 Task: Explore famous landmarks using Google Maps and Street View.
Action: Mouse moved to (226, 80)
Screenshot: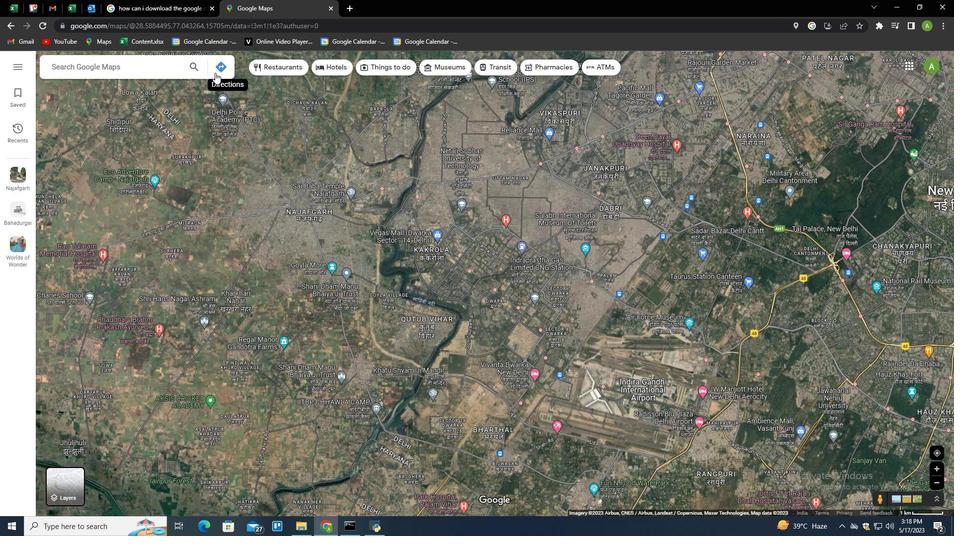 
Action: Mouse pressed left at (226, 80)
Screenshot: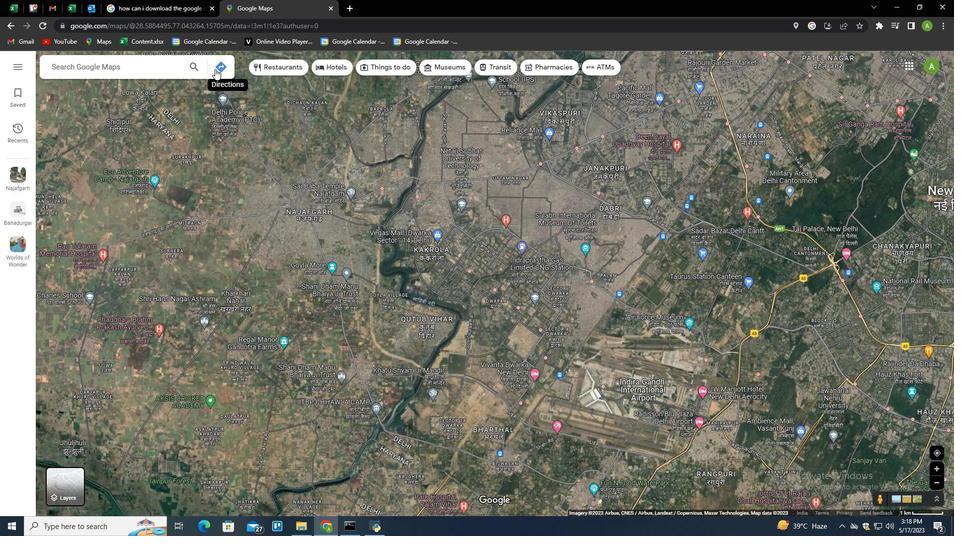 
Action: Mouse moved to (189, 105)
Screenshot: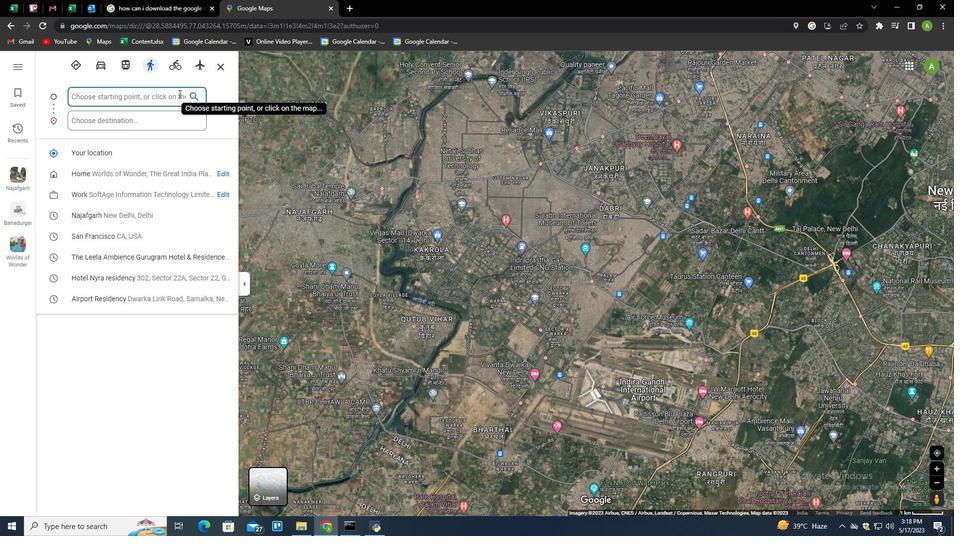 
Action: Mouse pressed left at (189, 105)
Screenshot: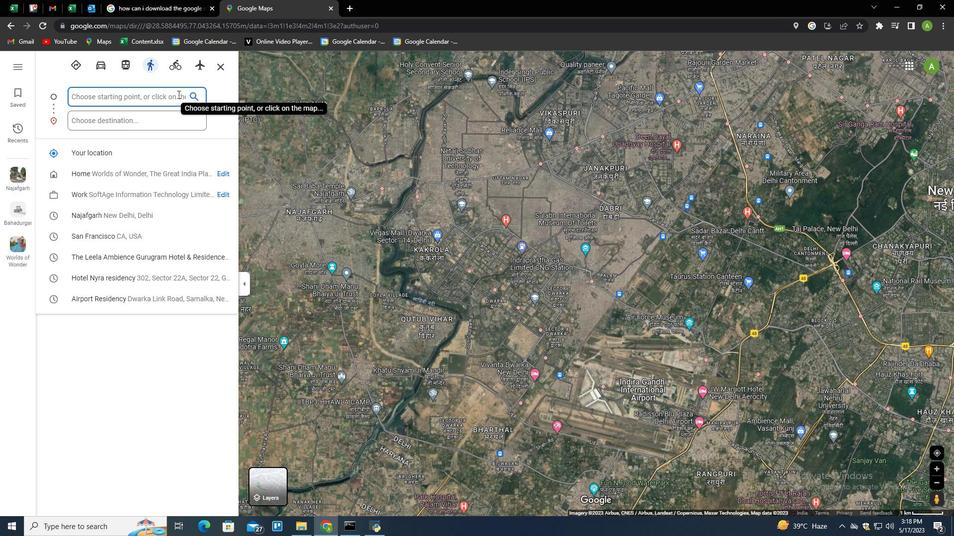 
Action: Mouse moved to (111, 160)
Screenshot: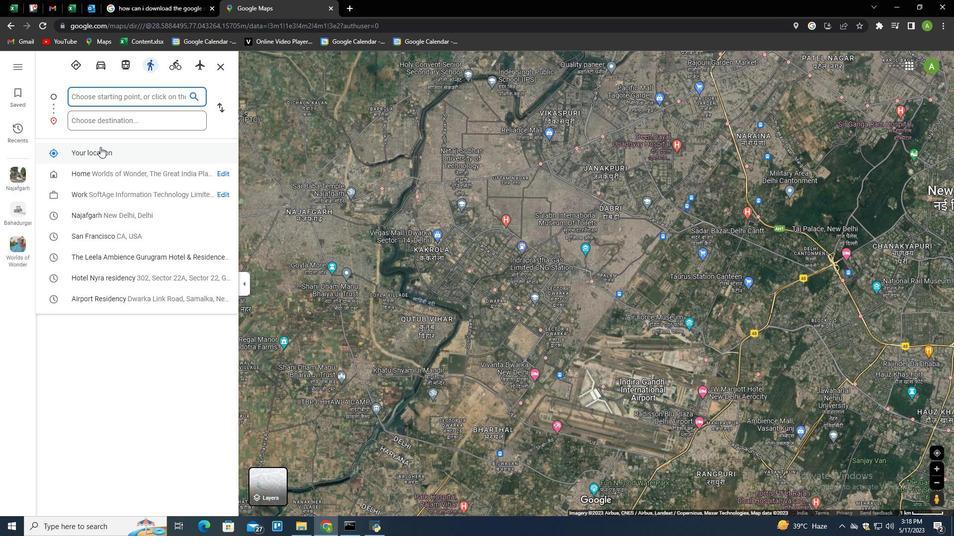 
Action: Mouse pressed left at (111, 160)
Screenshot: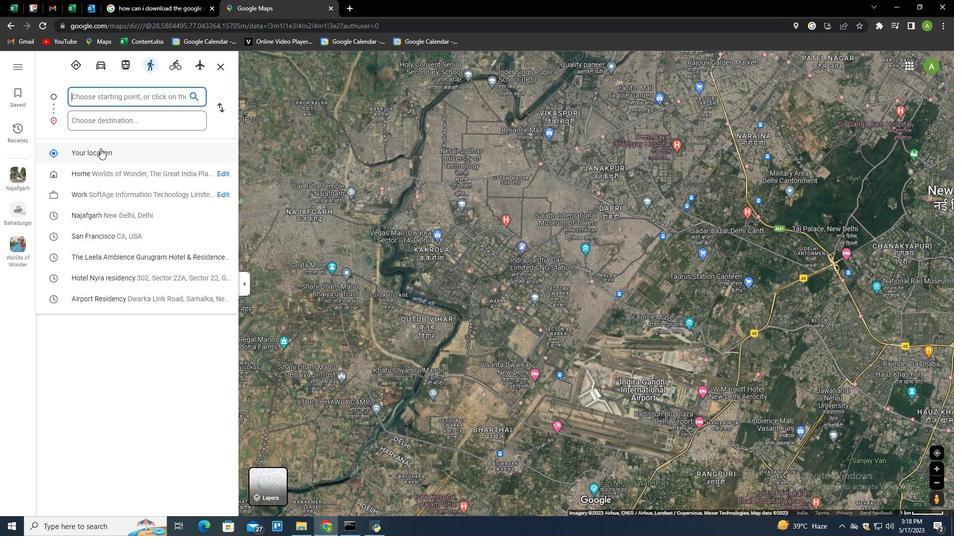 
Action: Mouse moved to (120, 132)
Screenshot: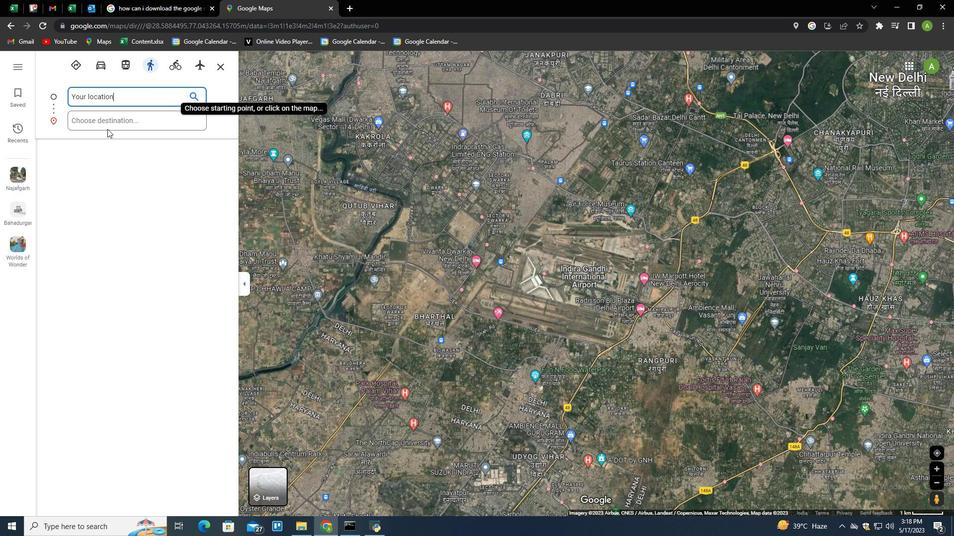 
Action: Mouse pressed left at (120, 132)
Screenshot: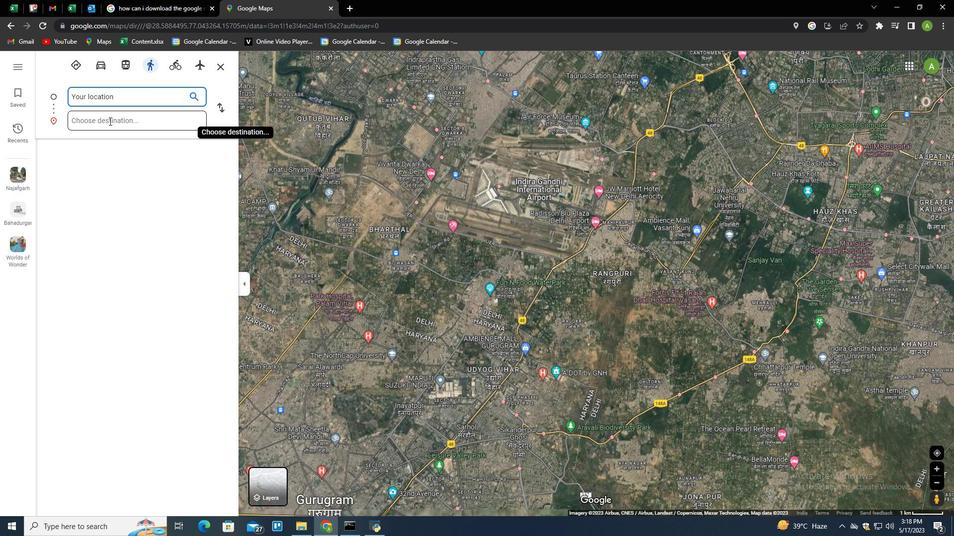 
Action: Key pressed dubai
Screenshot: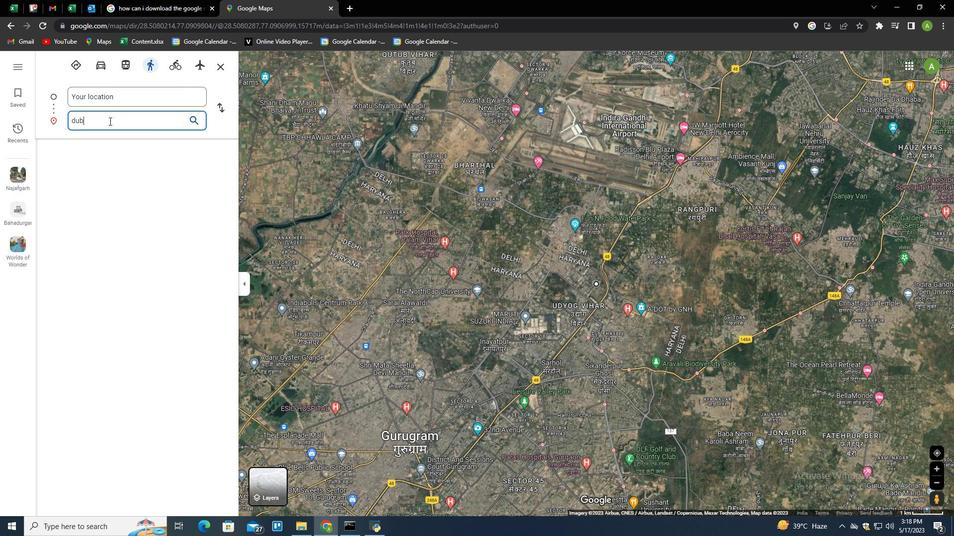
Action: Mouse moved to (131, 161)
Screenshot: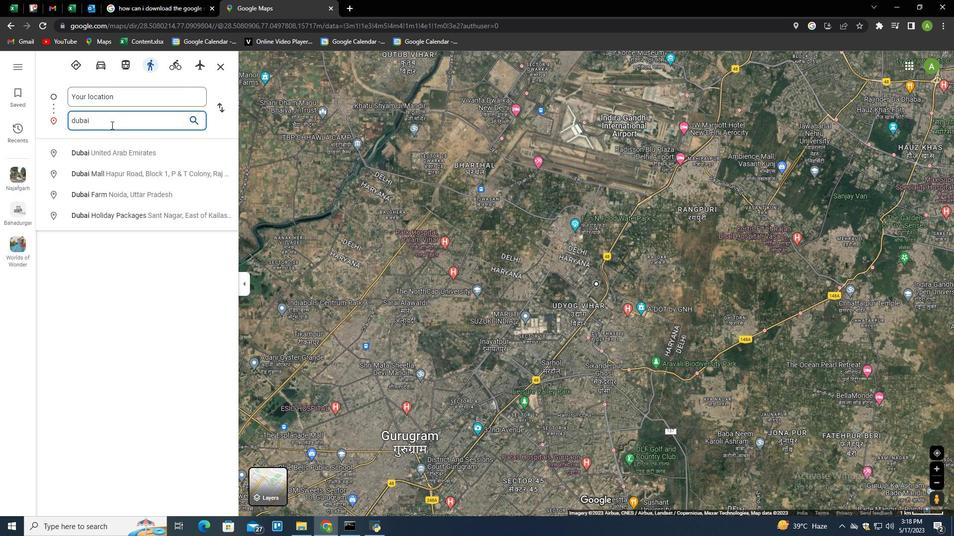 
Action: Mouse pressed left at (131, 161)
Screenshot: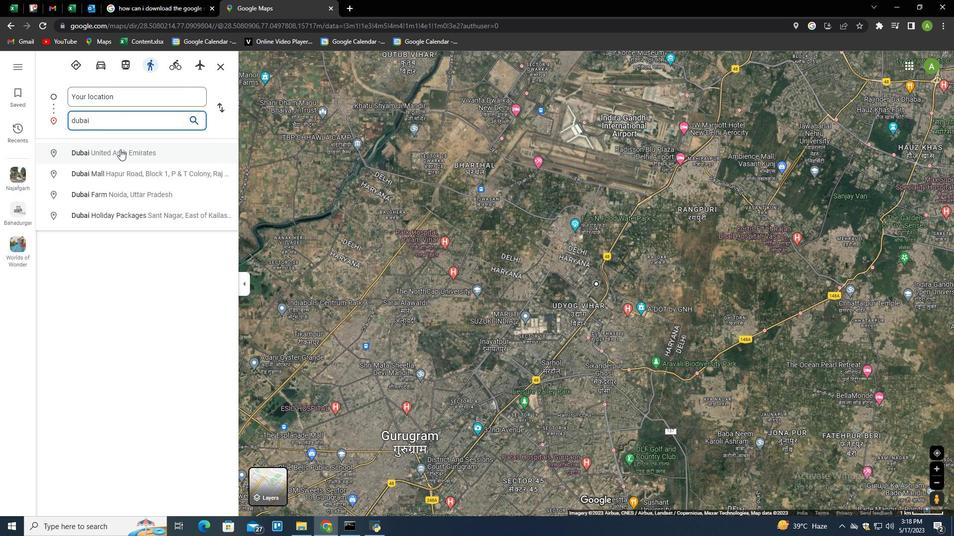 
Action: Mouse moved to (359, 323)
Screenshot: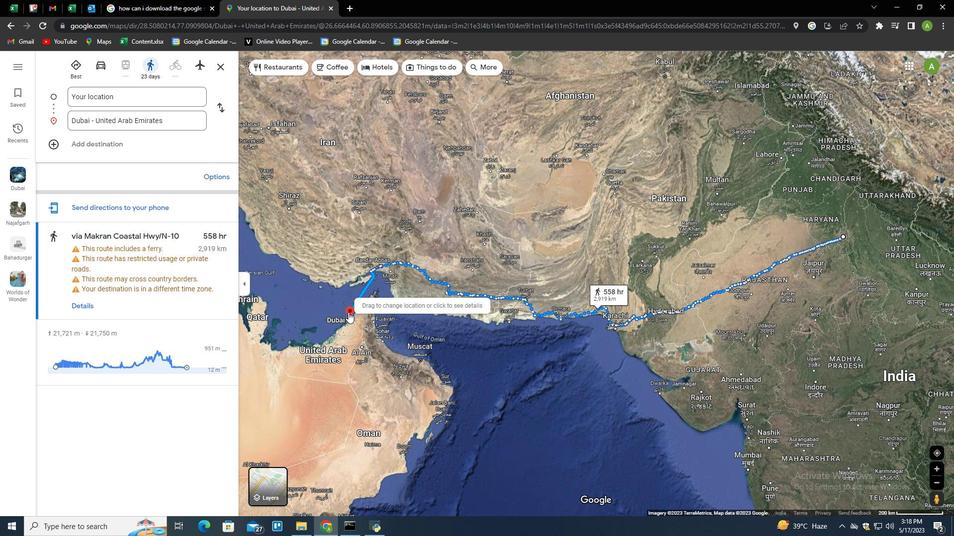
Action: Mouse pressed left at (359, 323)
Screenshot: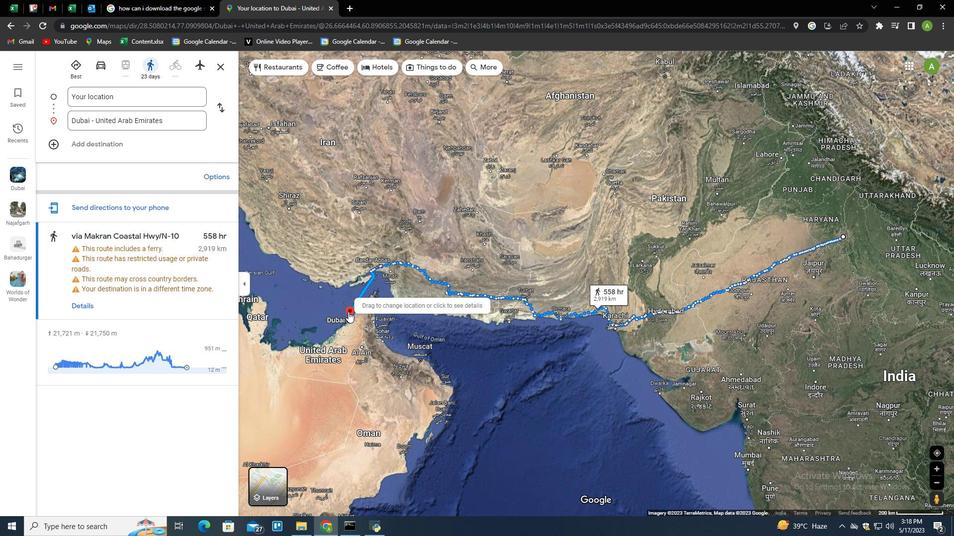 
Action: Mouse moved to (361, 331)
Screenshot: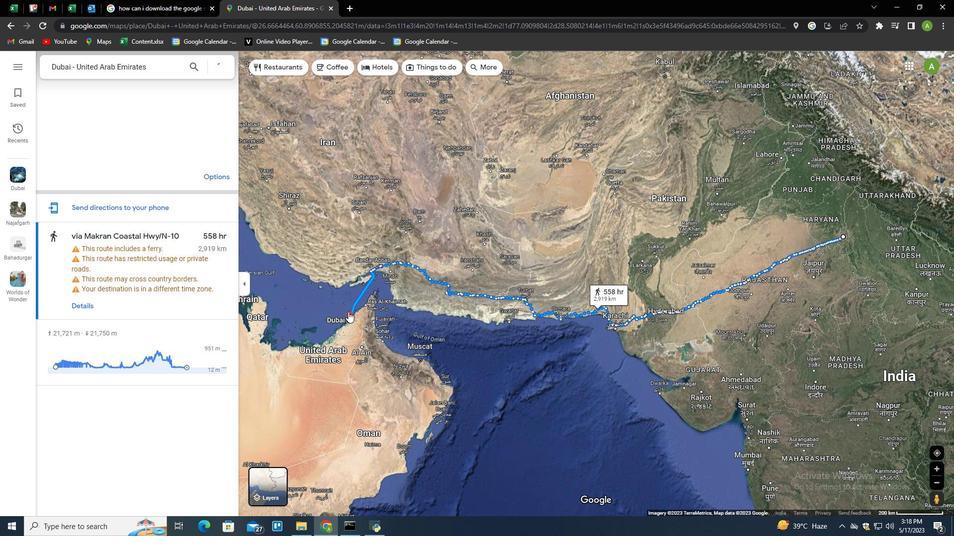 
Action: Mouse pressed left at (361, 331)
Screenshot: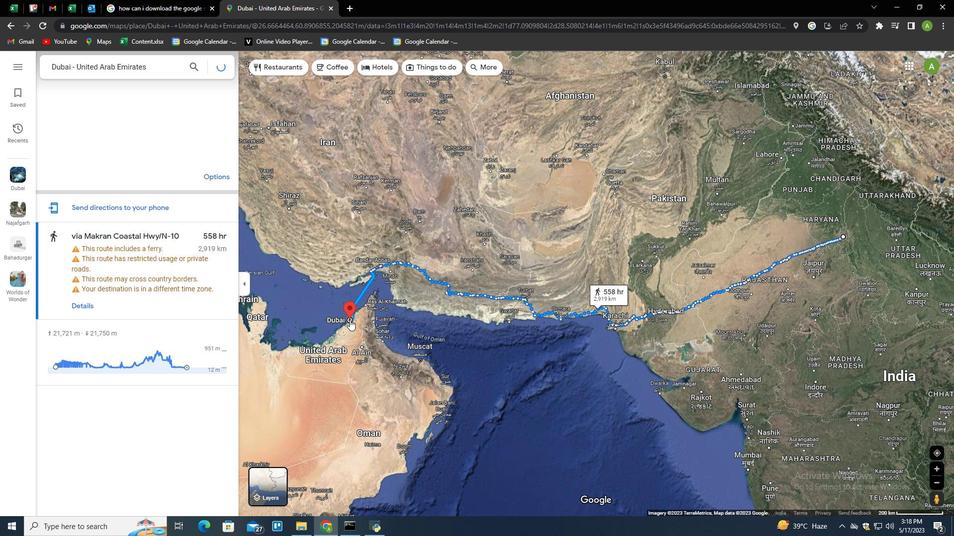 
Action: Mouse moved to (950, 479)
Screenshot: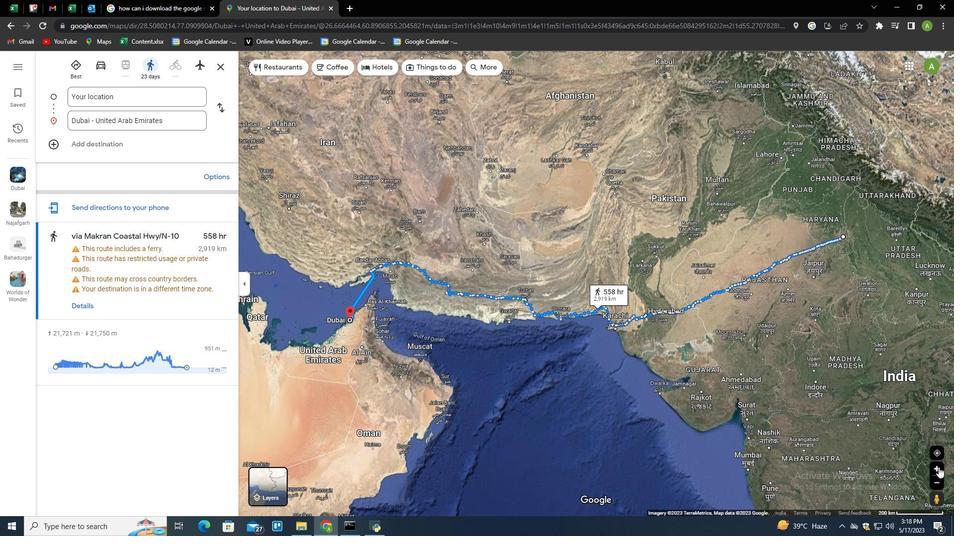 
Action: Mouse pressed left at (950, 479)
Screenshot: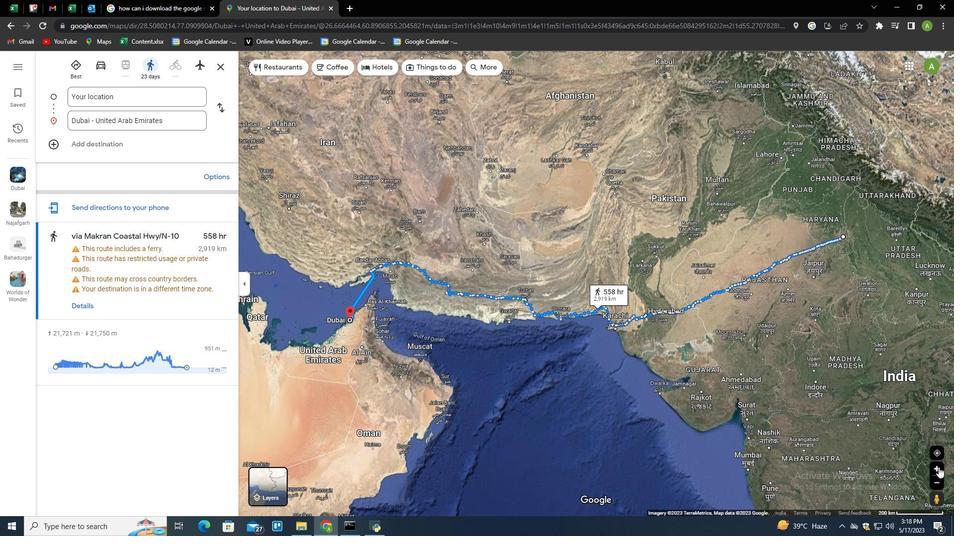 
Action: Mouse moved to (396, 417)
Screenshot: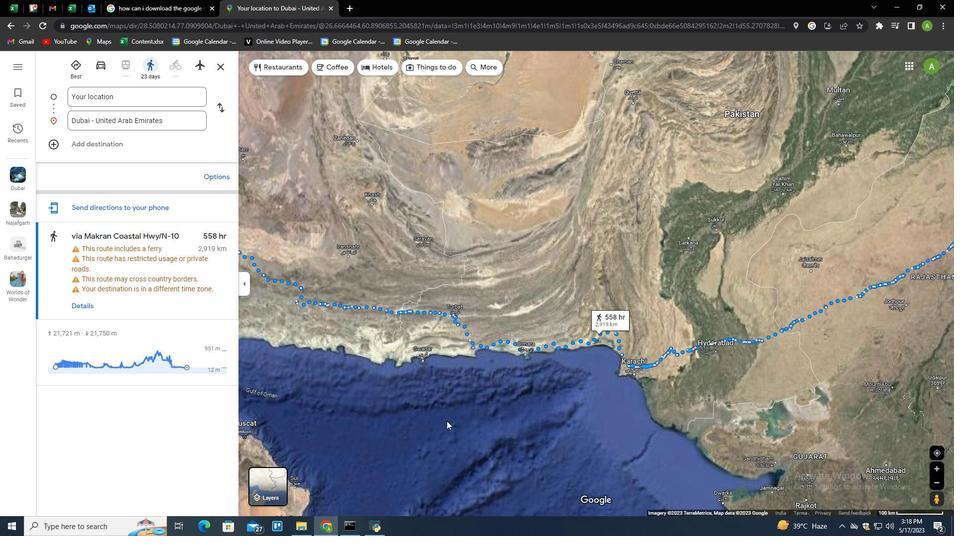 
Action: Mouse pressed left at (396, 417)
Screenshot: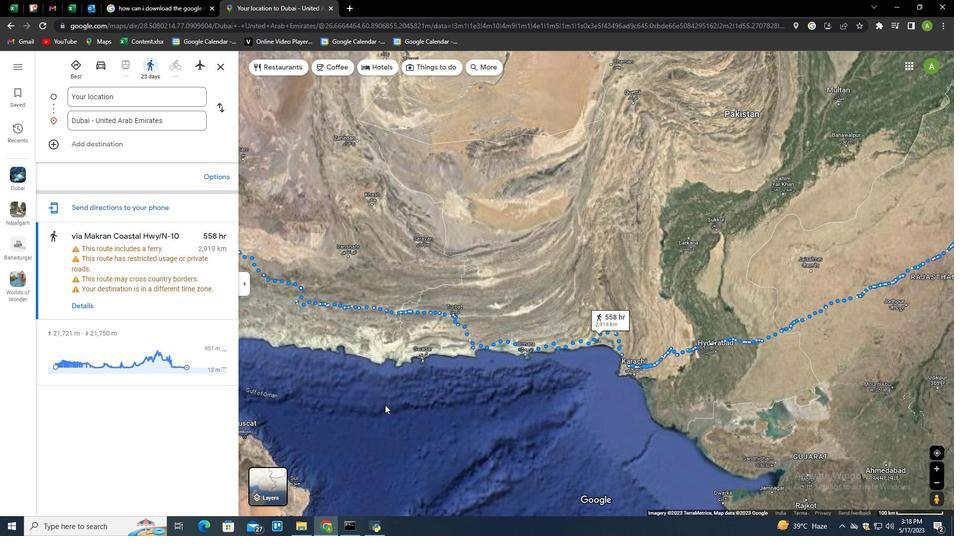 
Action: Mouse moved to (943, 483)
Screenshot: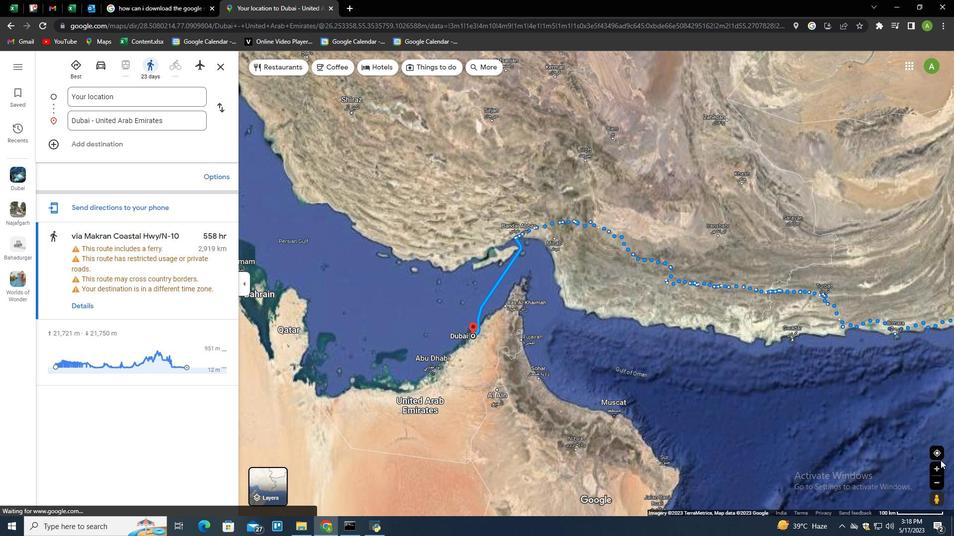 
Action: Mouse pressed left at (943, 483)
Screenshot: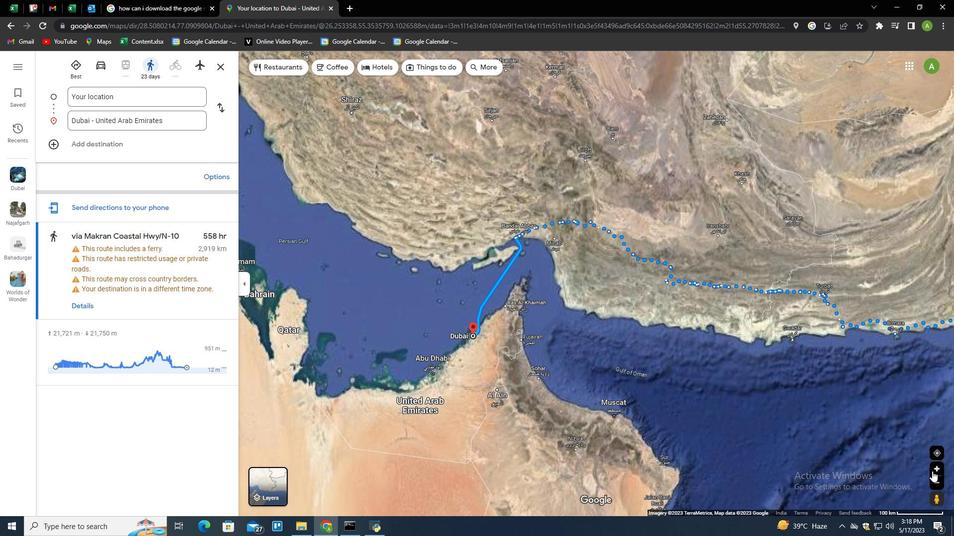 
Action: Mouse moved to (430, 446)
Screenshot: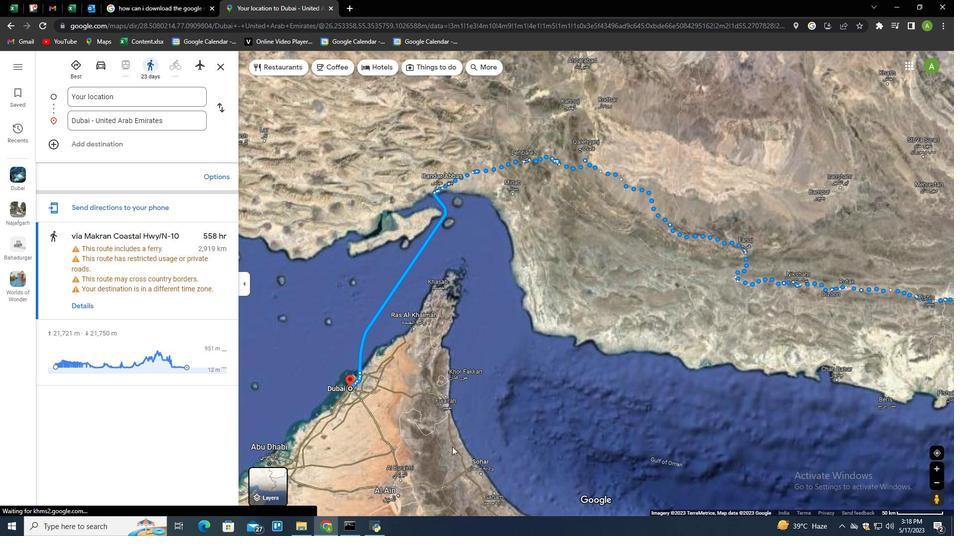 
Action: Mouse pressed left at (430, 446)
Screenshot: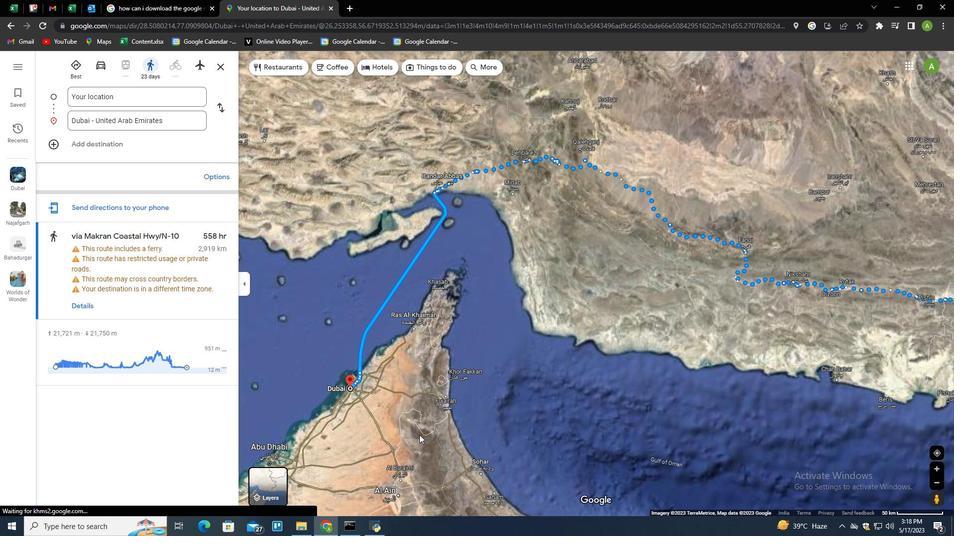 
Action: Mouse moved to (951, 478)
Screenshot: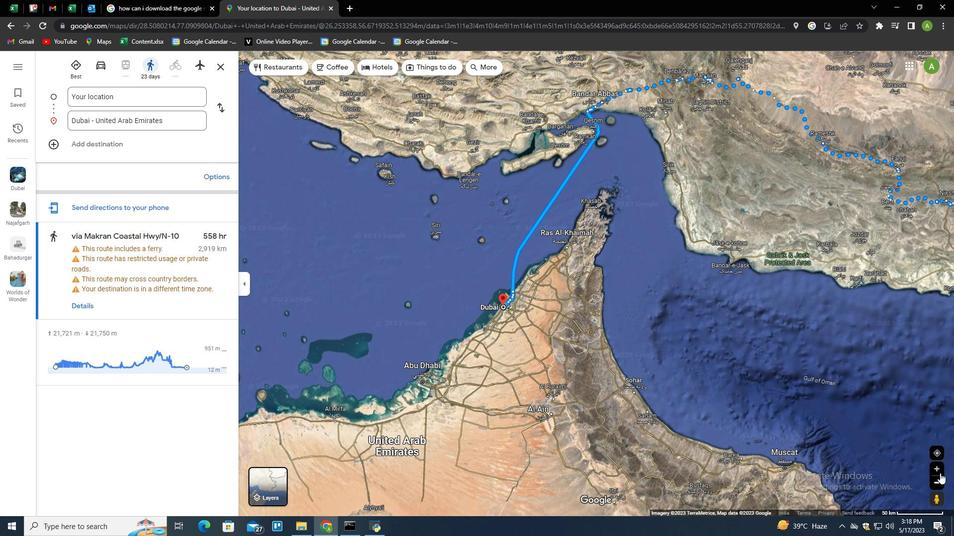 
Action: Mouse pressed left at (951, 478)
Screenshot: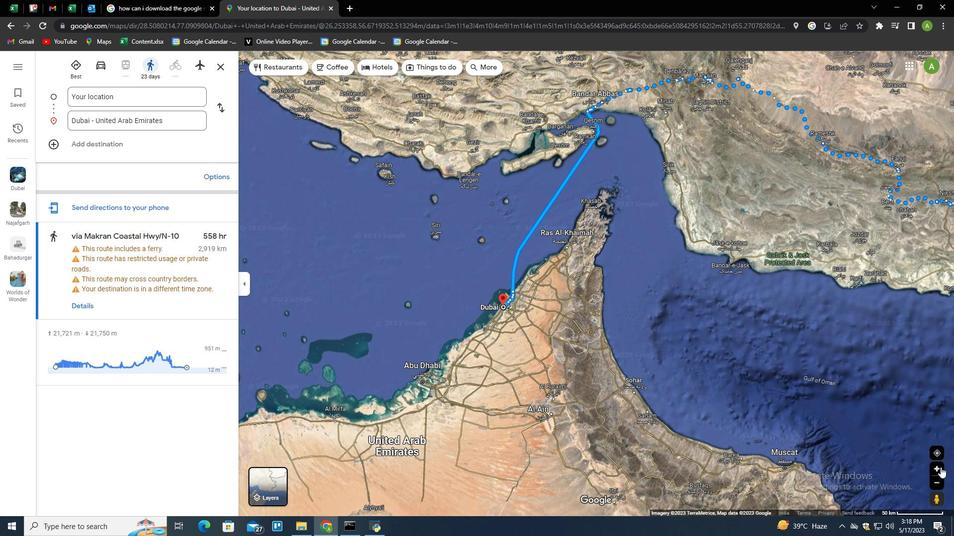 
Action: Mouse pressed left at (951, 478)
Screenshot: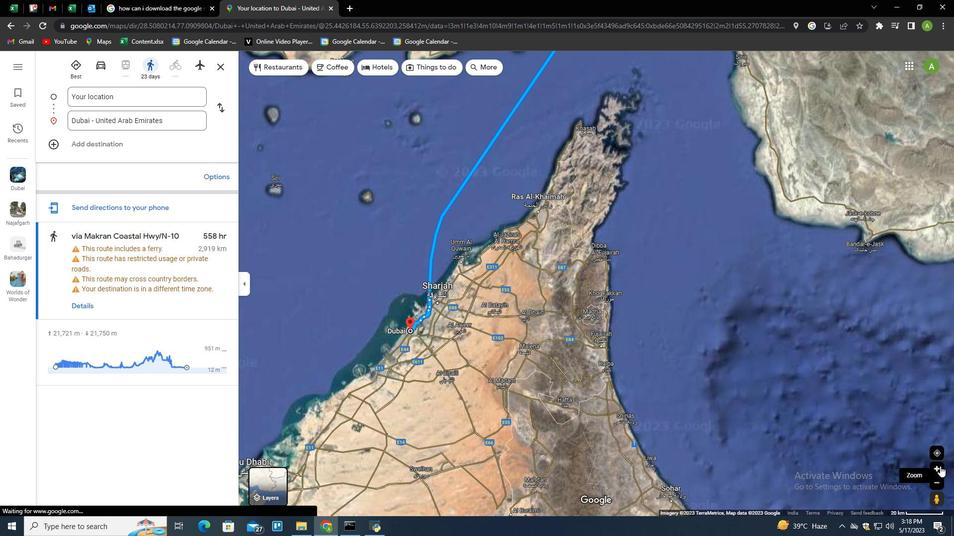 
Action: Mouse pressed left at (951, 478)
Screenshot: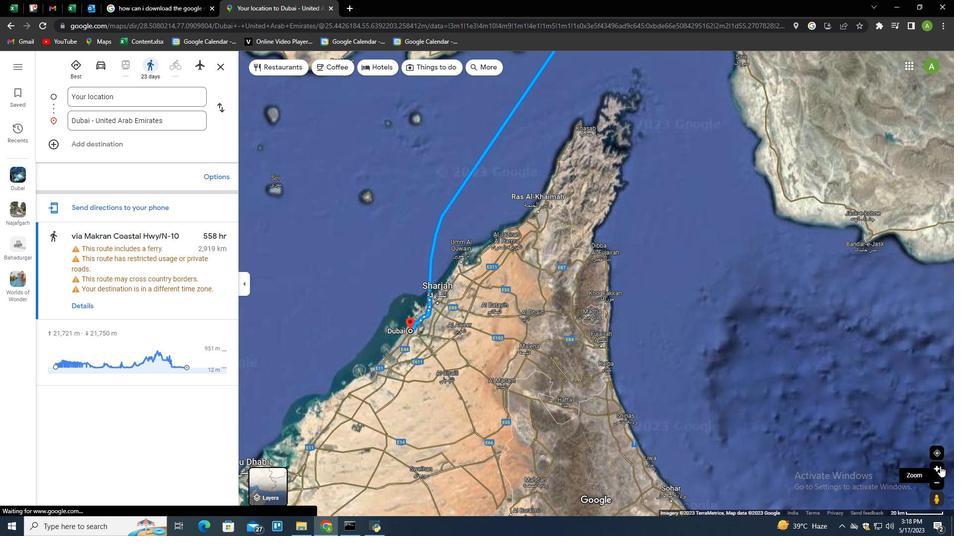 
Action: Mouse moved to (947, 516)
Screenshot: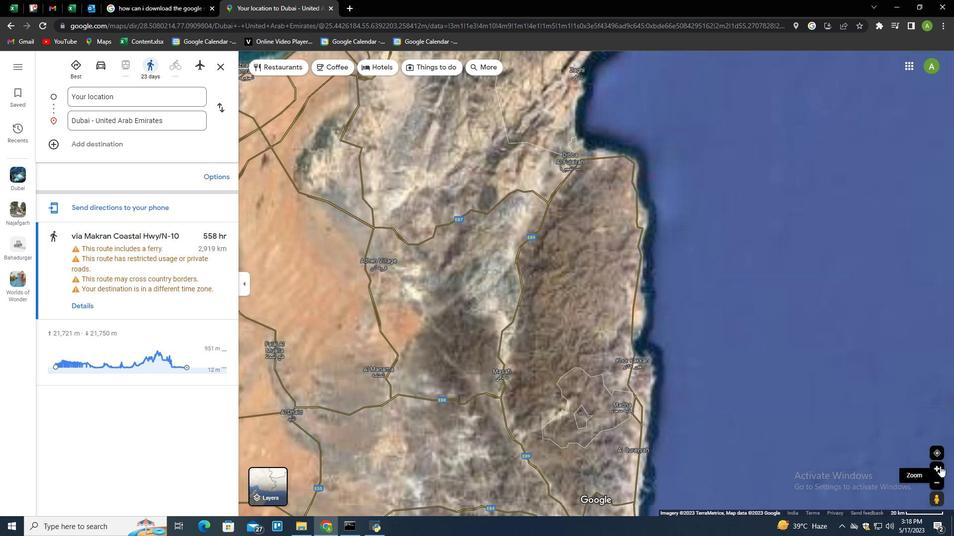 
Action: Mouse pressed left at (947, 516)
Screenshot: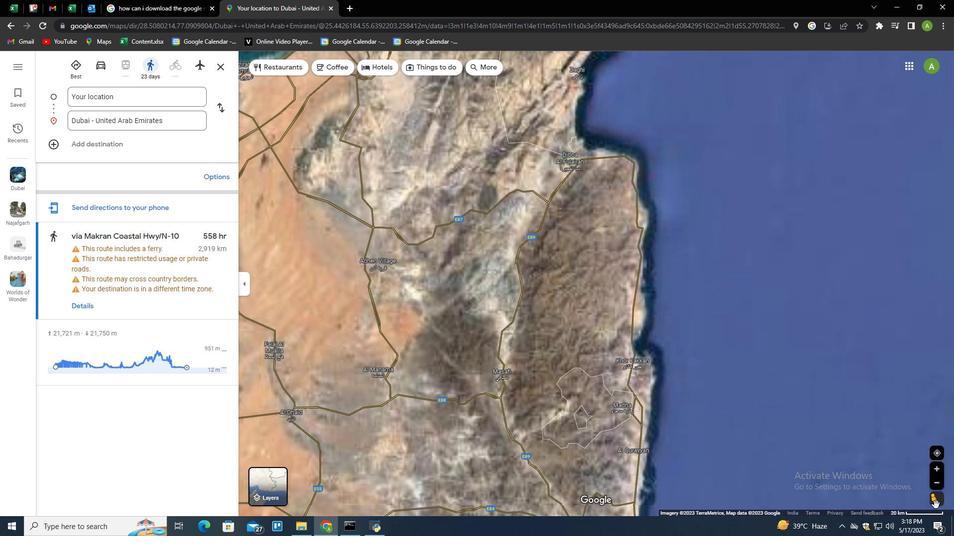 
Action: Mouse moved to (251, 290)
Screenshot: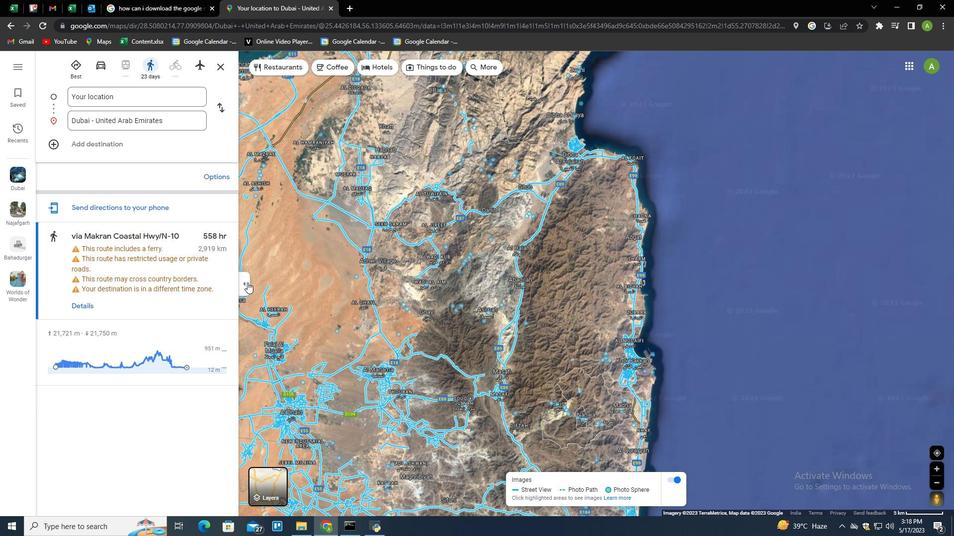 
Action: Mouse pressed left at (251, 290)
Screenshot: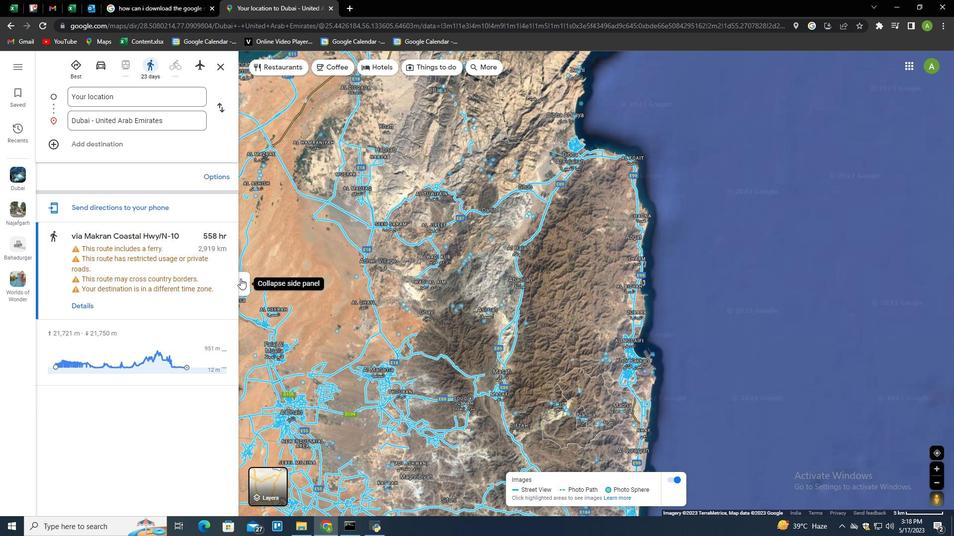 
Action: Mouse moved to (256, 133)
Screenshot: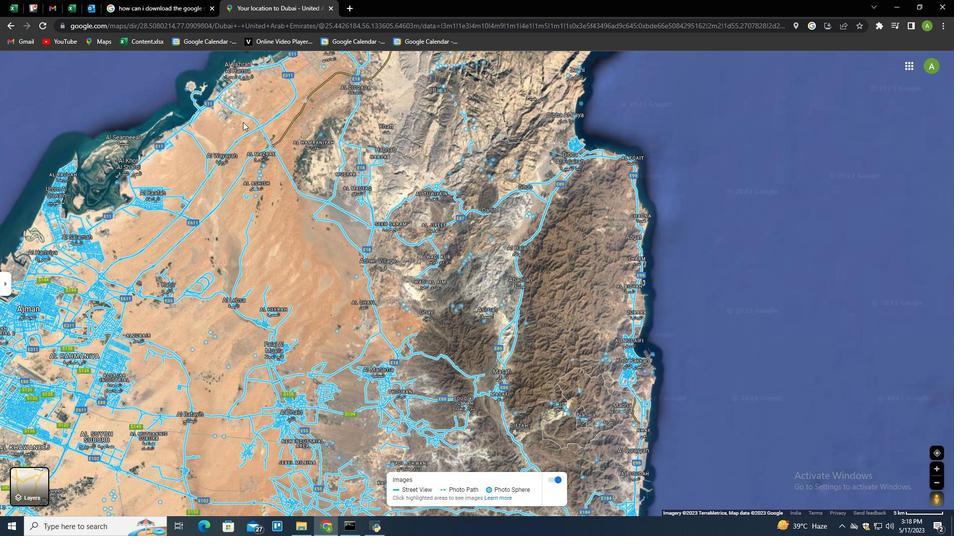 
Action: Mouse pressed left at (256, 133)
Screenshot: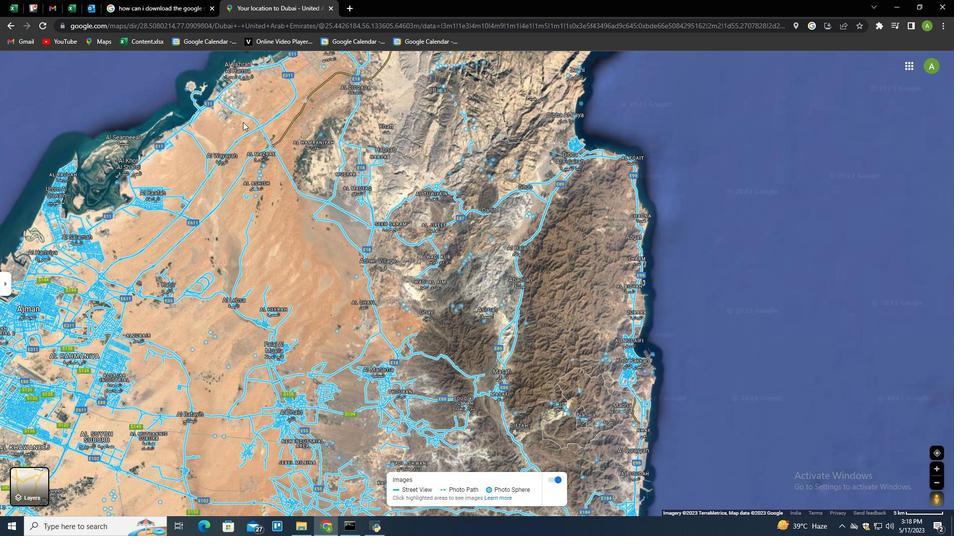 
Action: Mouse moved to (250, 370)
Screenshot: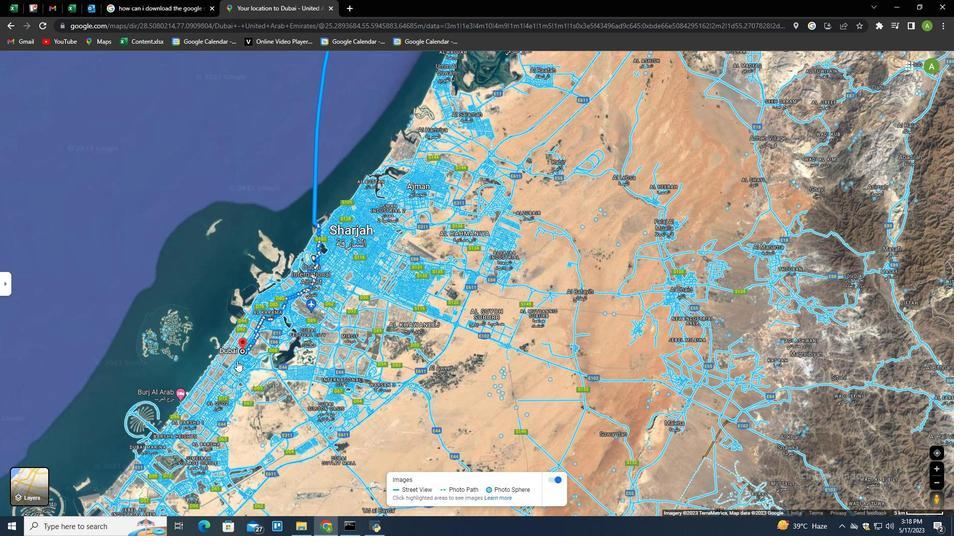
Action: Mouse pressed left at (250, 370)
Screenshot: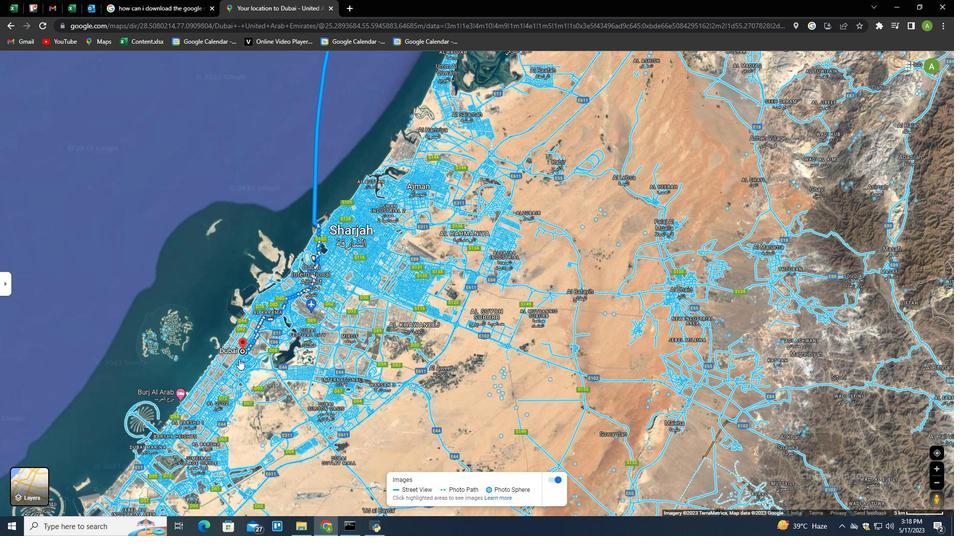 
Action: Mouse moved to (414, 362)
Screenshot: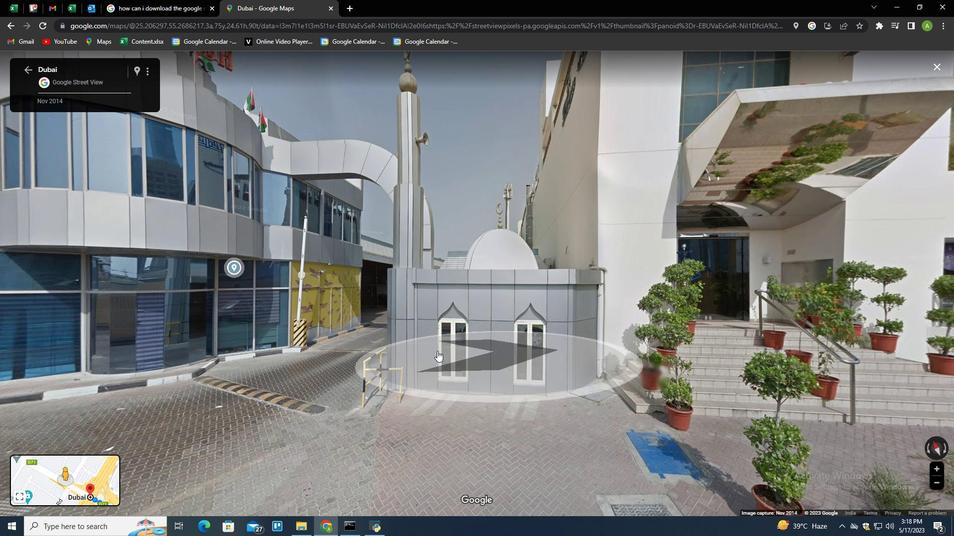 
Action: Mouse pressed left at (414, 362)
Screenshot: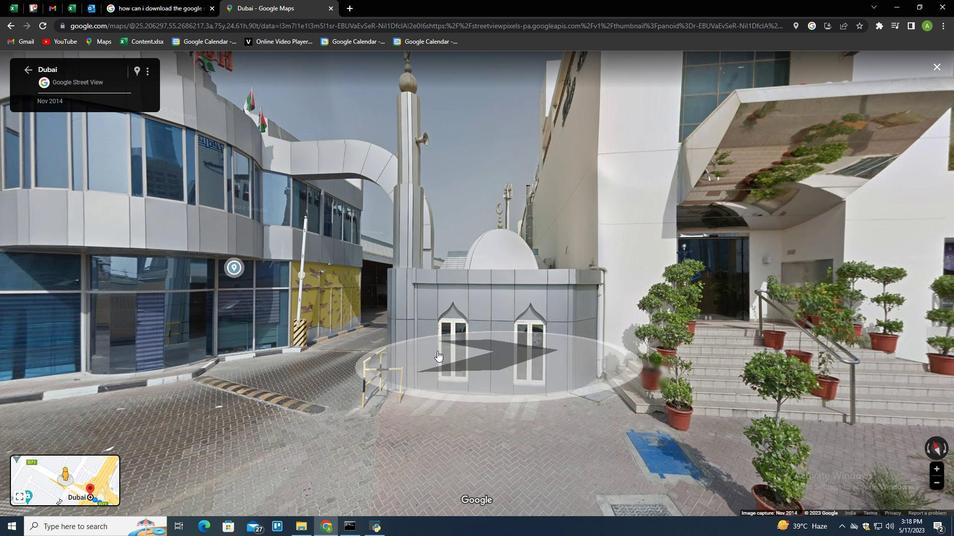 
Action: Mouse moved to (373, 355)
Screenshot: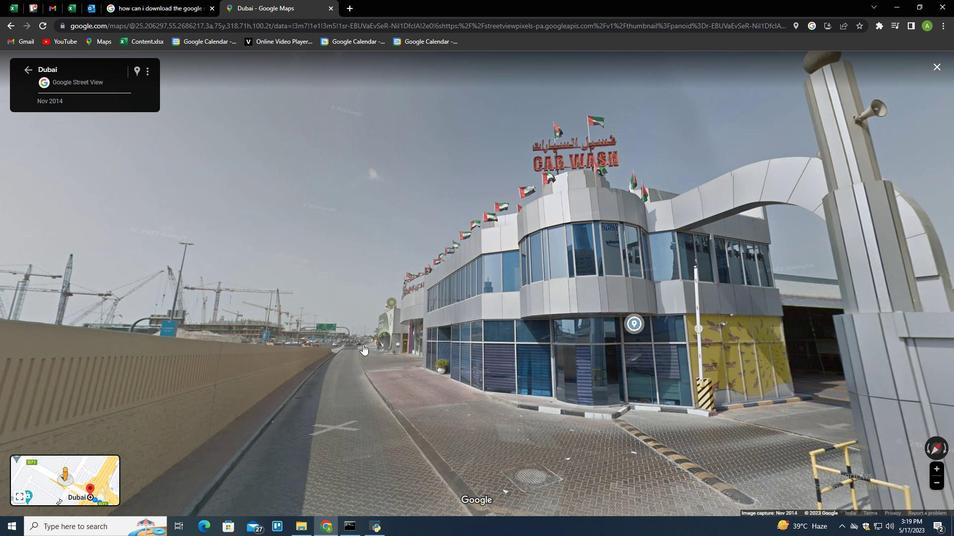 
Action: Mouse pressed left at (373, 355)
Screenshot: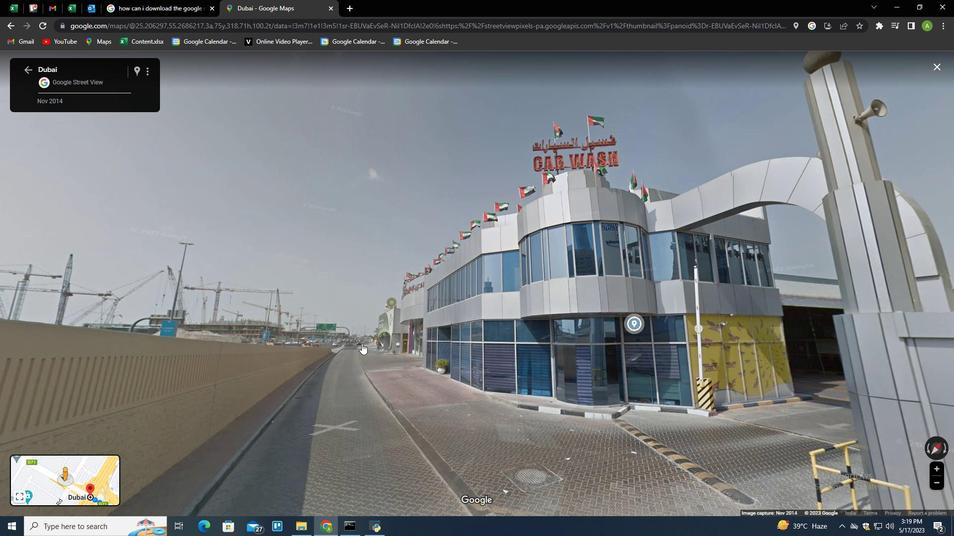 
Action: Mouse moved to (369, 387)
Screenshot: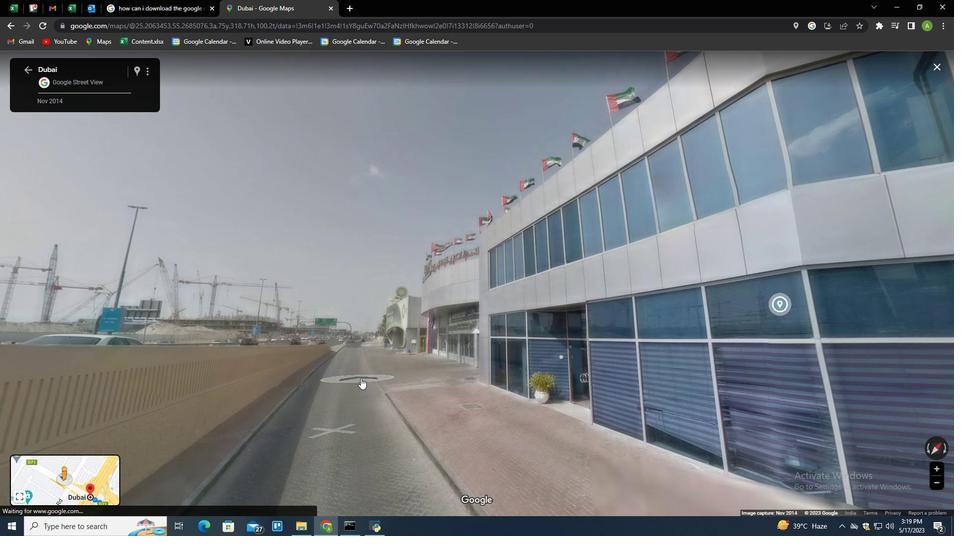 
Action: Mouse pressed left at (369, 387)
Screenshot: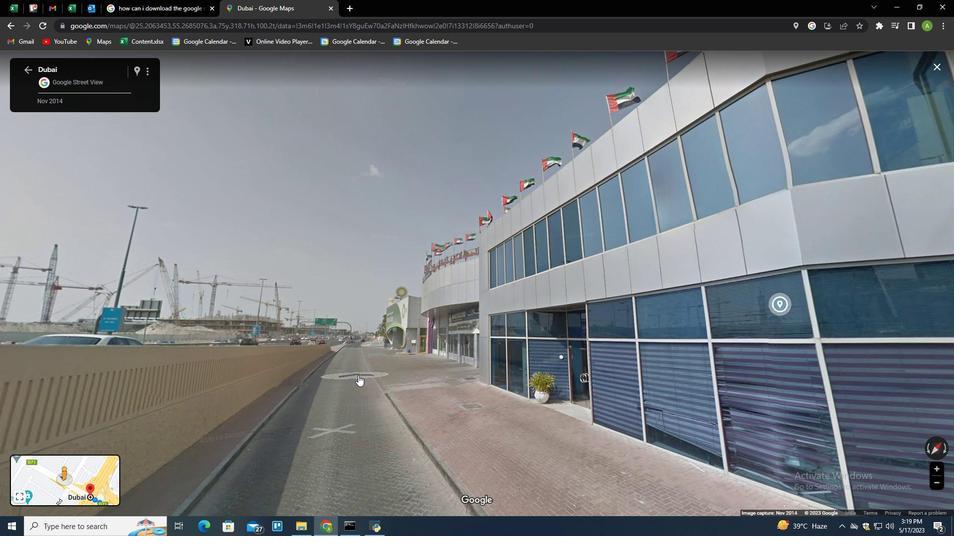 
Action: Mouse moved to (706, 376)
Screenshot: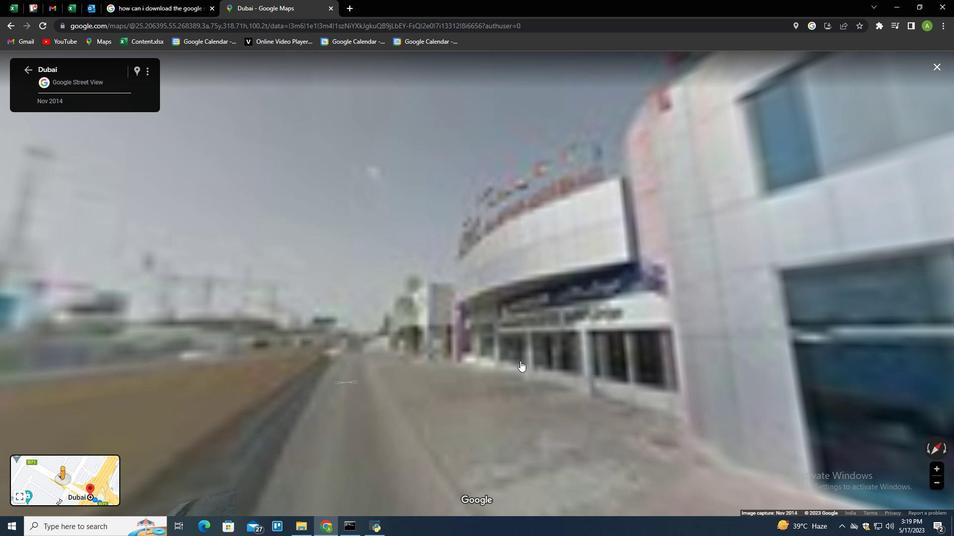 
Action: Mouse pressed left at (706, 376)
Screenshot: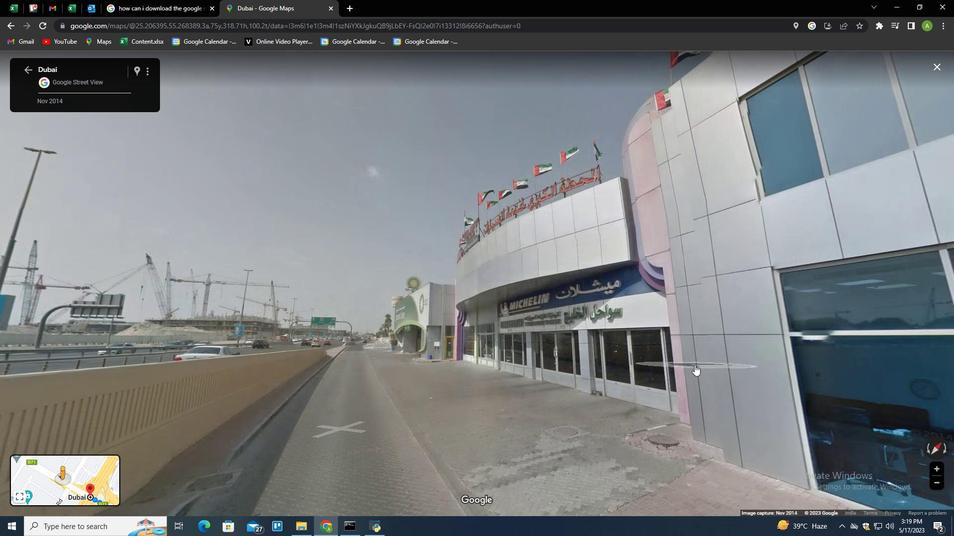 
Action: Mouse moved to (754, 355)
Screenshot: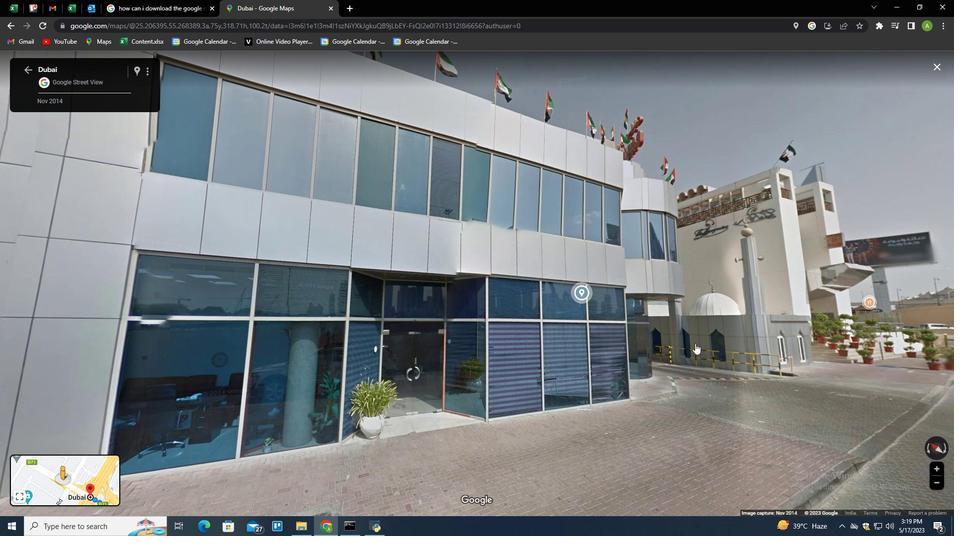 
Action: Mouse pressed left at (754, 355)
Screenshot: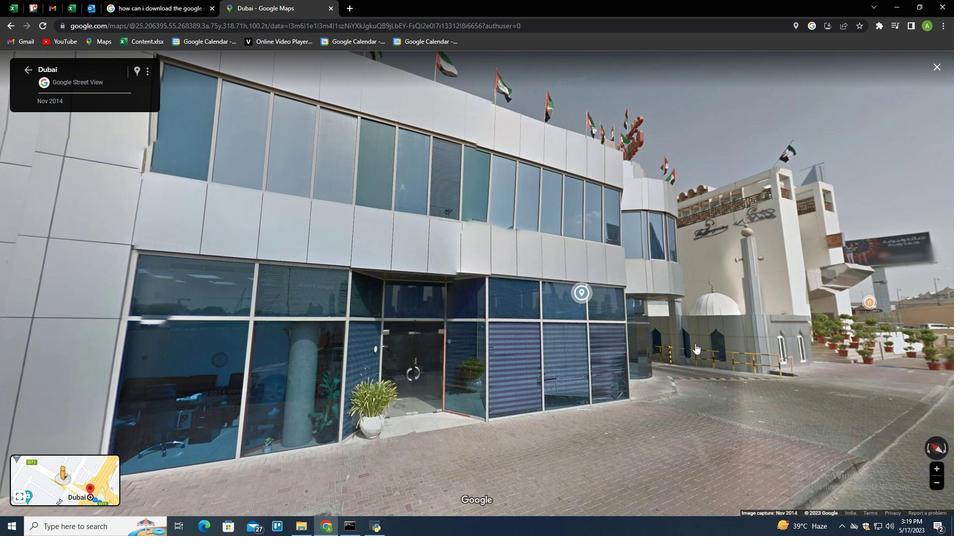 
Action: Mouse moved to (653, 312)
Screenshot: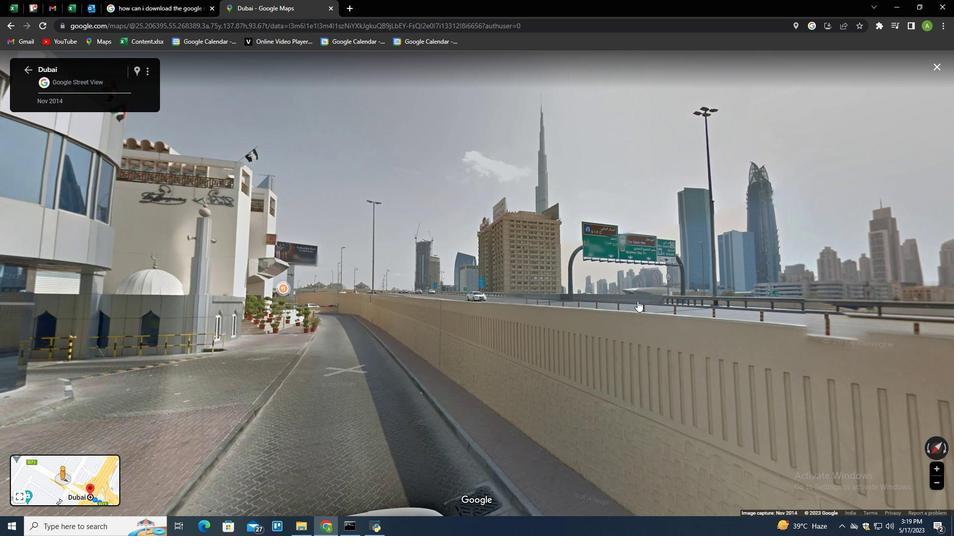 
Action: Mouse pressed left at (653, 312)
Screenshot: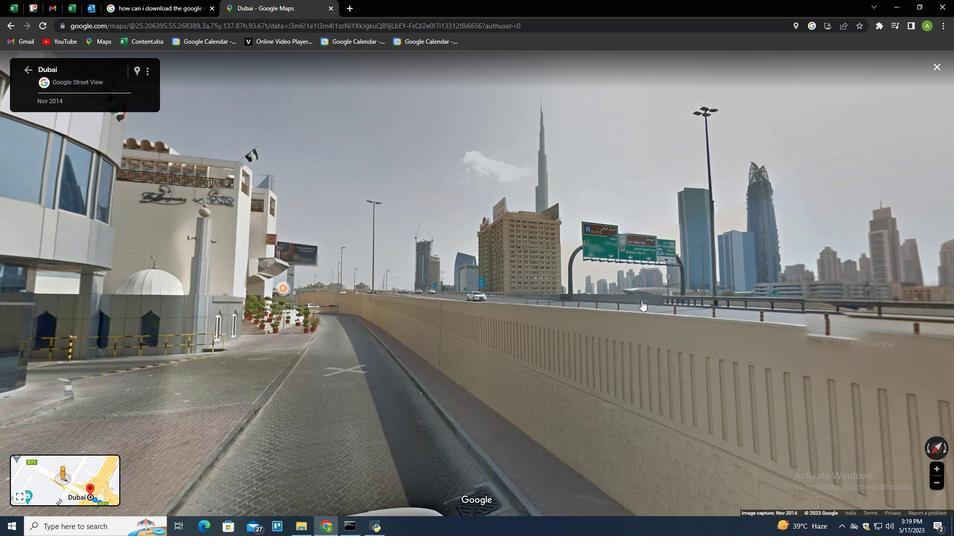 
Action: Mouse moved to (663, 194)
Screenshot: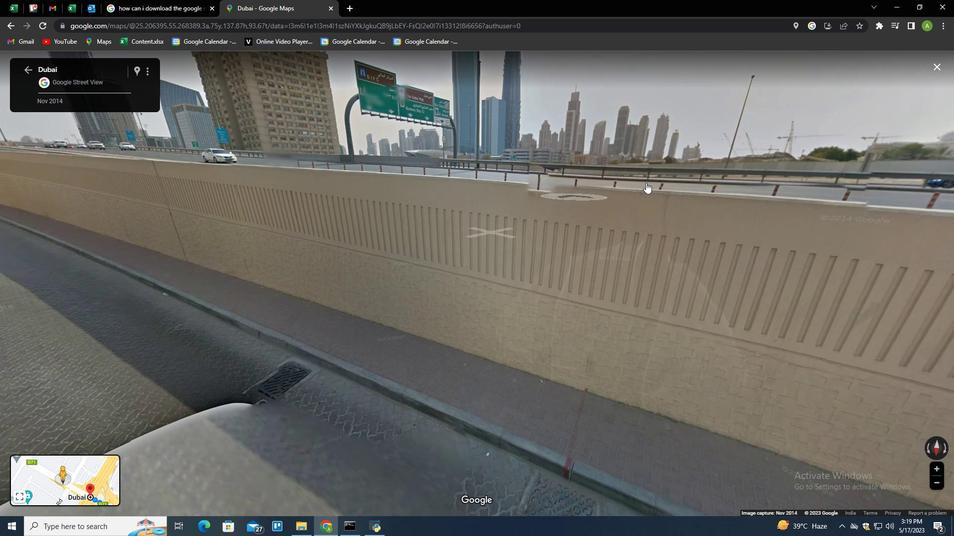 
Action: Mouse pressed left at (663, 194)
Screenshot: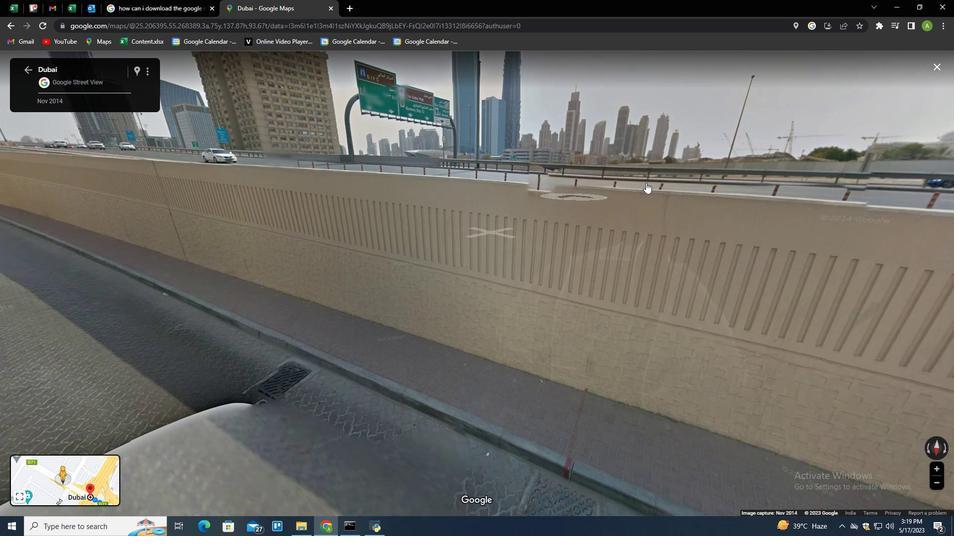
Action: Mouse moved to (440, 212)
Screenshot: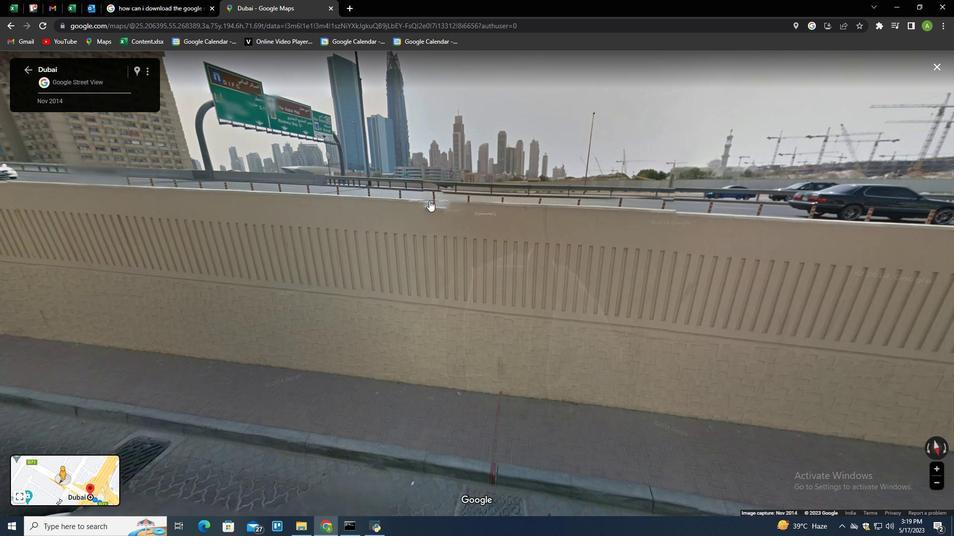 
Action: Mouse pressed left at (440, 212)
Screenshot: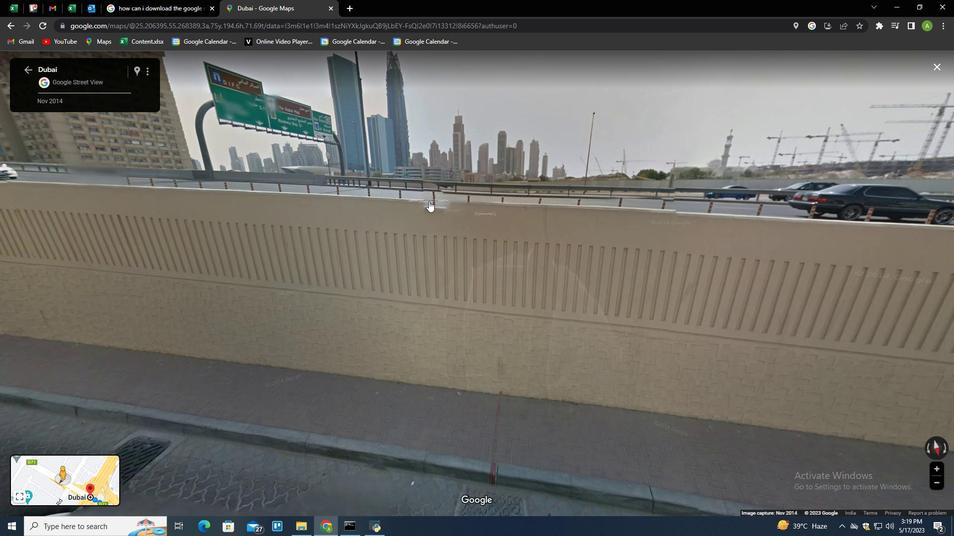 
Action: Mouse moved to (574, 264)
Screenshot: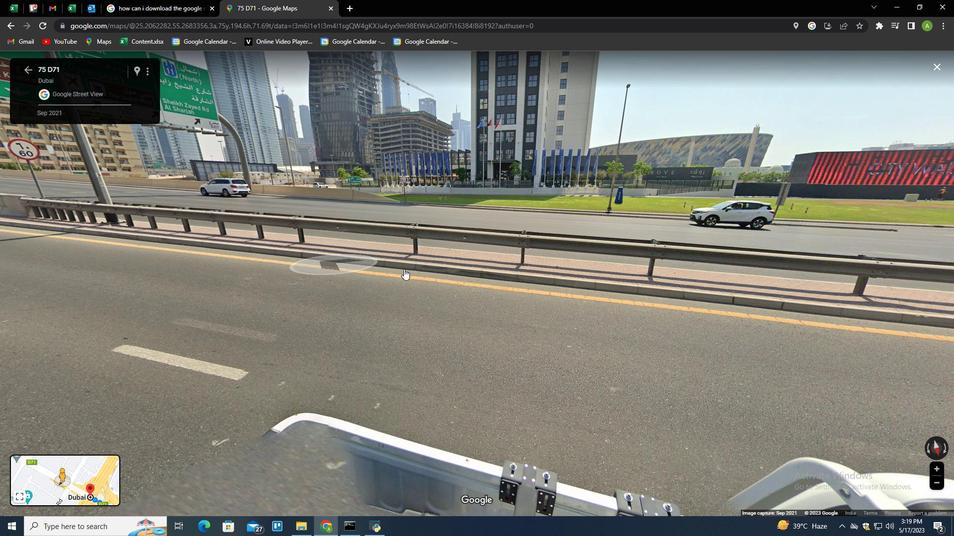 
Action: Mouse pressed left at (574, 264)
Screenshot: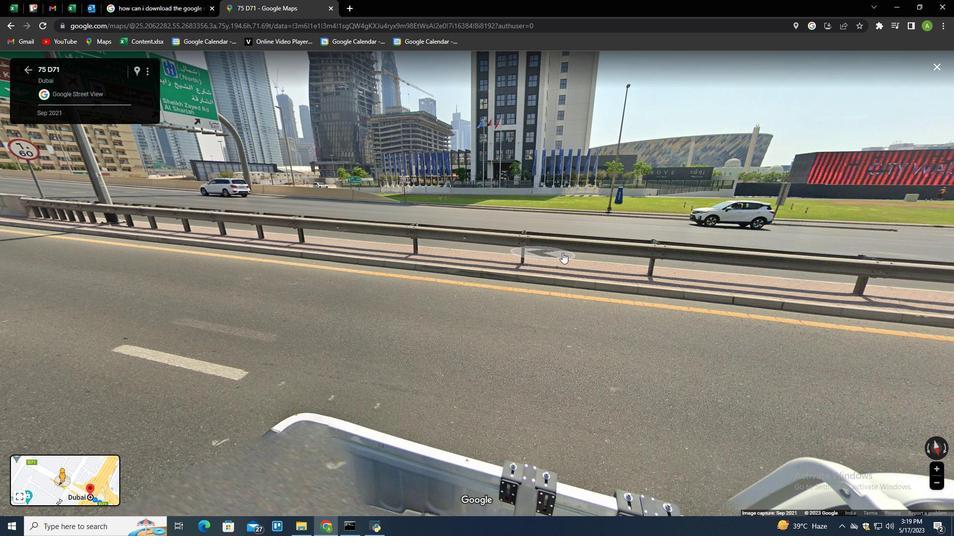 
Action: Mouse moved to (354, 231)
Screenshot: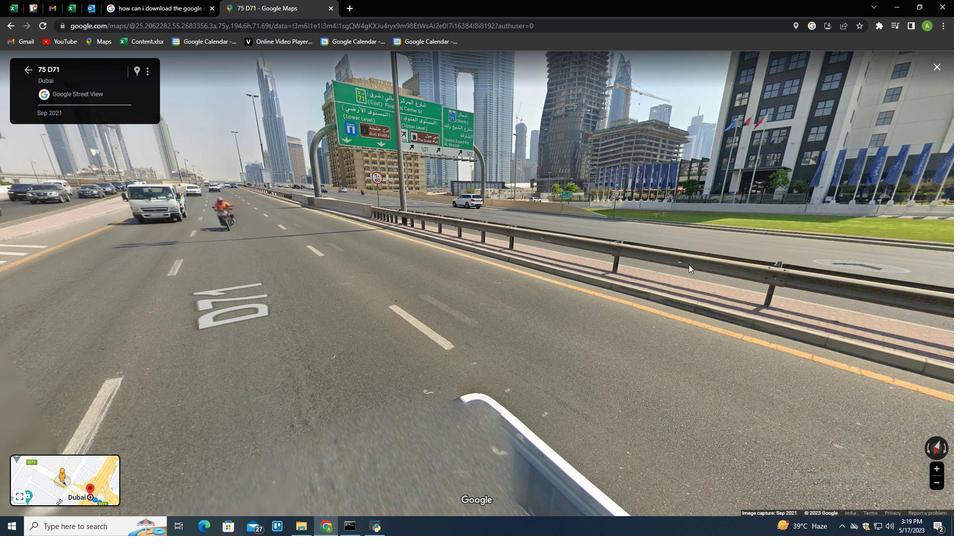 
Action: Mouse pressed left at (354, 231)
Screenshot: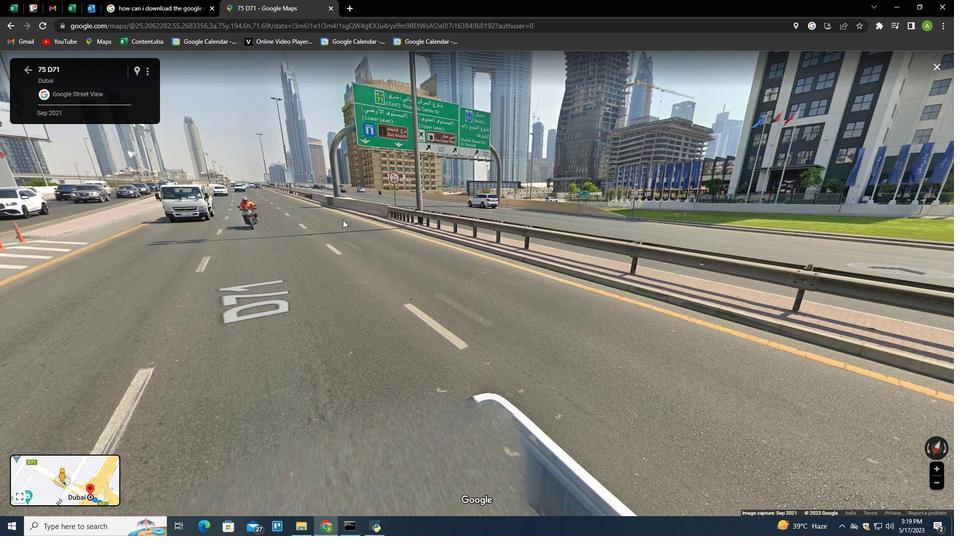 
Action: Mouse moved to (523, 310)
Screenshot: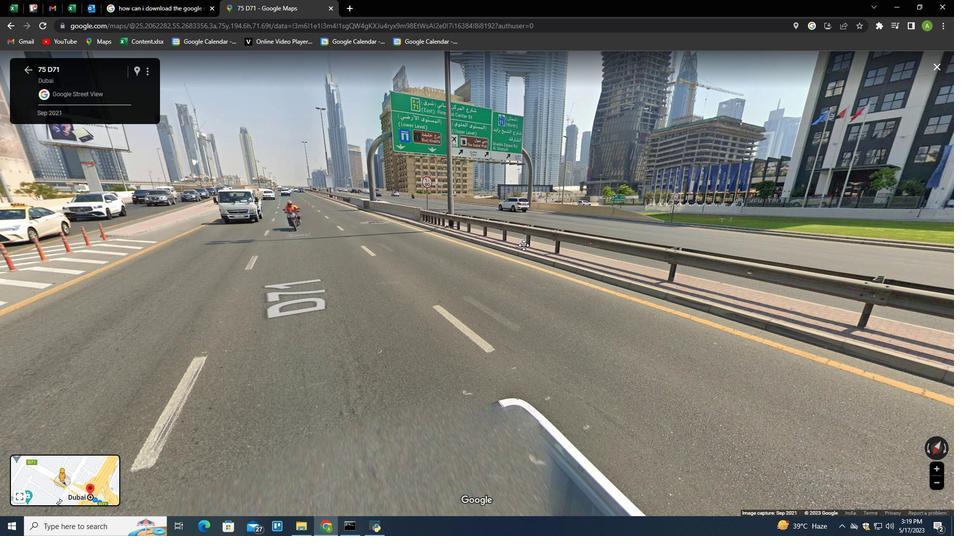 
Action: Mouse scrolled (523, 309) with delta (0, 0)
Screenshot: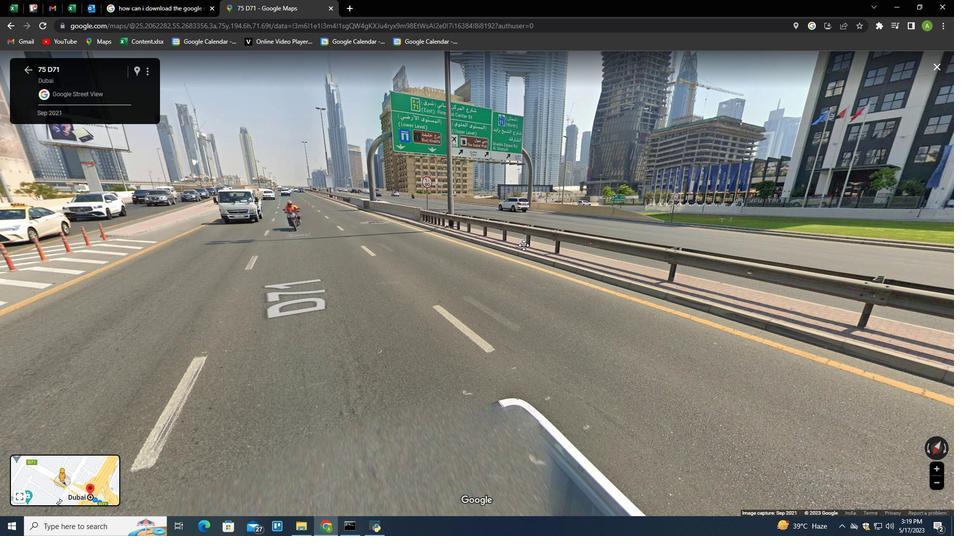 
Action: Mouse scrolled (523, 309) with delta (0, 0)
Screenshot: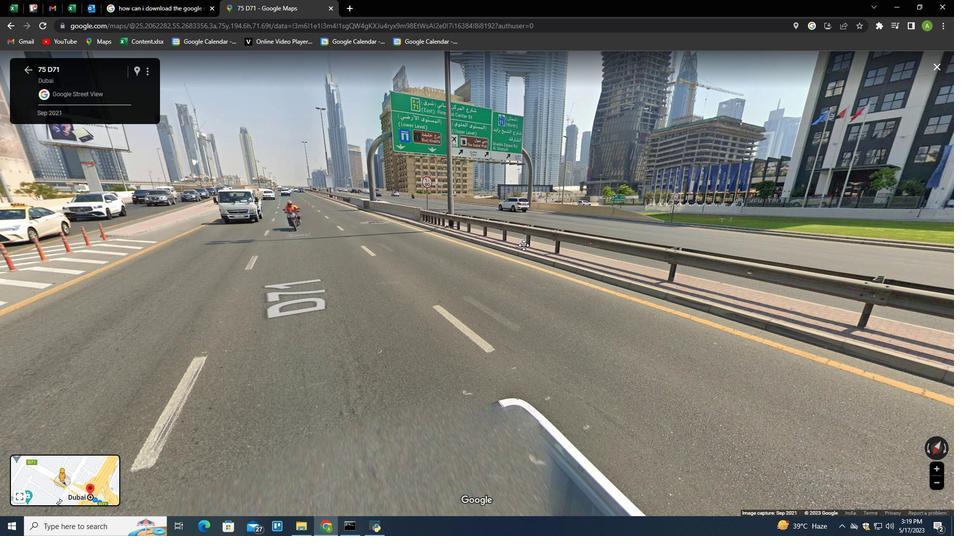 
Action: Mouse scrolled (523, 309) with delta (0, 0)
Screenshot: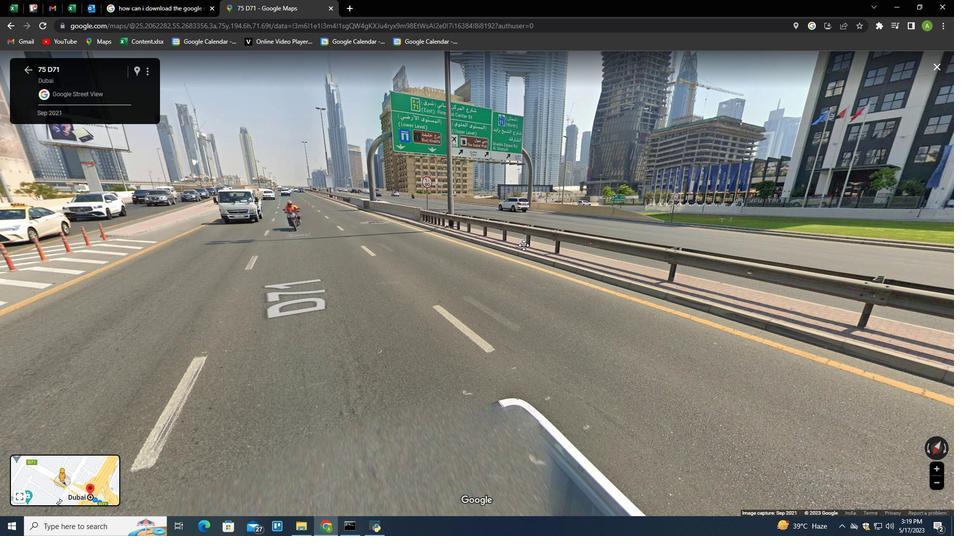 
Action: Mouse scrolled (523, 309) with delta (0, 0)
Screenshot: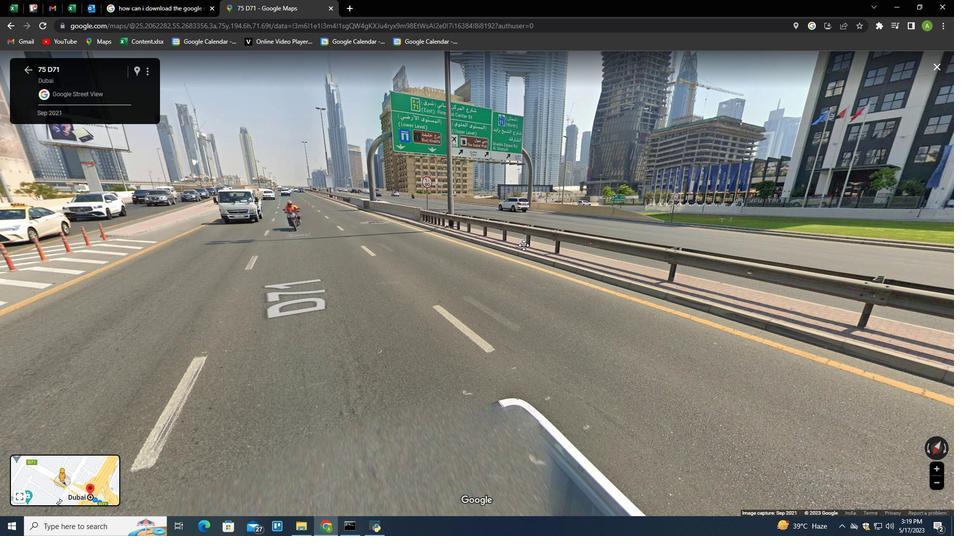 
Action: Mouse scrolled (523, 309) with delta (0, 0)
Screenshot: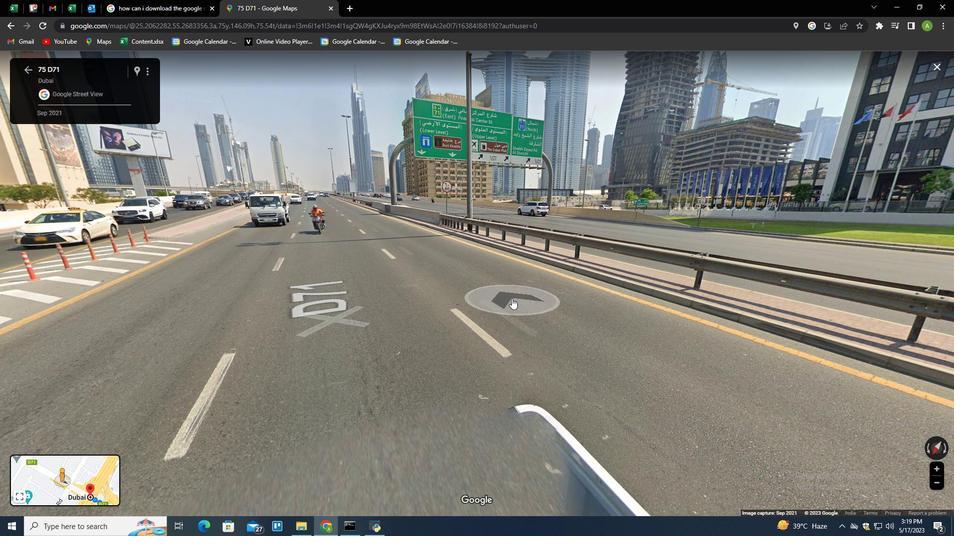 
Action: Mouse scrolled (523, 309) with delta (0, 0)
Screenshot: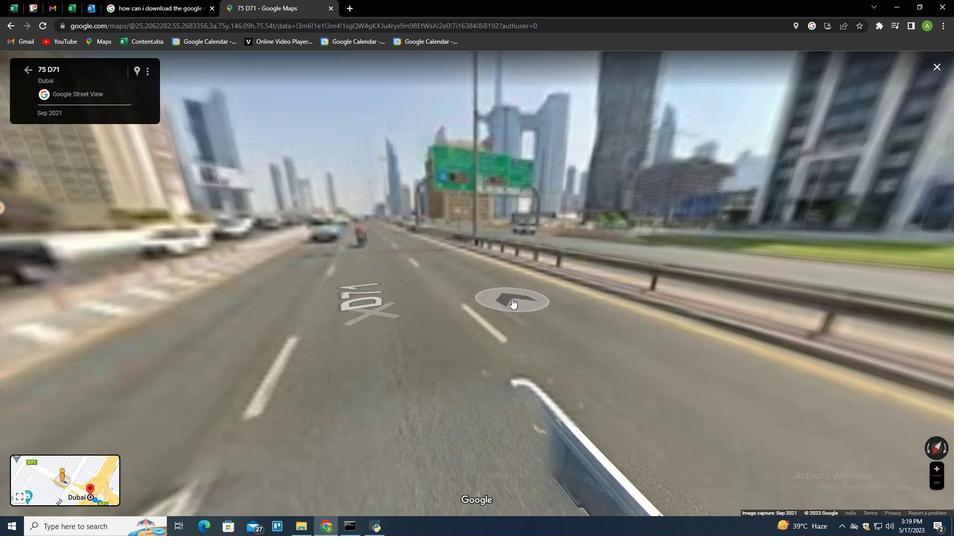 
Action: Mouse scrolled (523, 309) with delta (0, 0)
Screenshot: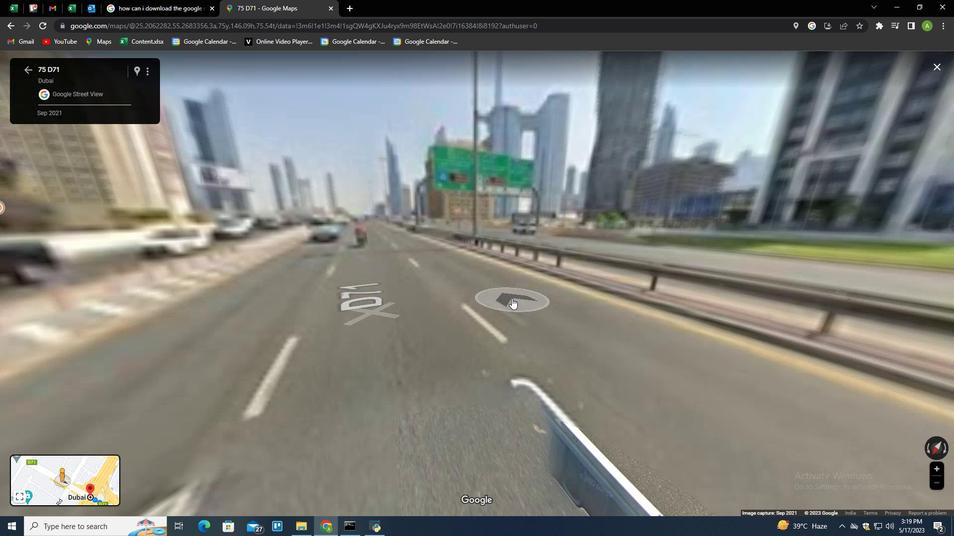 
Action: Mouse scrolled (523, 309) with delta (0, 0)
Screenshot: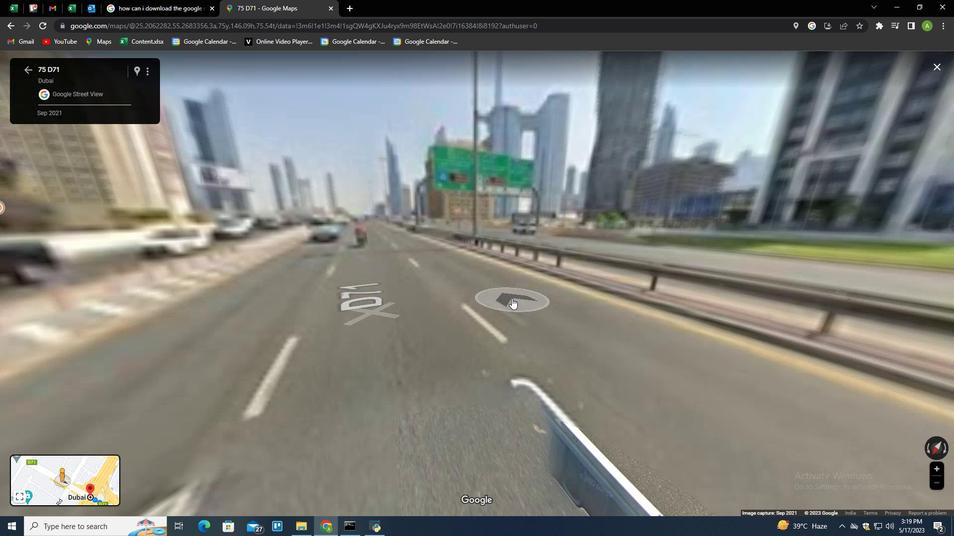 
Action: Mouse scrolled (523, 309) with delta (0, 0)
Screenshot: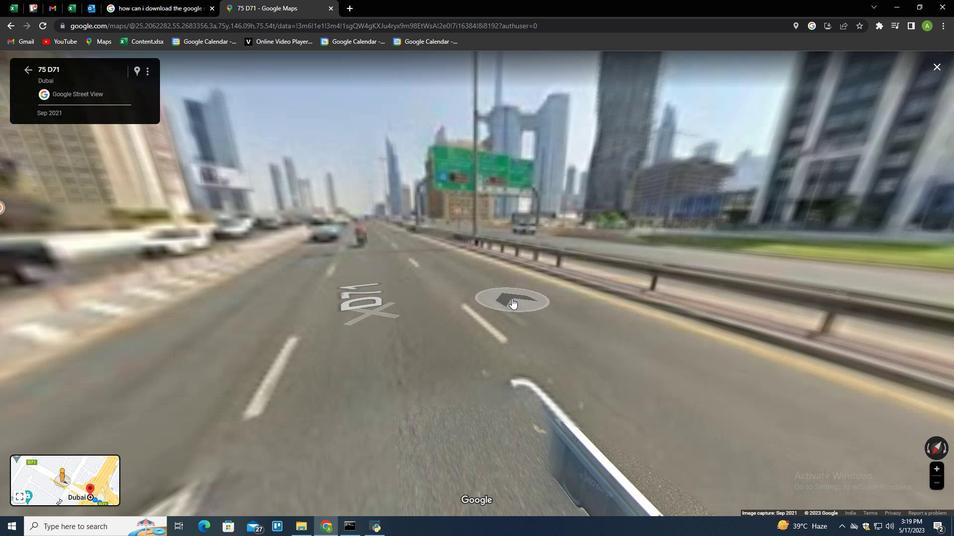 
Action: Mouse scrolled (523, 309) with delta (0, 0)
Screenshot: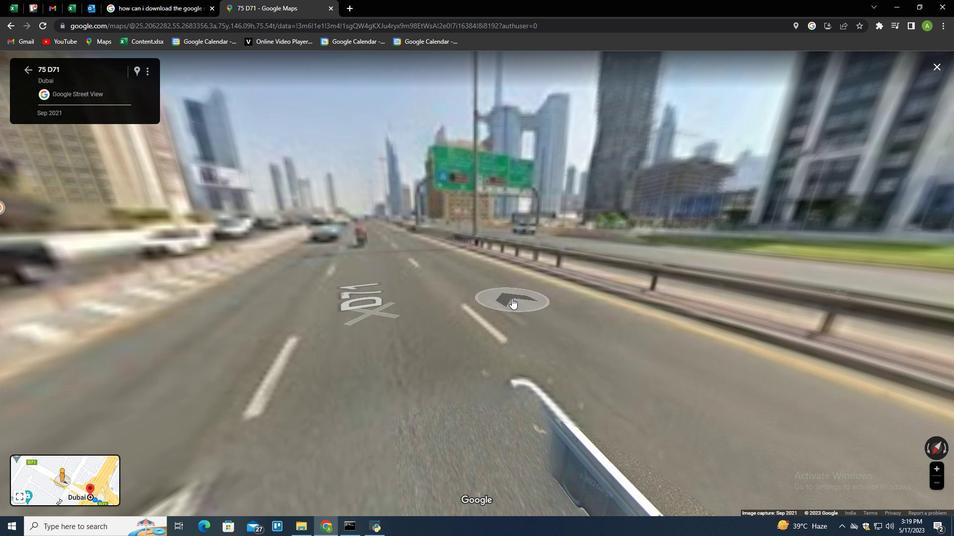 
Action: Mouse scrolled (523, 309) with delta (0, 0)
Screenshot: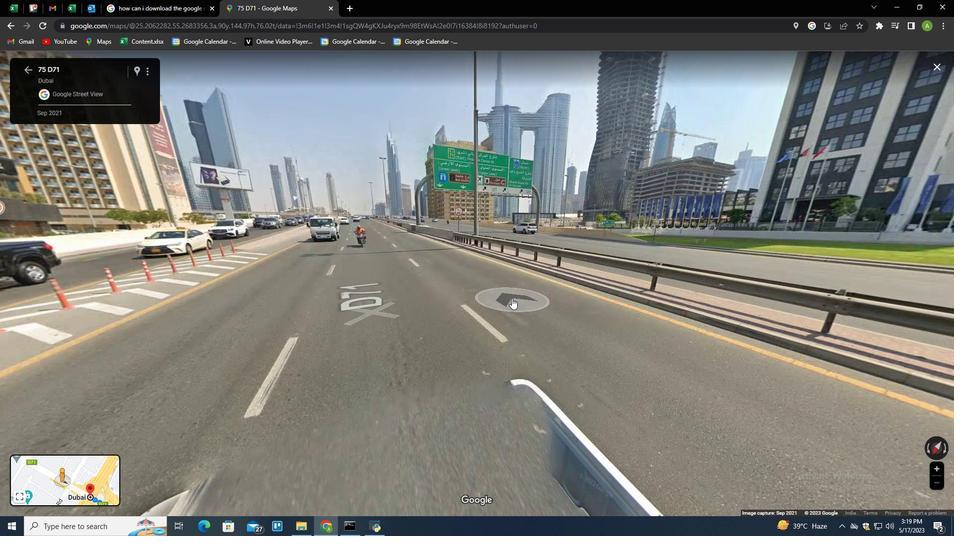 
Action: Mouse scrolled (523, 309) with delta (0, 0)
Screenshot: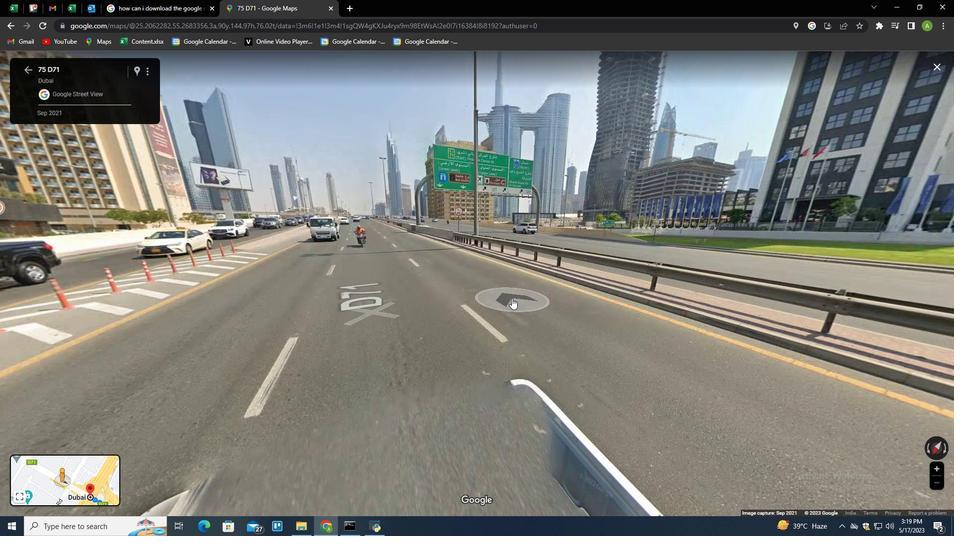 
Action: Mouse scrolled (523, 309) with delta (0, 0)
Screenshot: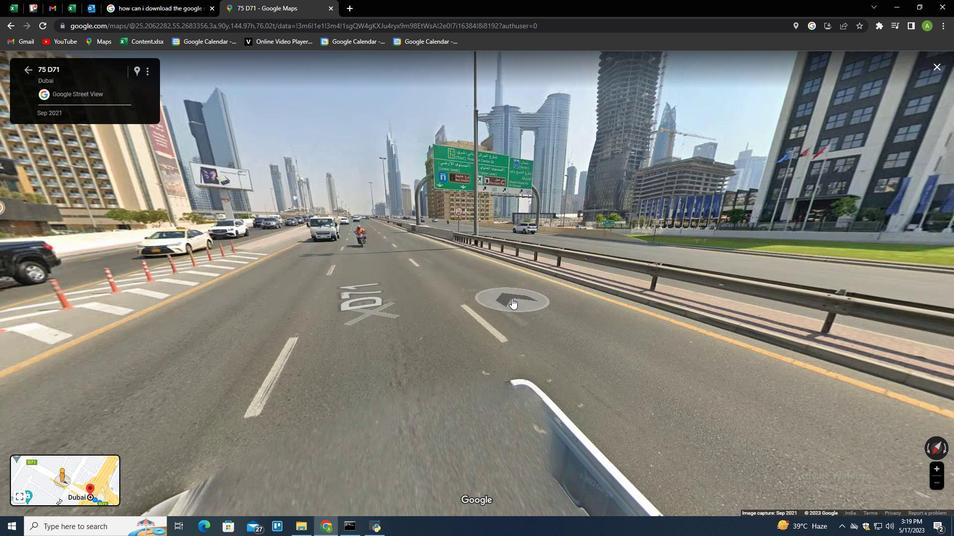 
Action: Mouse scrolled (523, 309) with delta (0, 0)
Screenshot: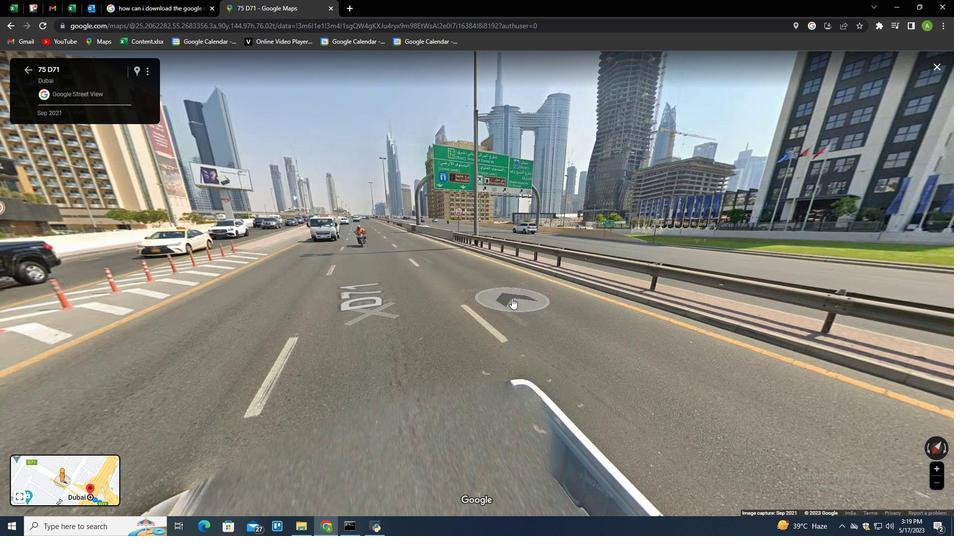 
Action: Mouse moved to (106, 494)
Screenshot: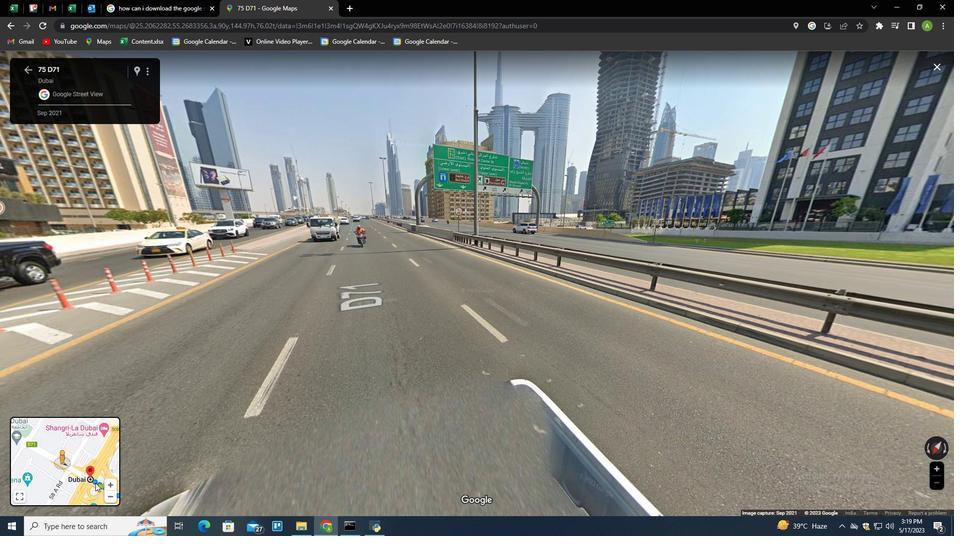 
Action: Mouse pressed left at (106, 494)
Screenshot: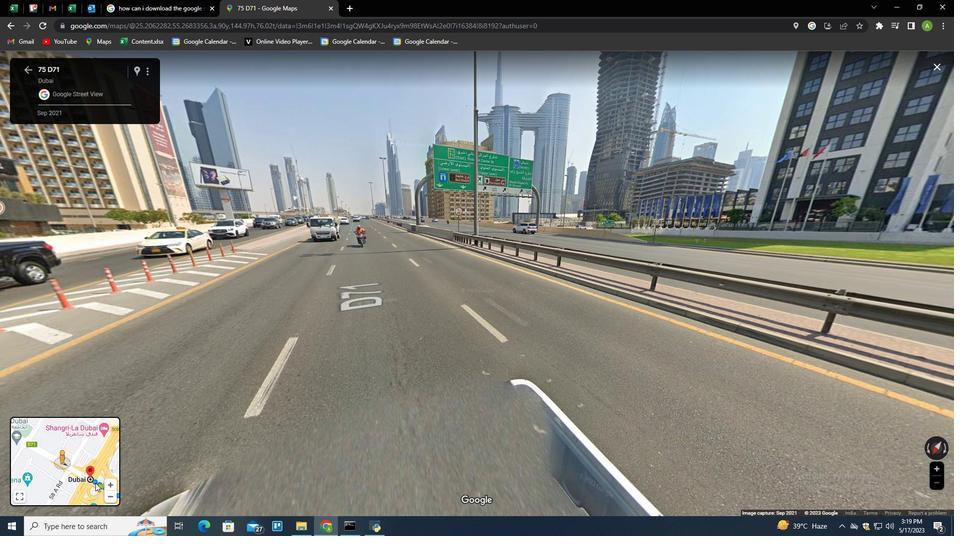 
Action: Mouse moved to (74, 489)
Screenshot: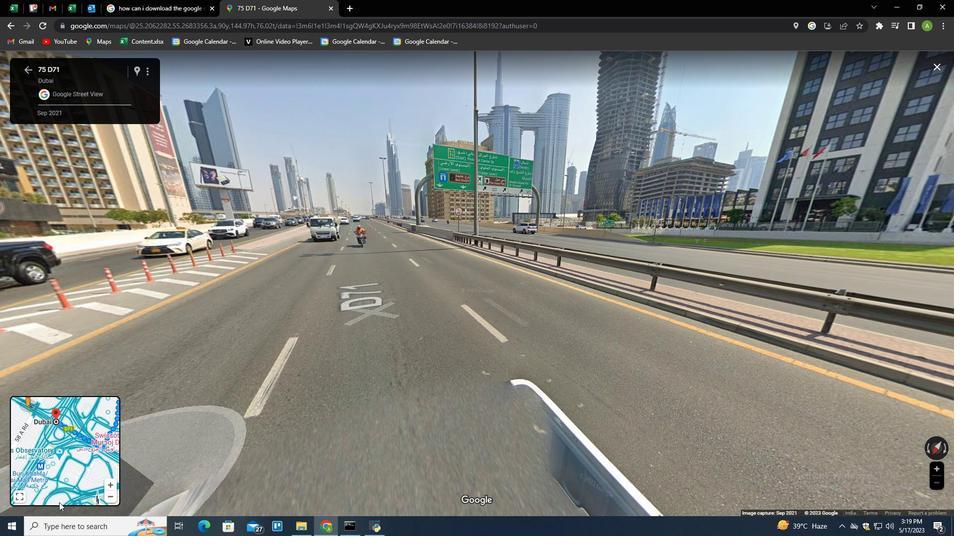 
Action: Mouse pressed left at (74, 489)
Screenshot: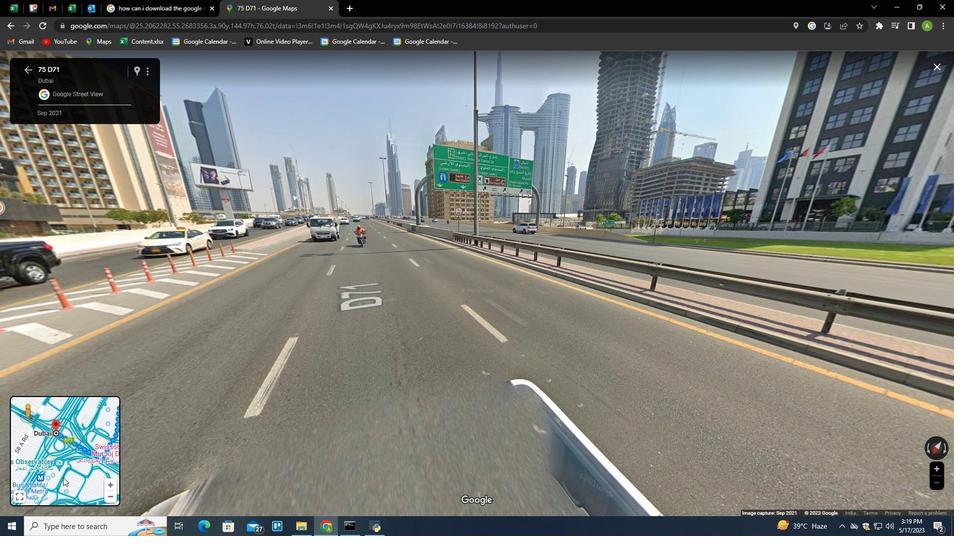 
Action: Mouse moved to (119, 453)
Screenshot: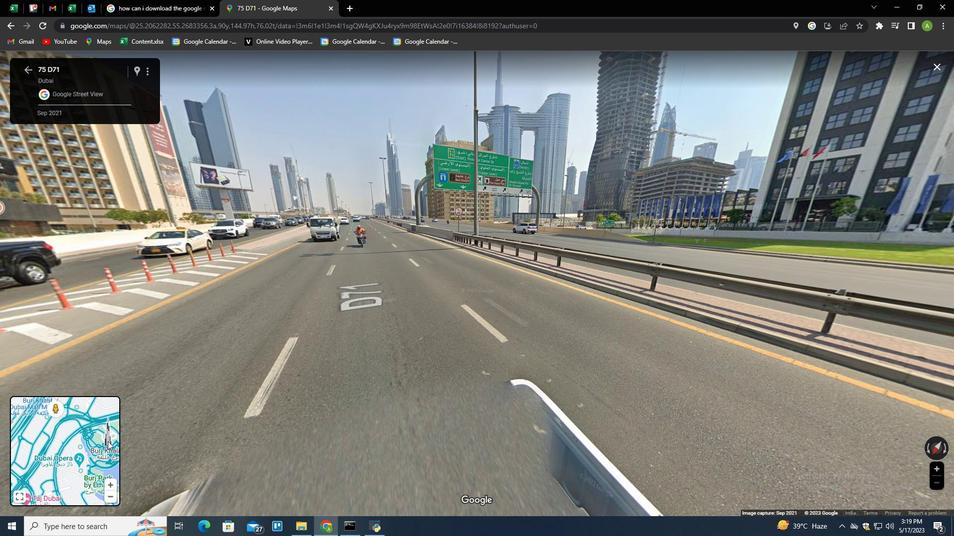
Action: Mouse pressed left at (119, 453)
Screenshot: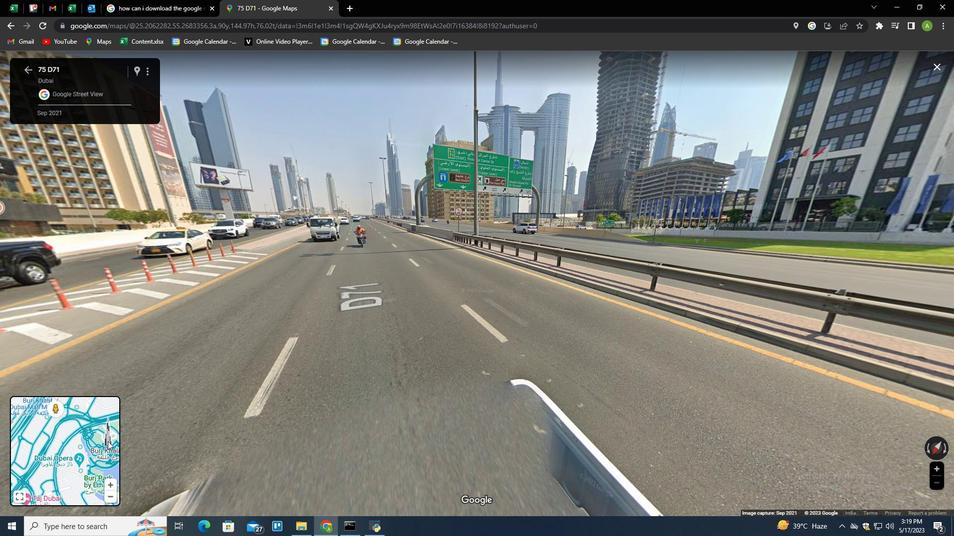 
Action: Mouse moved to (187, 371)
Screenshot: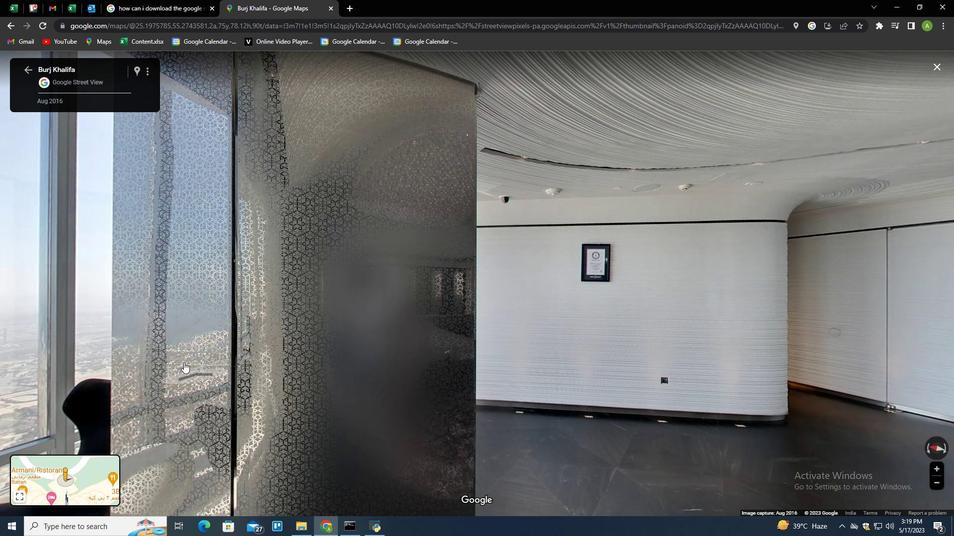 
Action: Mouse pressed left at (187, 371)
Screenshot: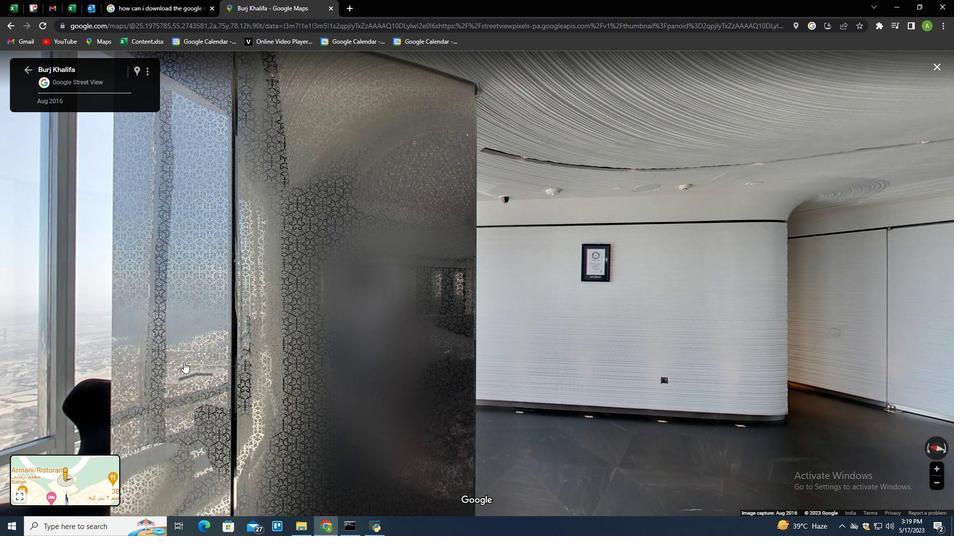 
Action: Mouse moved to (368, 355)
Screenshot: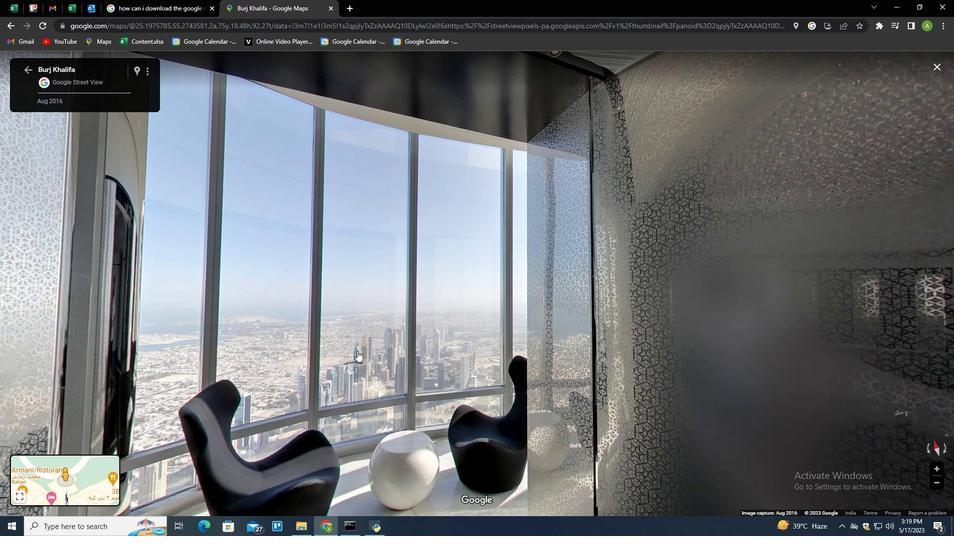 
Action: Mouse pressed left at (368, 355)
Screenshot: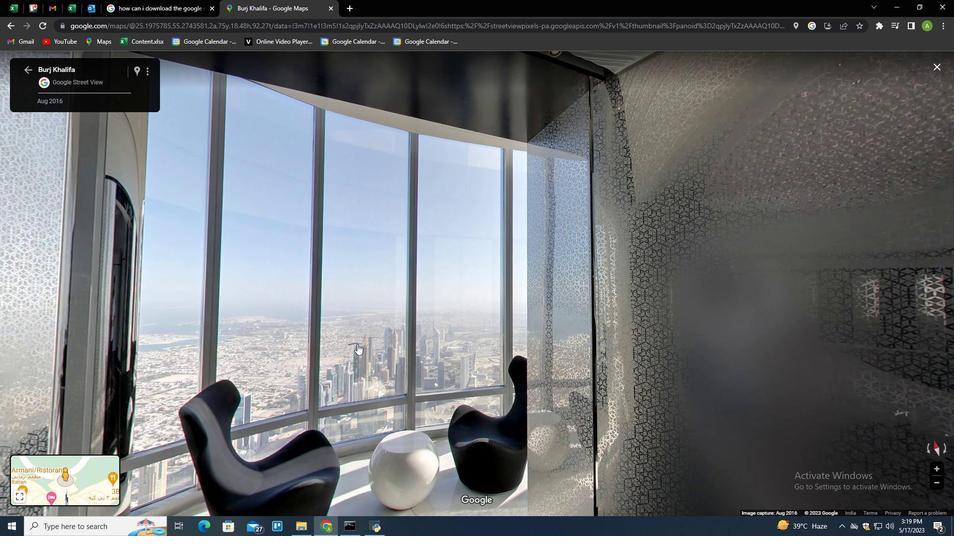 
Action: Mouse moved to (385, 238)
Screenshot: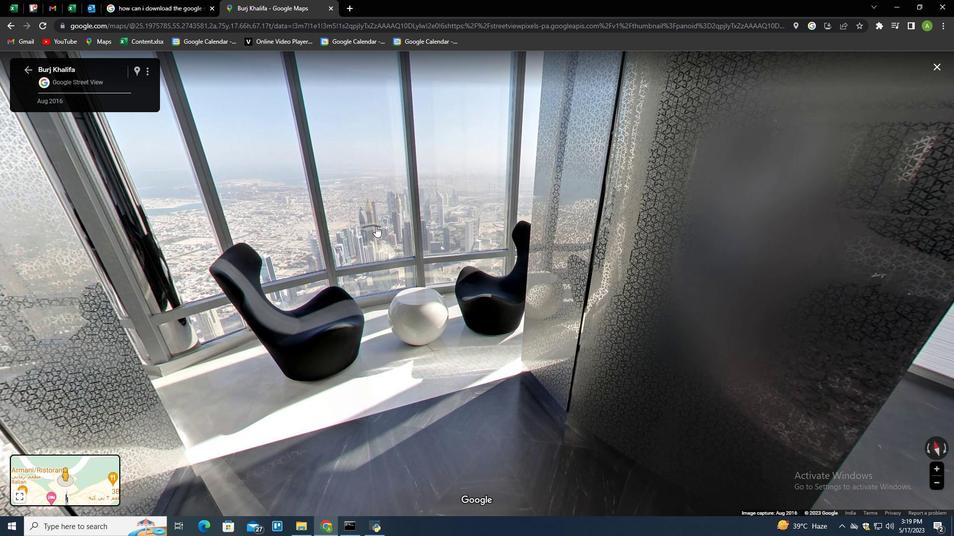 
Action: Mouse pressed left at (385, 238)
Screenshot: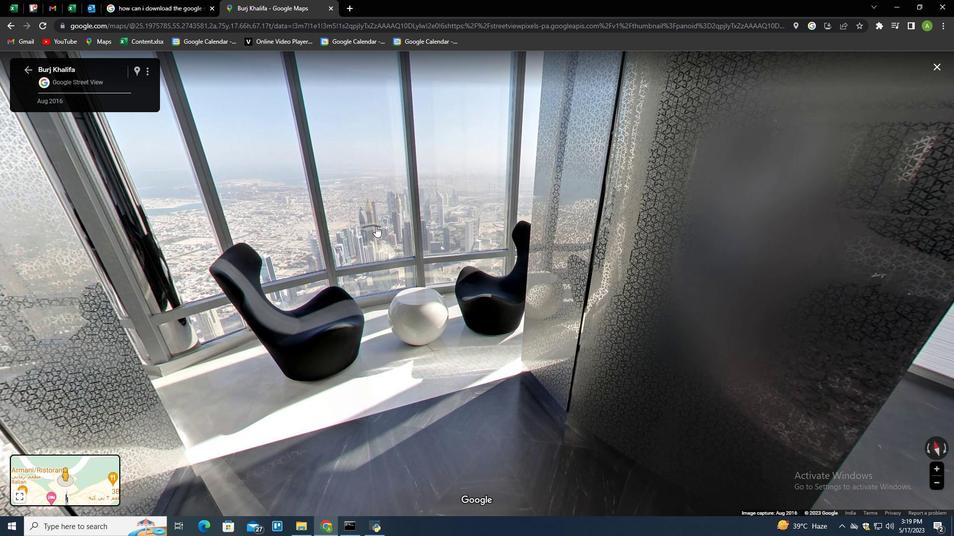 
Action: Mouse moved to (212, 256)
Screenshot: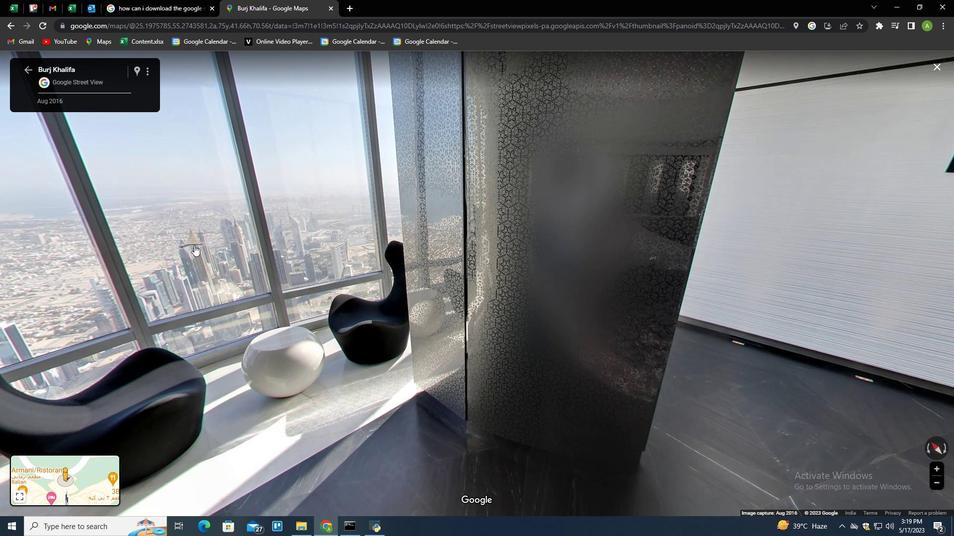 
Action: Mouse pressed left at (212, 256)
Screenshot: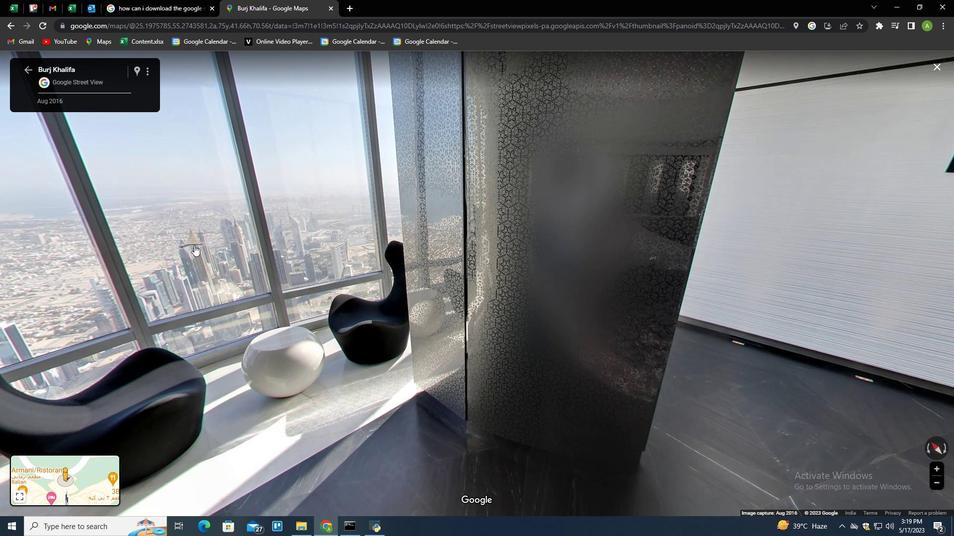 
Action: Mouse moved to (139, 288)
Screenshot: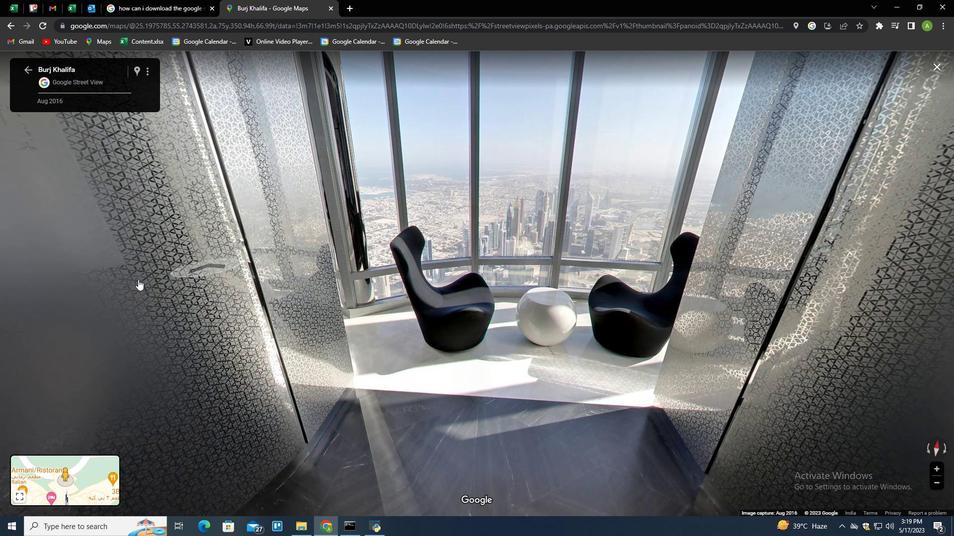 
Action: Mouse pressed left at (139, 288)
Screenshot: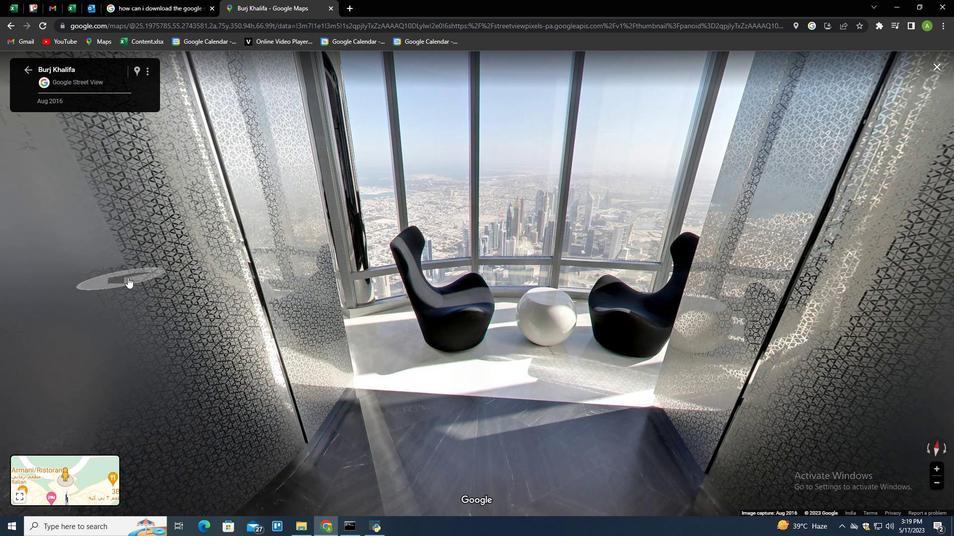 
Action: Mouse moved to (262, 277)
Screenshot: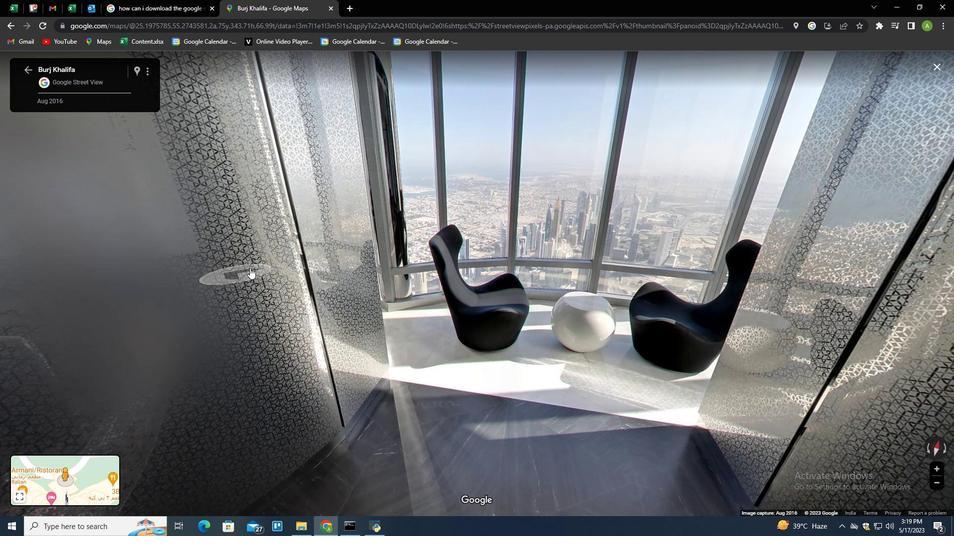 
Action: Mouse pressed left at (262, 277)
Screenshot: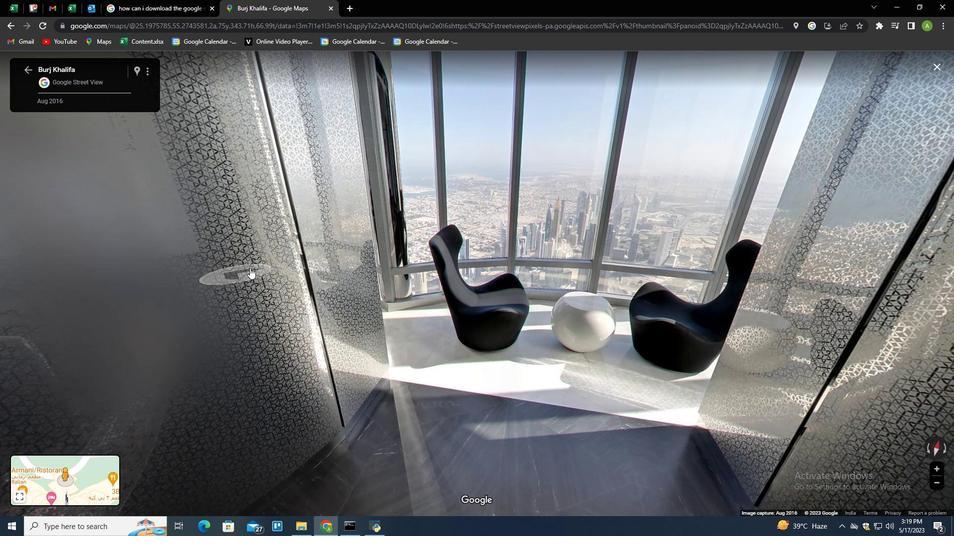 
Action: Mouse moved to (341, 264)
Screenshot: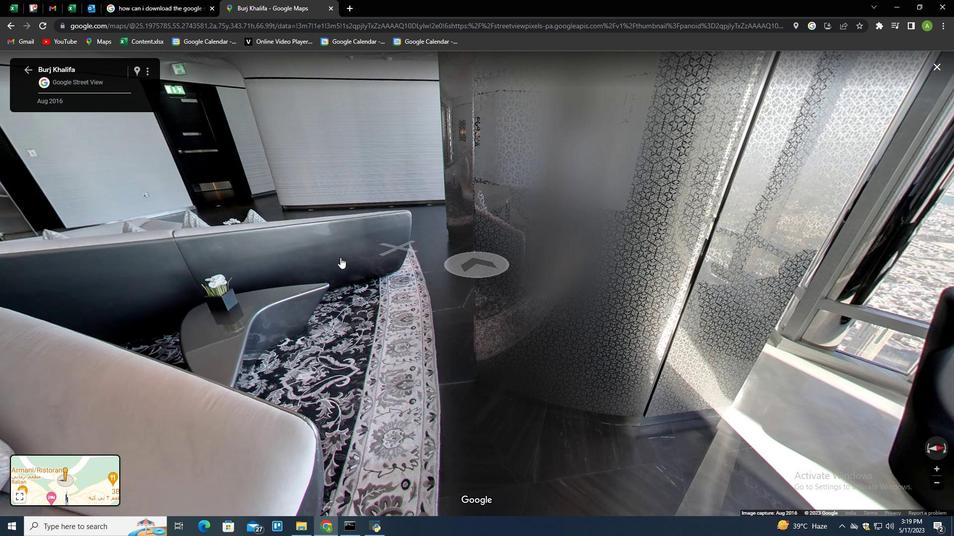 
Action: Mouse pressed left at (341, 264)
Screenshot: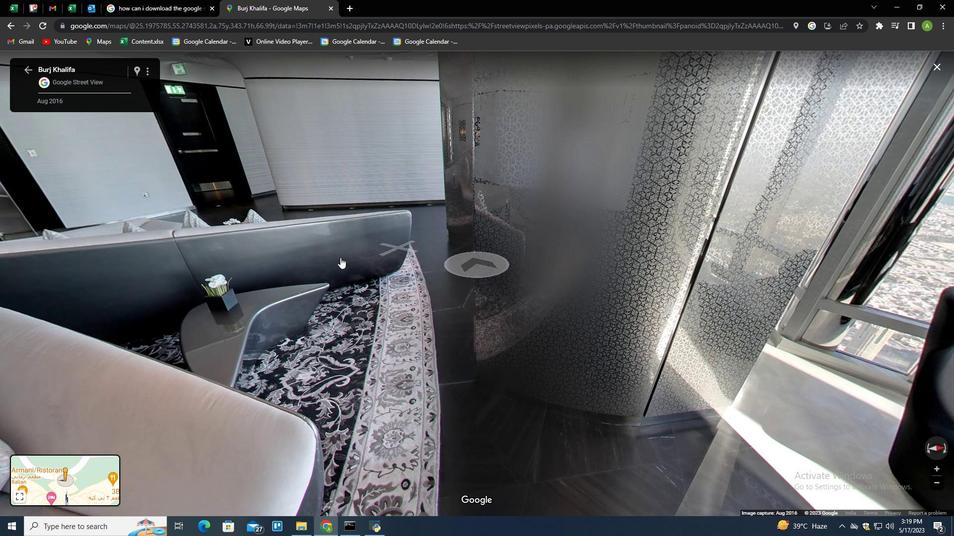
Action: Mouse moved to (475, 248)
Screenshot: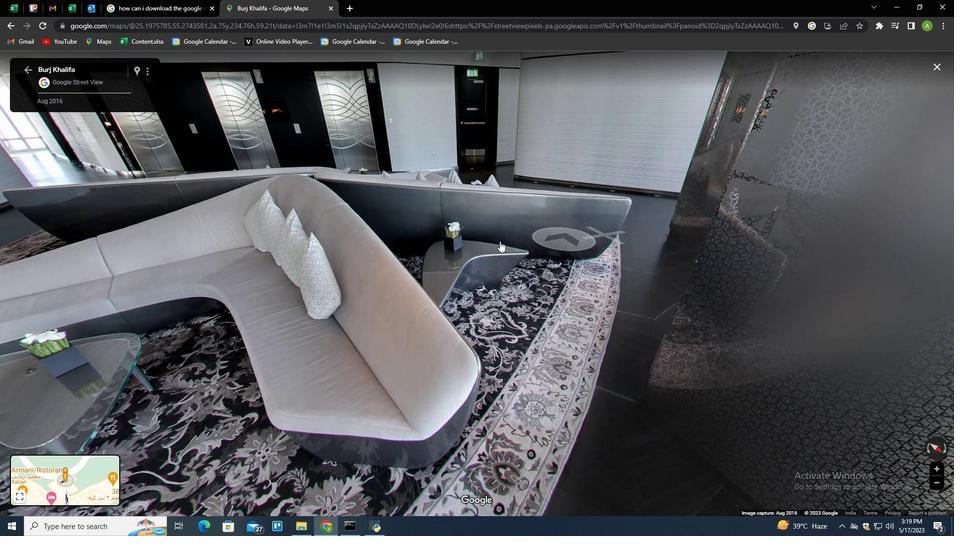 
Action: Mouse pressed left at (475, 248)
Screenshot: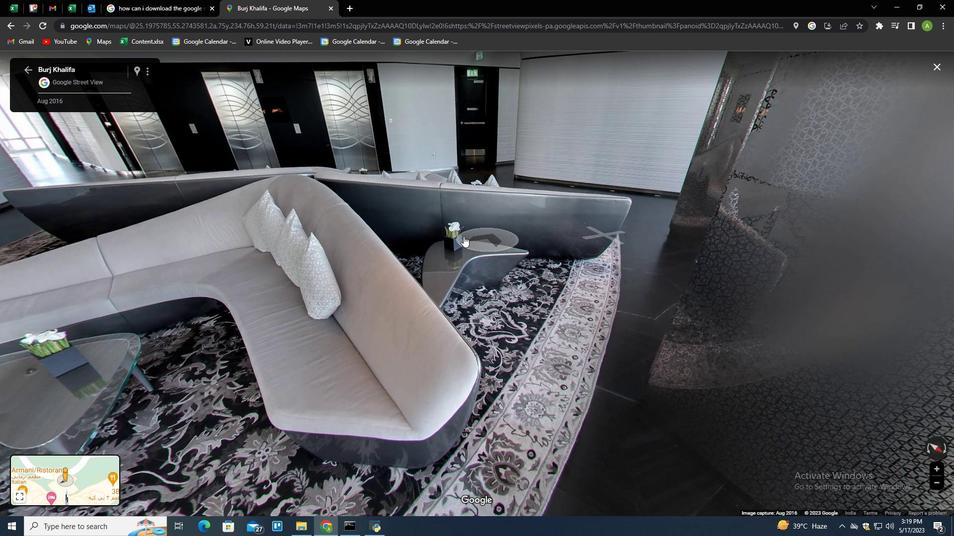 
Action: Mouse moved to (369, 284)
Screenshot: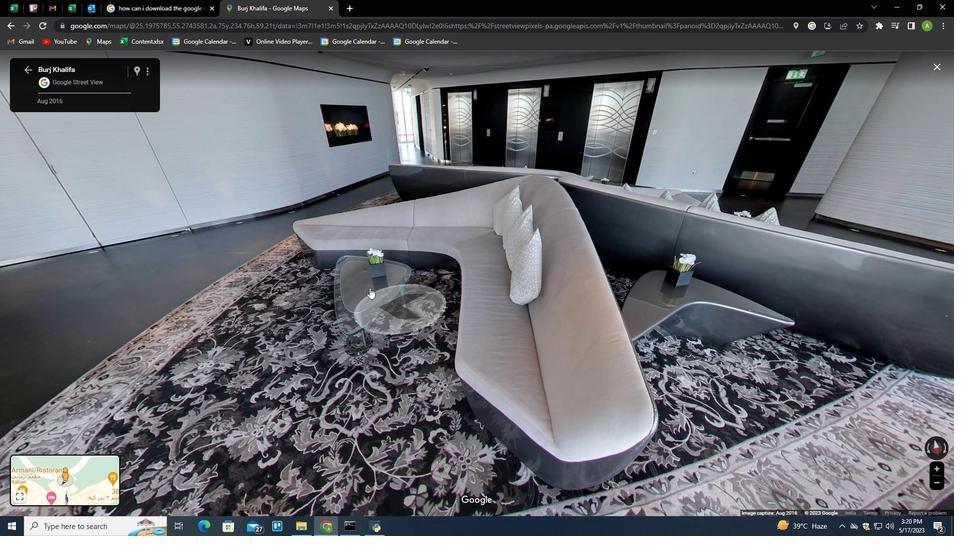 
Action: Mouse pressed left at (369, 284)
Screenshot: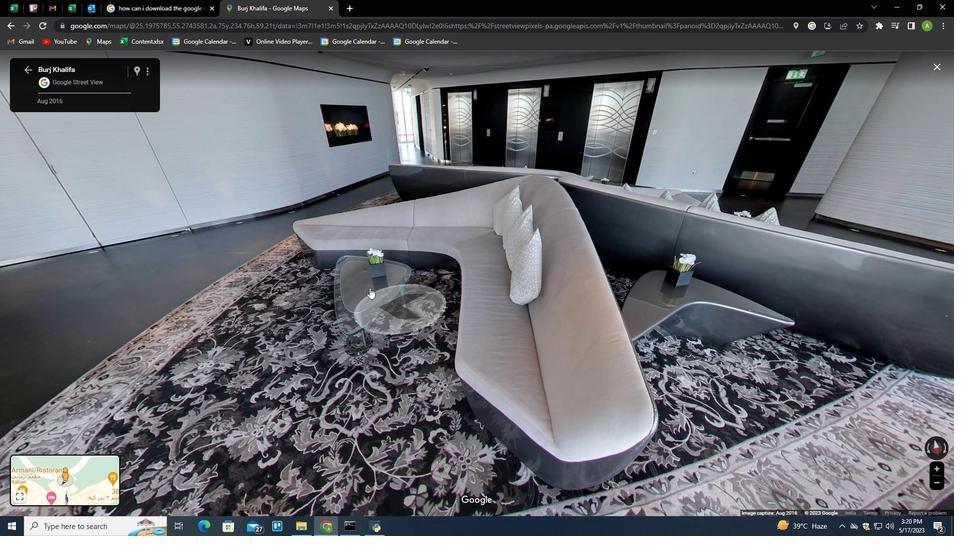 
Action: Mouse moved to (426, 262)
Screenshot: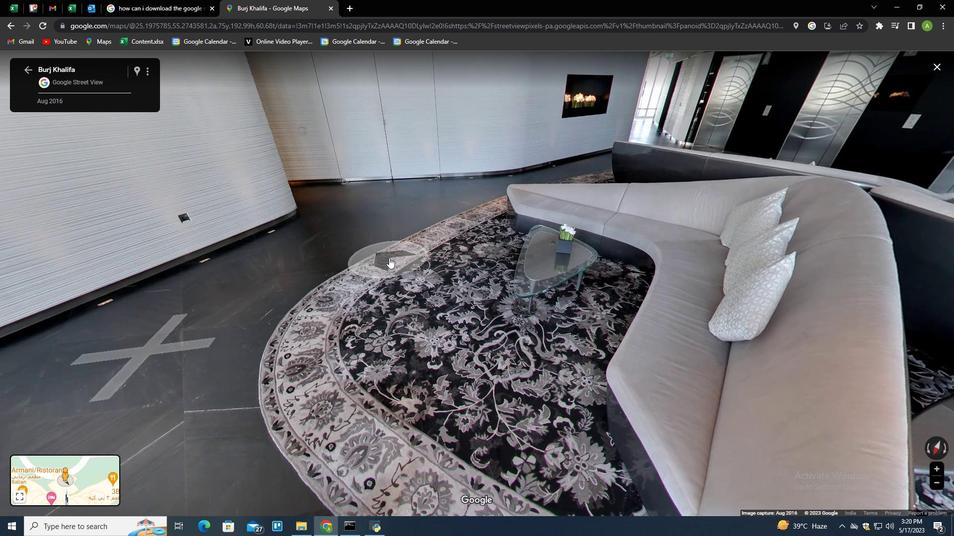 
Action: Mouse pressed left at (424, 262)
Screenshot: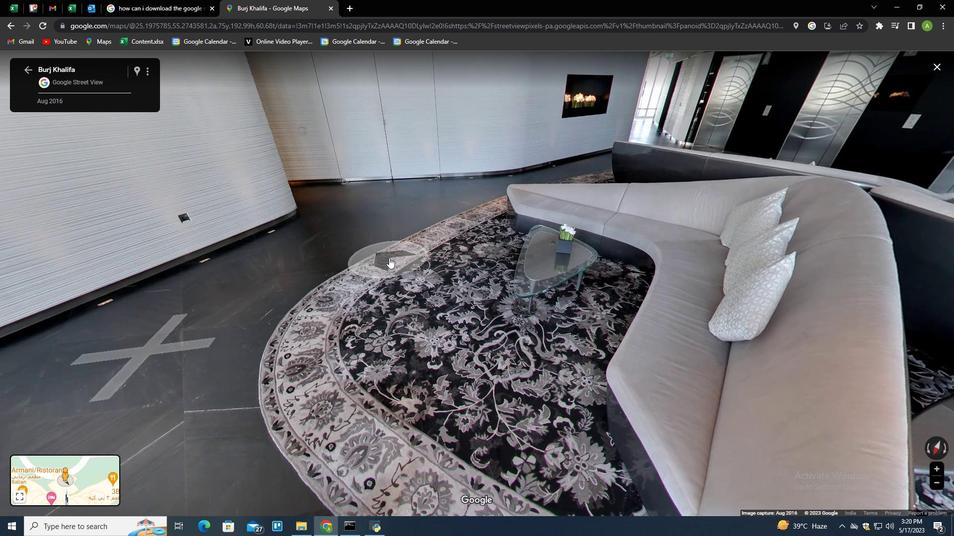 
Action: Mouse moved to (272, 319)
Screenshot: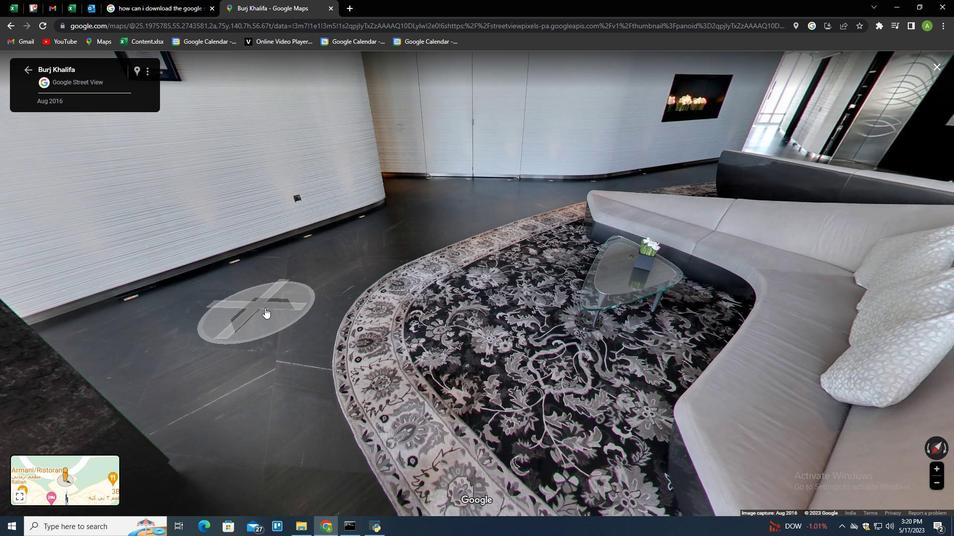
Action: Mouse pressed left at (272, 319)
Screenshot: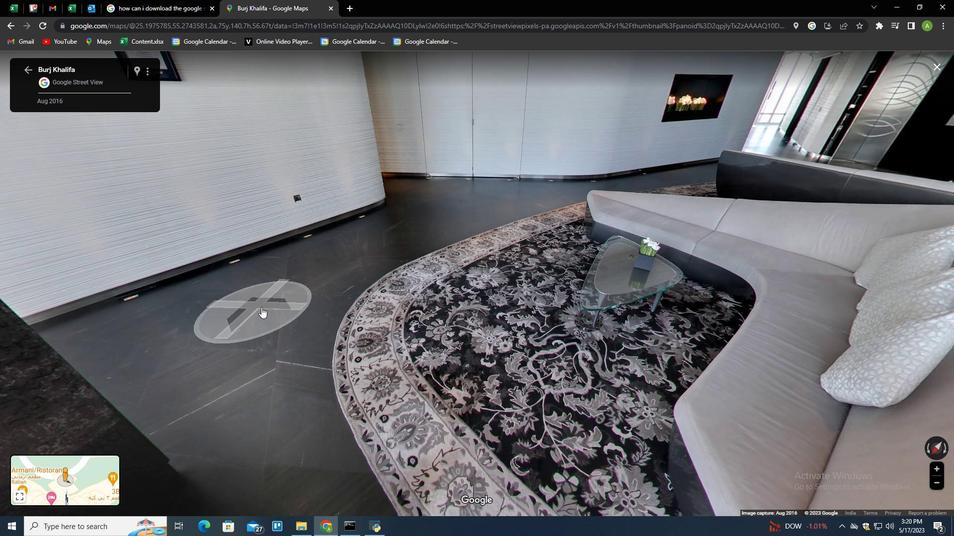 
Action: Mouse moved to (835, 241)
Screenshot: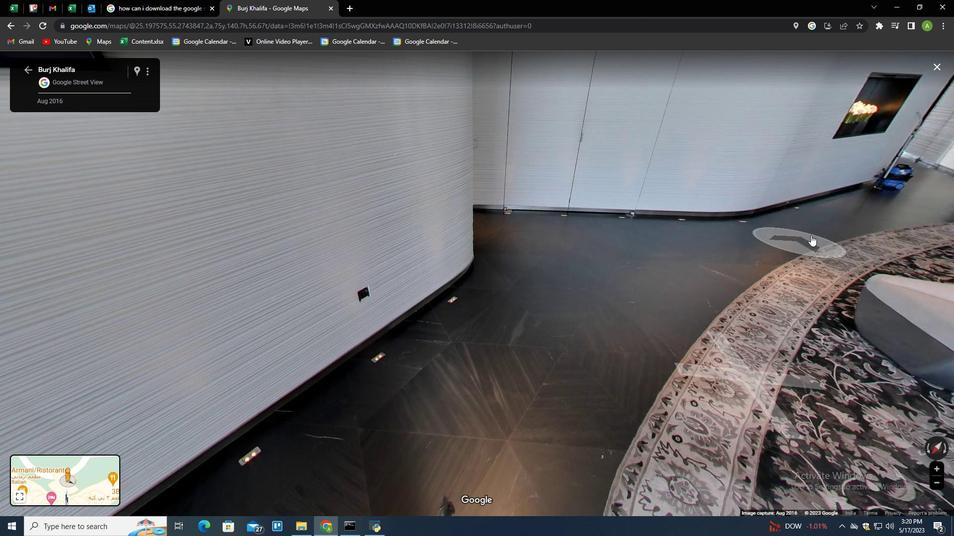 
Action: Mouse pressed left at (835, 241)
Screenshot: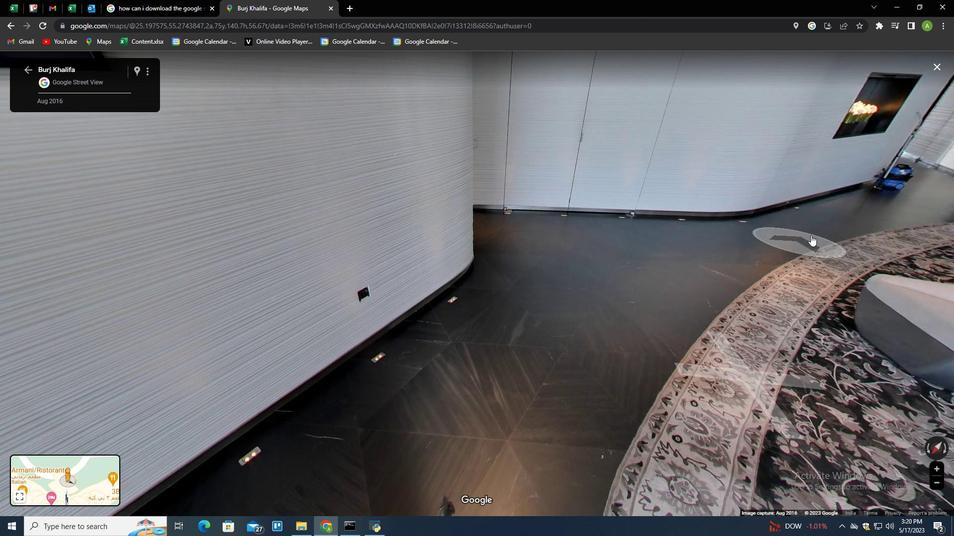 
Action: Mouse moved to (642, 205)
Screenshot: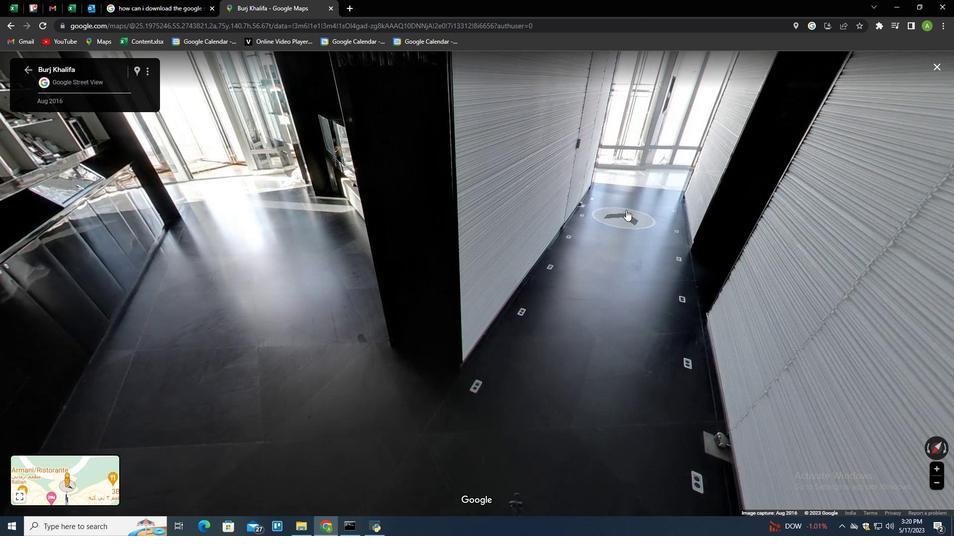 
Action: Mouse pressed left at (642, 205)
Screenshot: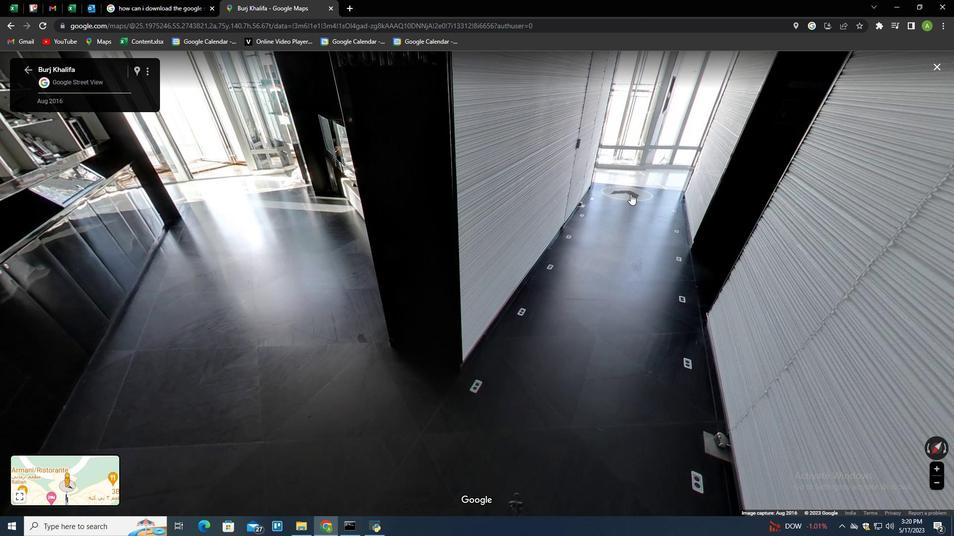 
Action: Mouse moved to (684, 243)
Screenshot: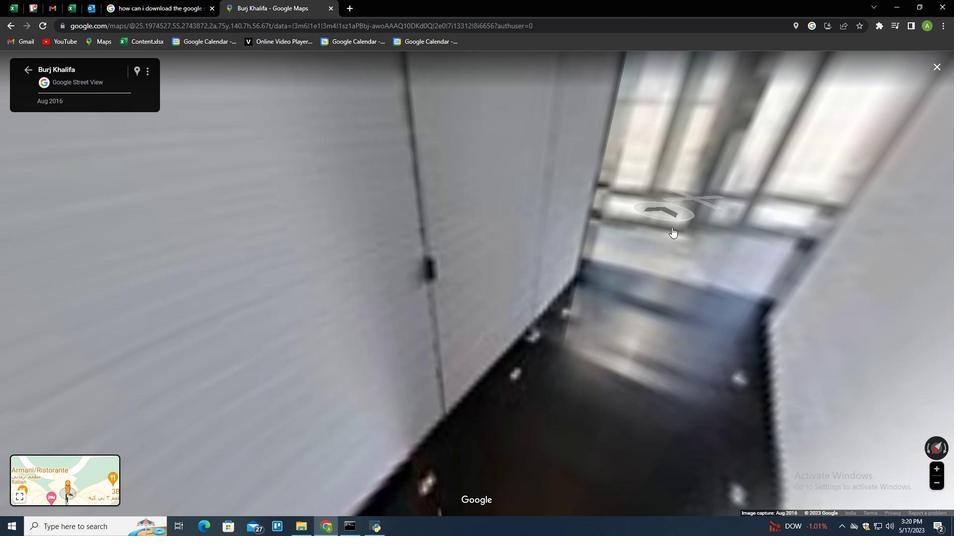 
Action: Mouse pressed left at (684, 243)
Screenshot: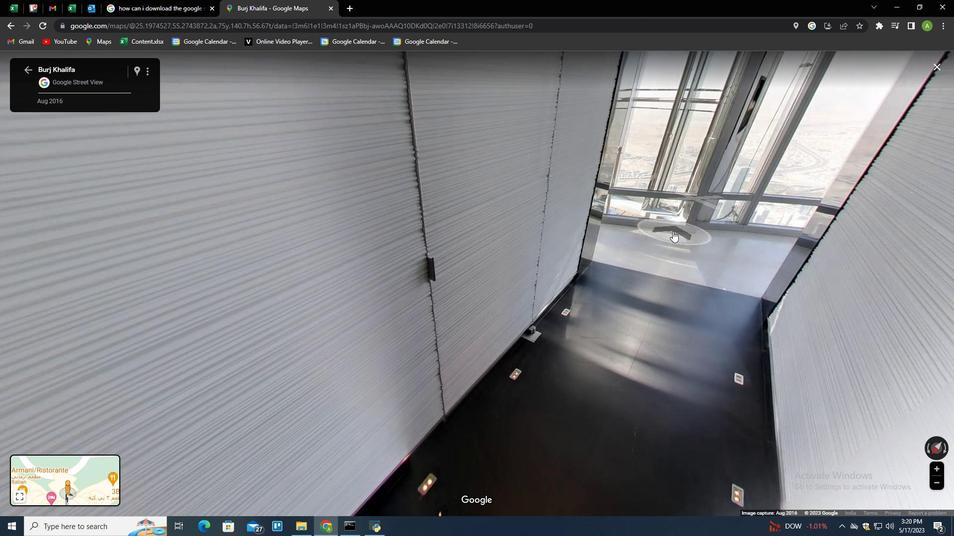 
Action: Mouse moved to (220, 302)
Screenshot: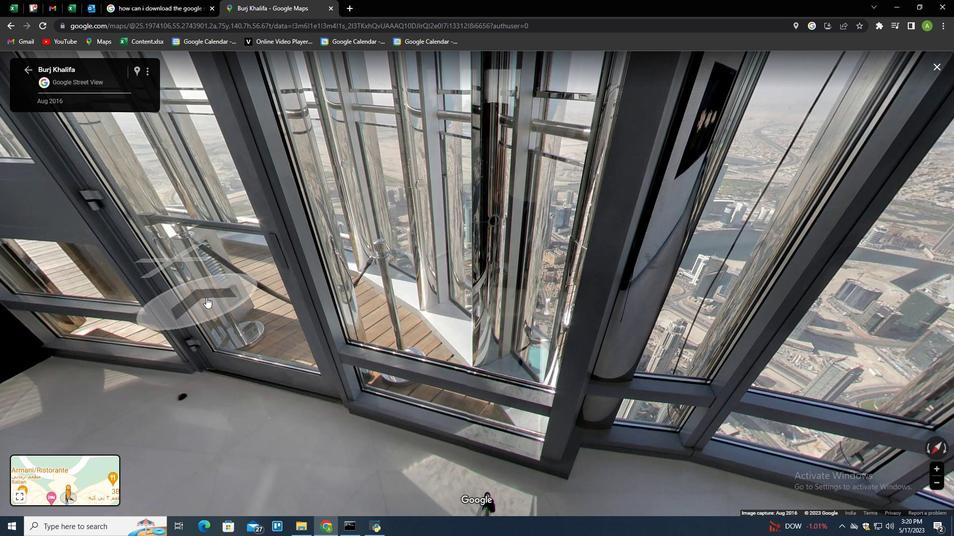 
Action: Mouse pressed left at (220, 302)
Screenshot: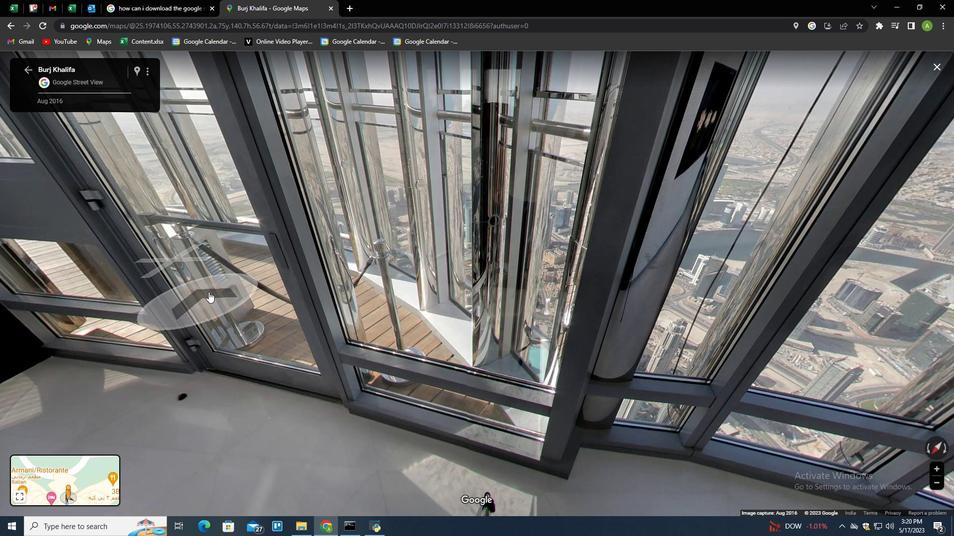 
Action: Mouse moved to (545, 253)
Screenshot: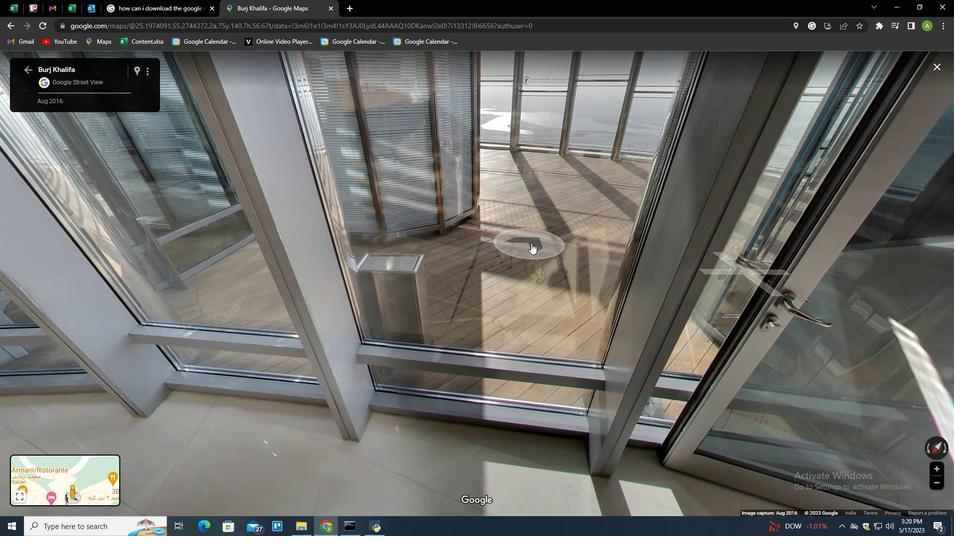 
Action: Mouse pressed left at (545, 253)
Screenshot: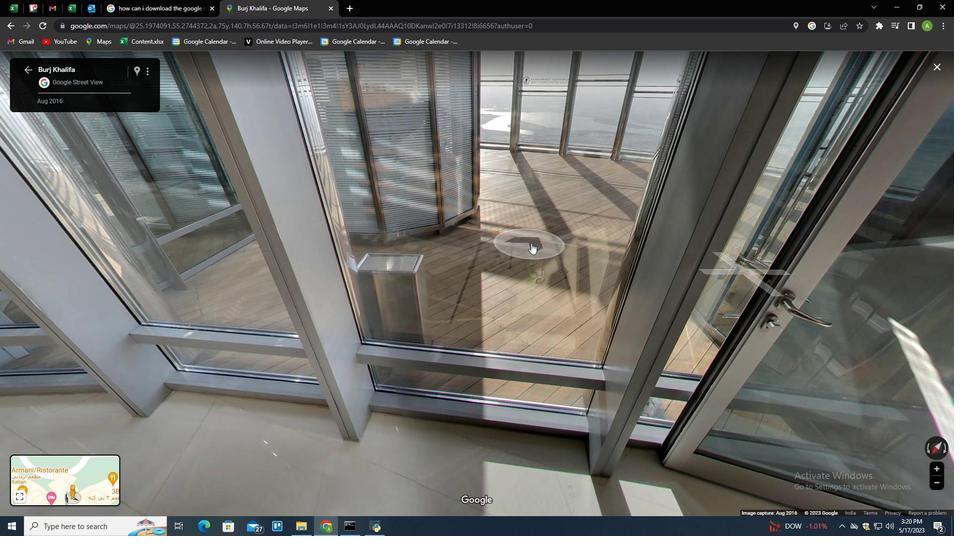 
Action: Mouse moved to (483, 283)
Screenshot: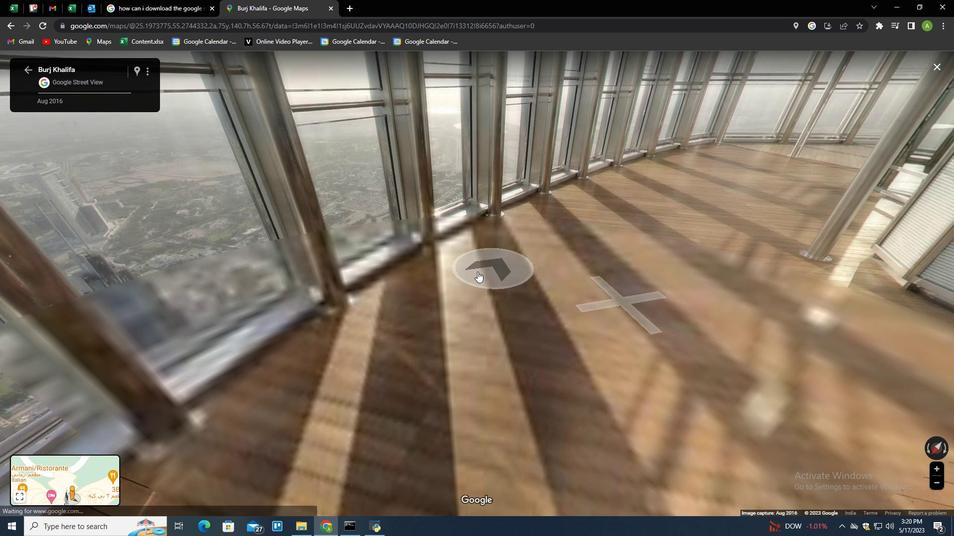 
Action: Mouse pressed left at (483, 283)
Screenshot: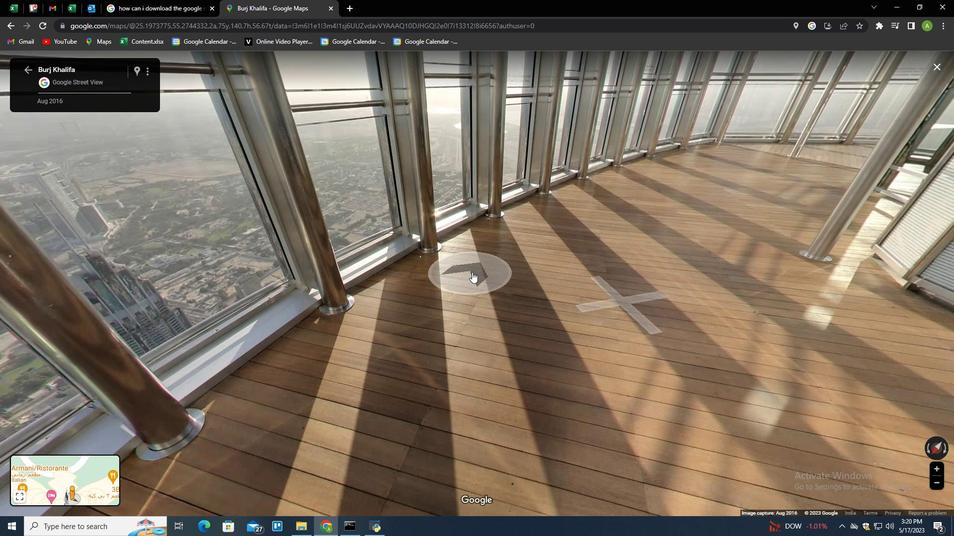 
Action: Mouse moved to (334, 249)
Screenshot: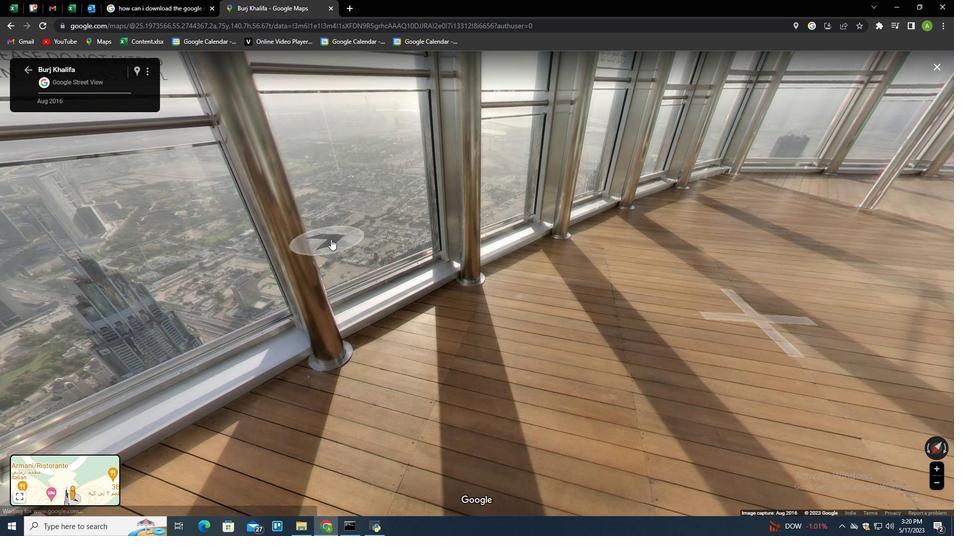 
Action: Mouse pressed left at (334, 249)
Screenshot: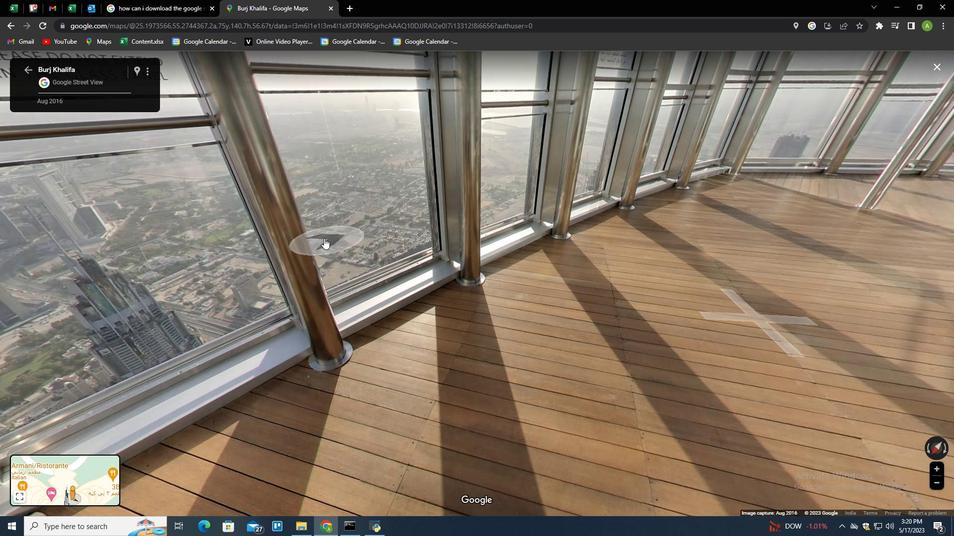 
Action: Mouse moved to (226, 188)
Screenshot: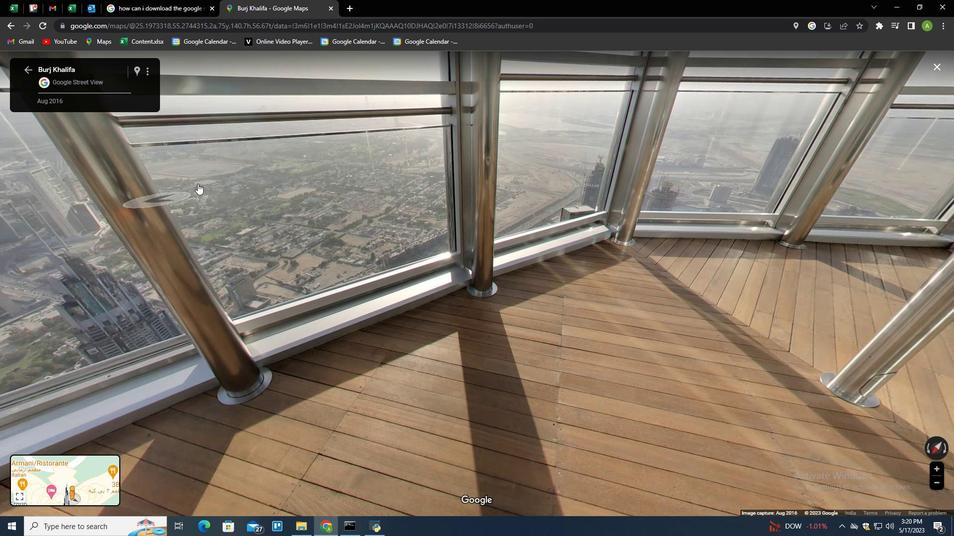 
Action: Mouse pressed left at (226, 188)
Screenshot: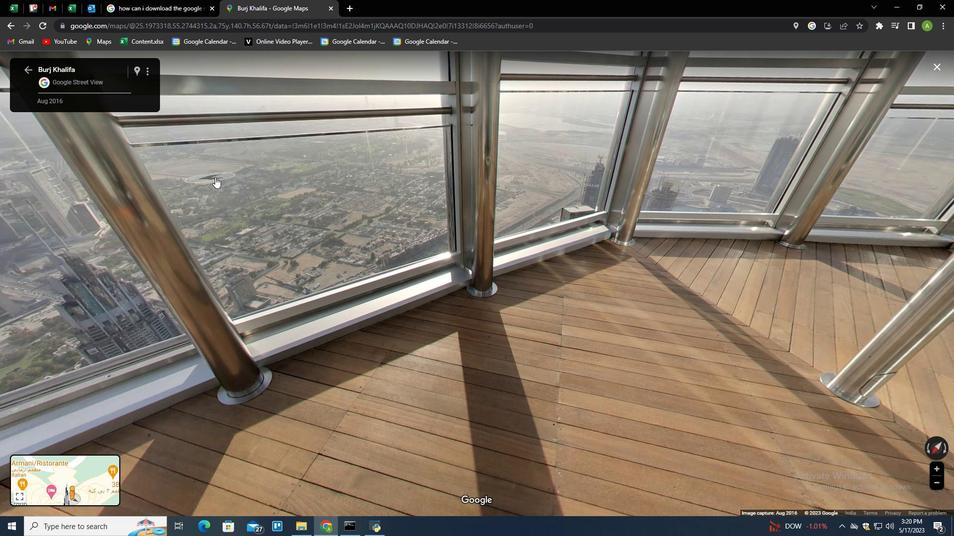 
Action: Mouse moved to (91, 484)
Screenshot: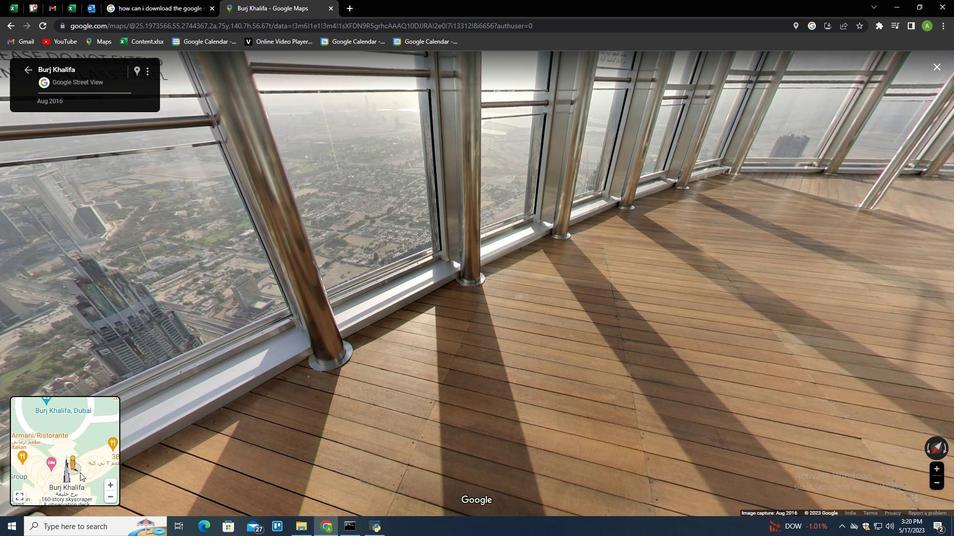 
Action: Mouse pressed left at (91, 484)
Screenshot: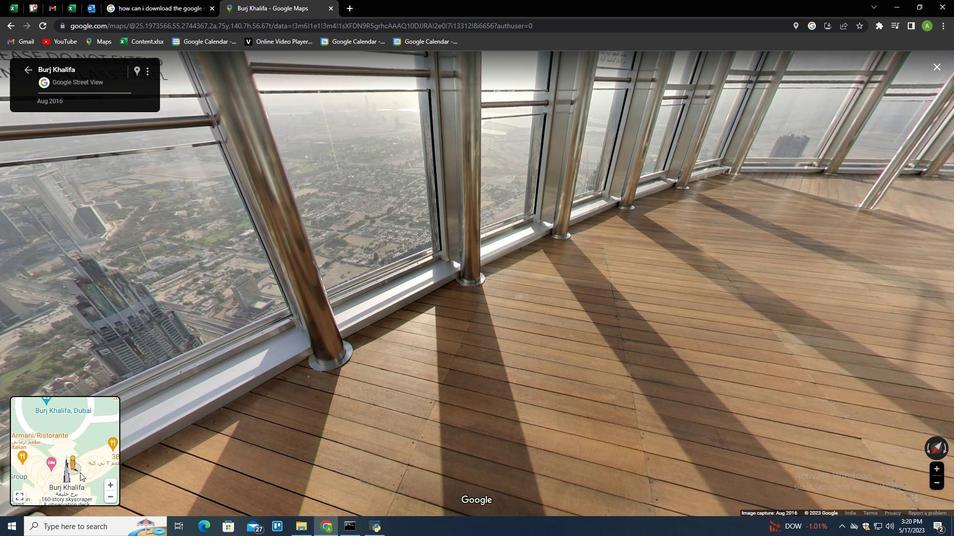 
Action: Mouse moved to (80, 478)
Screenshot: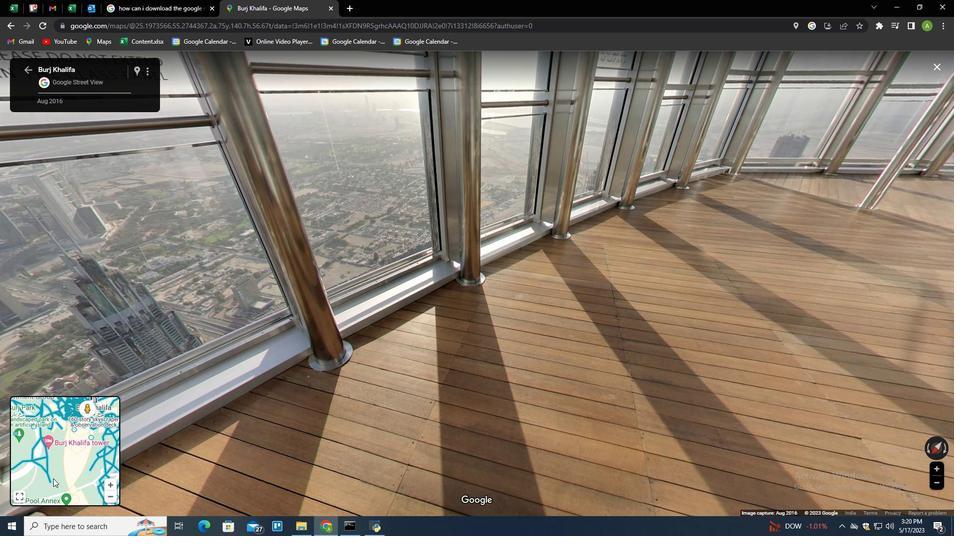 
Action: Mouse pressed left at (80, 478)
Screenshot: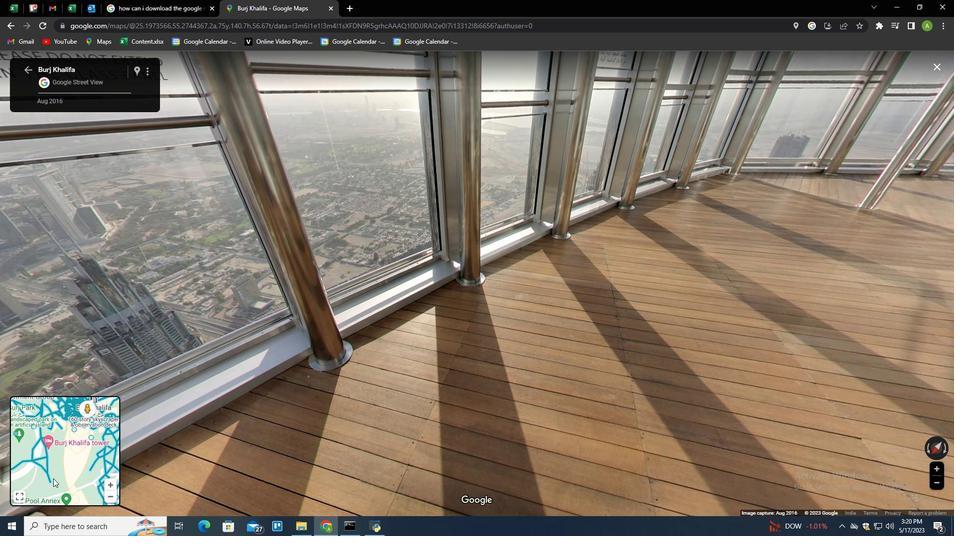 
Action: Mouse moved to (84, 439)
Screenshot: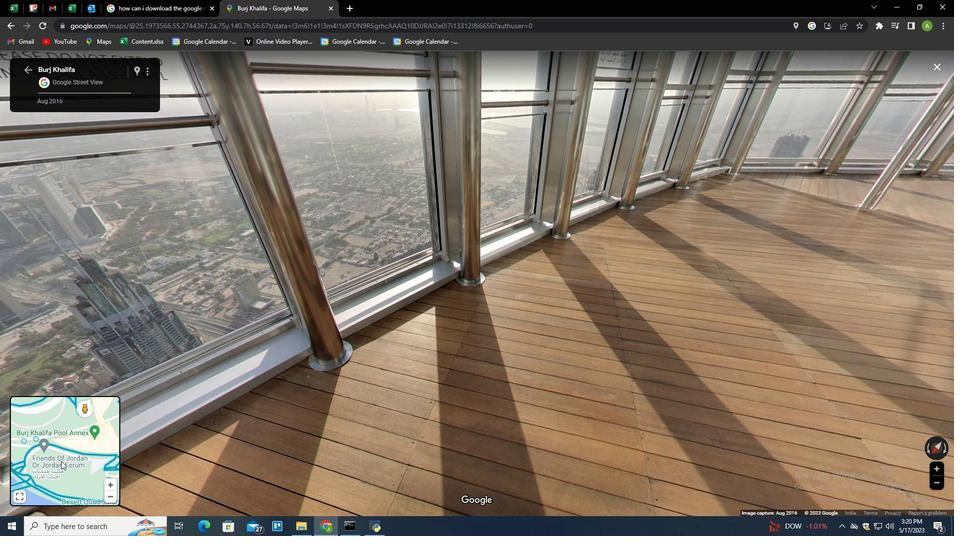 
Action: Mouse pressed left at (70, 475)
Screenshot: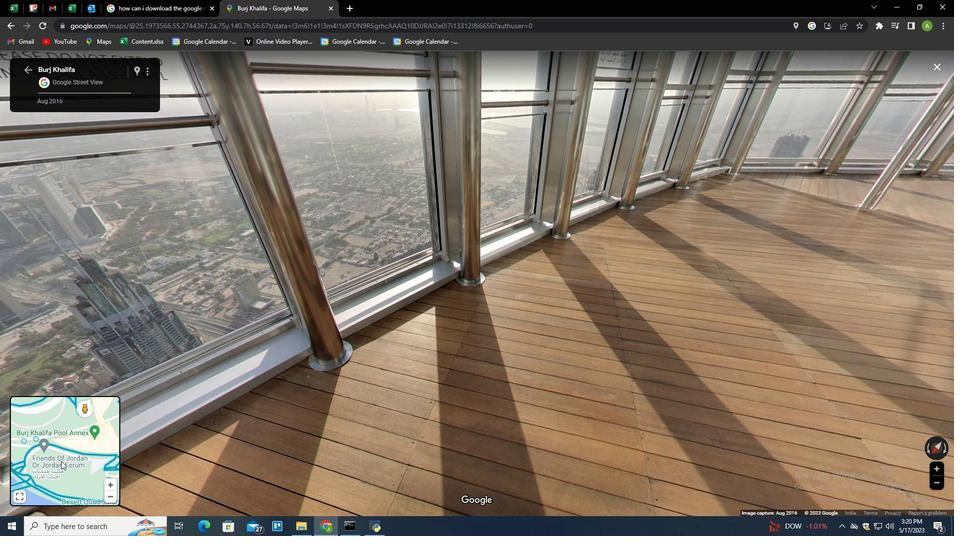 
Action: Mouse moved to (70, 459)
Screenshot: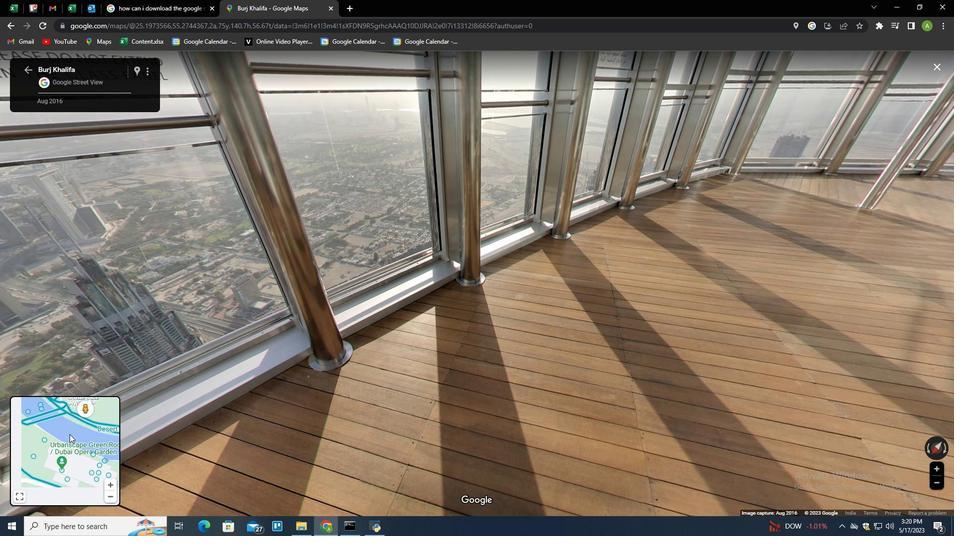 
Action: Mouse pressed left at (70, 459)
Screenshot: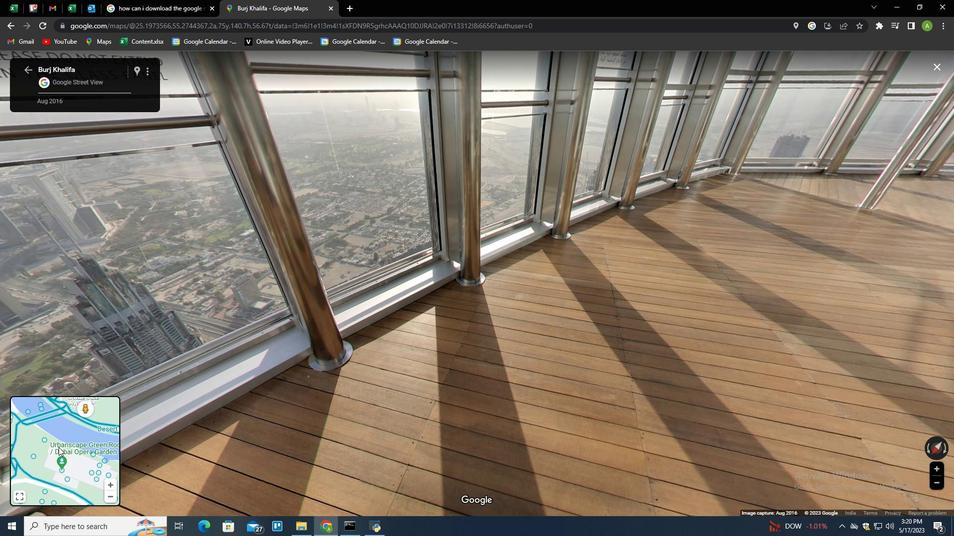 
Action: Mouse moved to (75, 468)
Screenshot: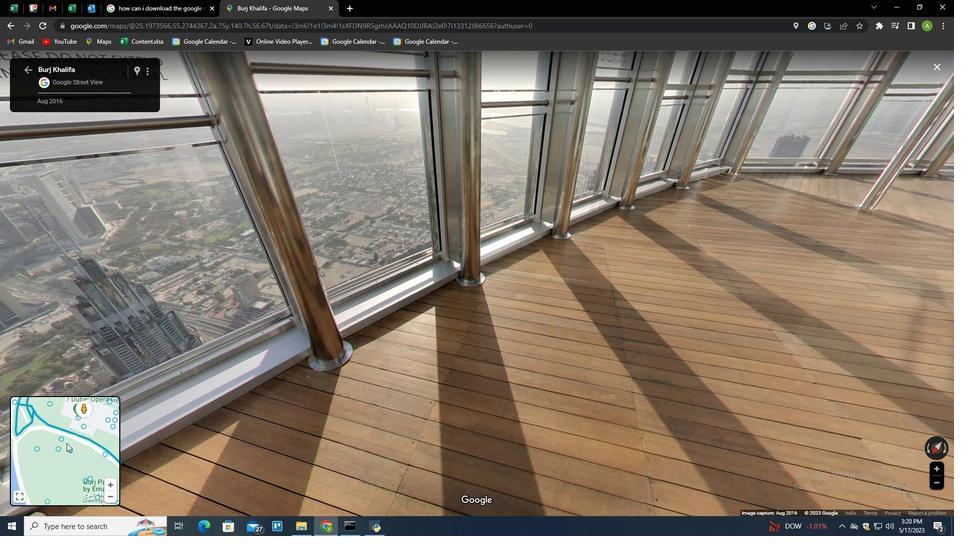 
Action: Mouse pressed left at (75, 468)
Screenshot: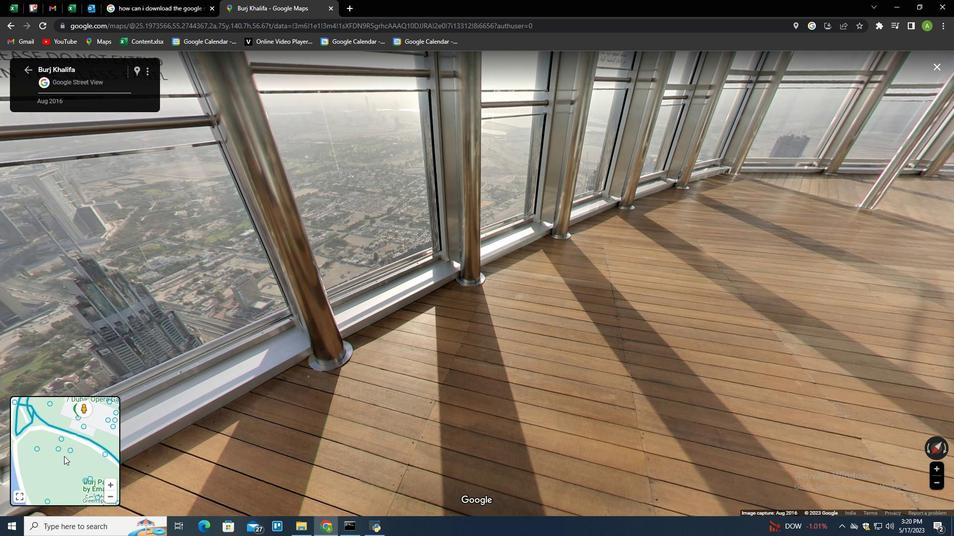
Action: Mouse moved to (111, 95)
Screenshot: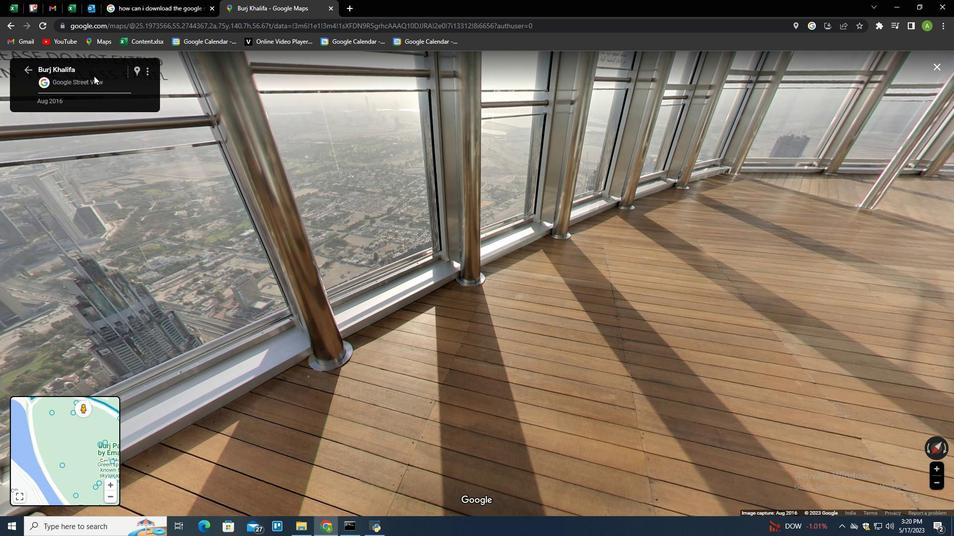 
Action: Mouse pressed left at (111, 95)
Screenshot: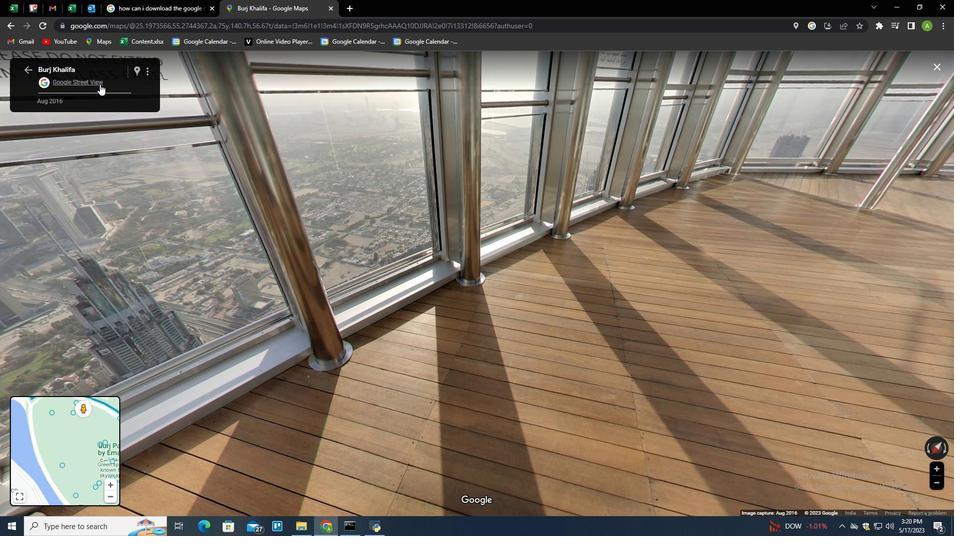 
Action: Mouse moved to (263, 10)
Screenshot: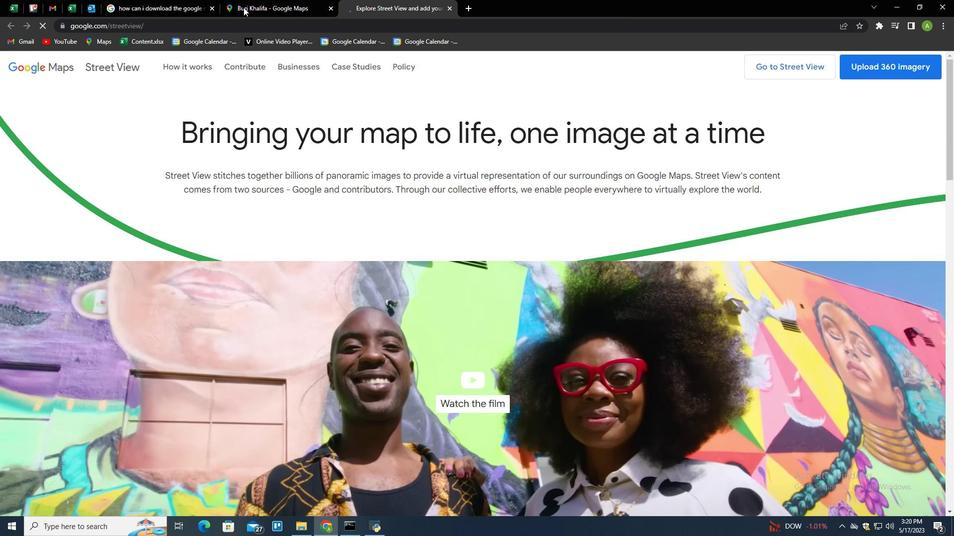 
Action: Mouse pressed left at (263, 11)
Screenshot: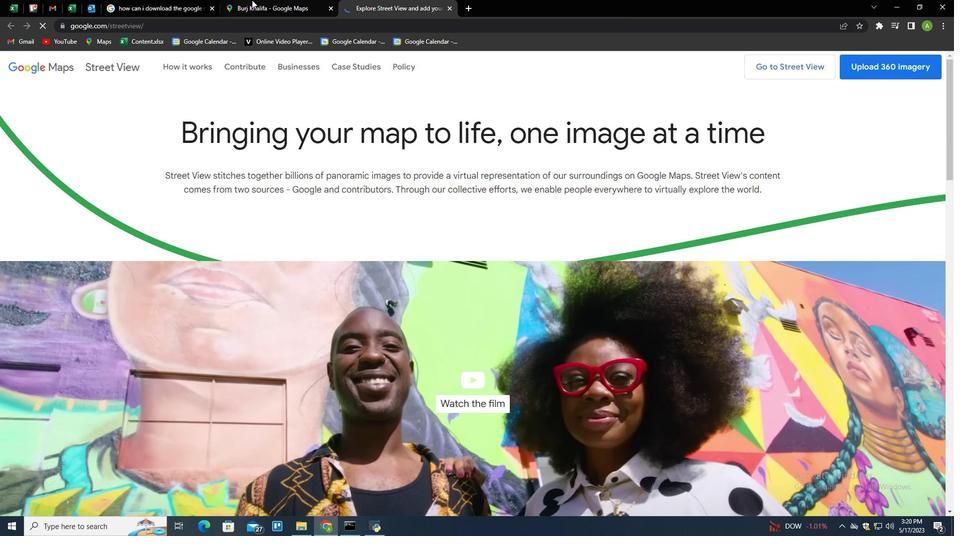 
Action: Mouse moved to (148, 84)
Screenshot: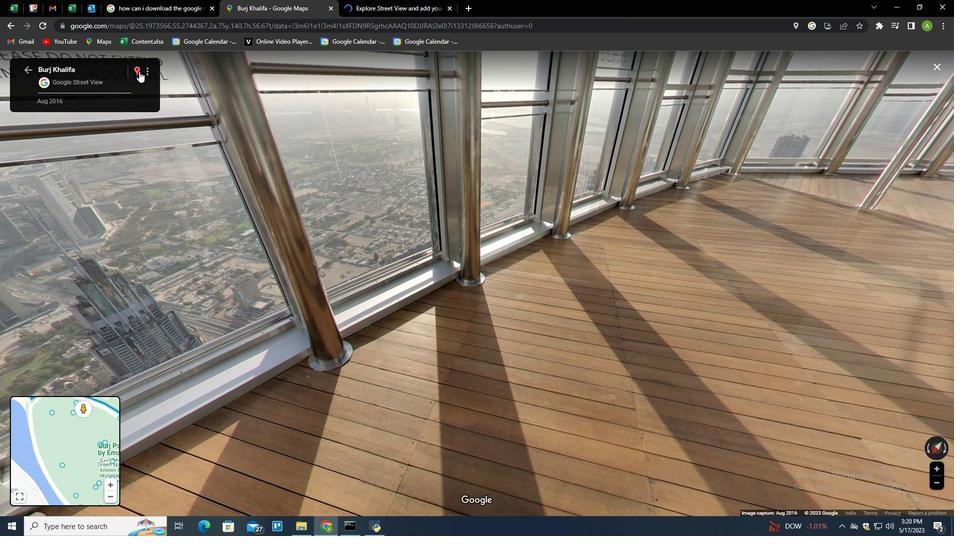 
Action: Mouse pressed left at (148, 84)
Screenshot: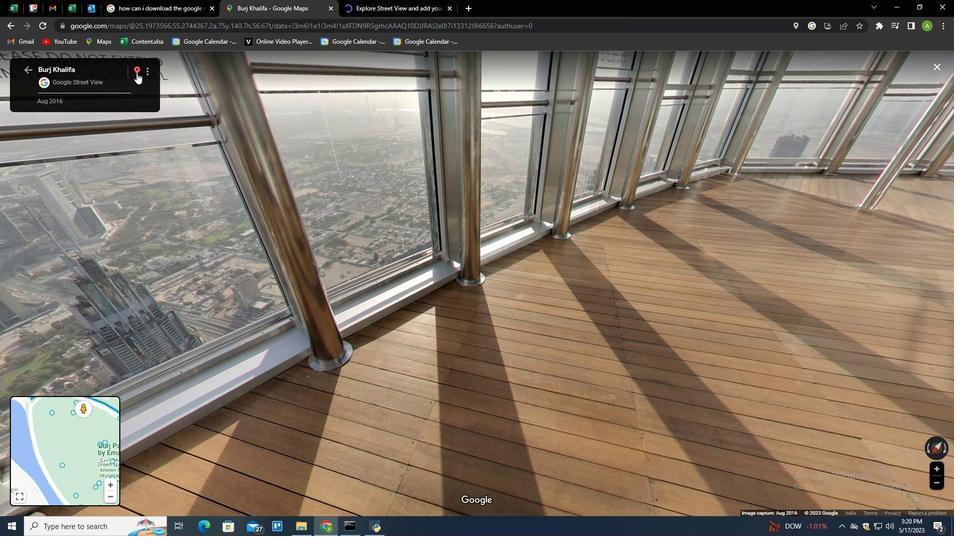 
Action: Mouse moved to (444, 187)
Screenshot: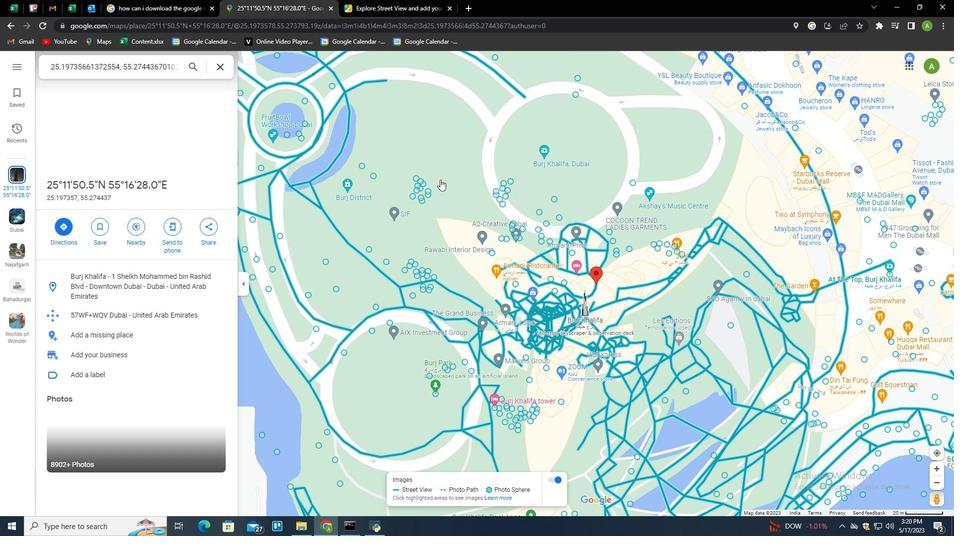 
Action: Mouse pressed left at (444, 187)
Screenshot: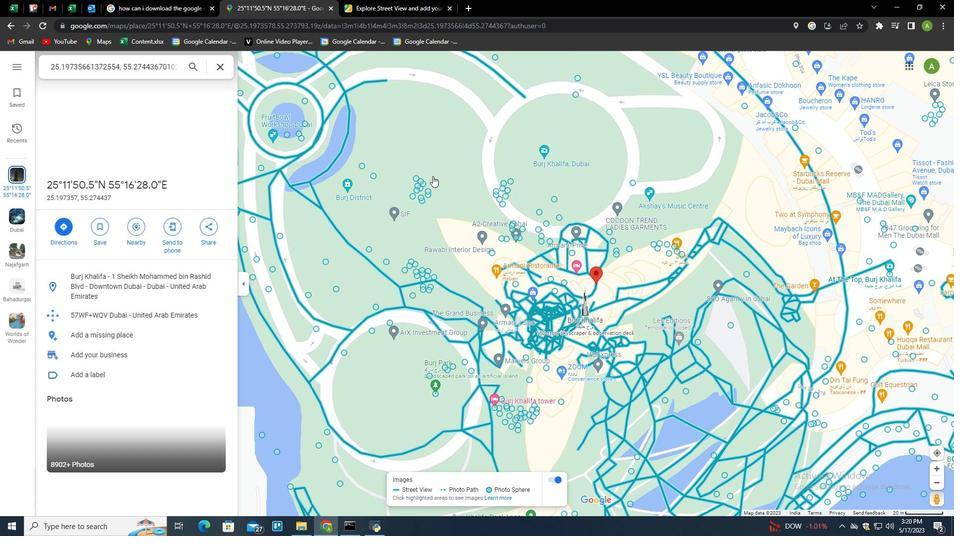 
Action: Mouse moved to (762, 219)
Screenshot: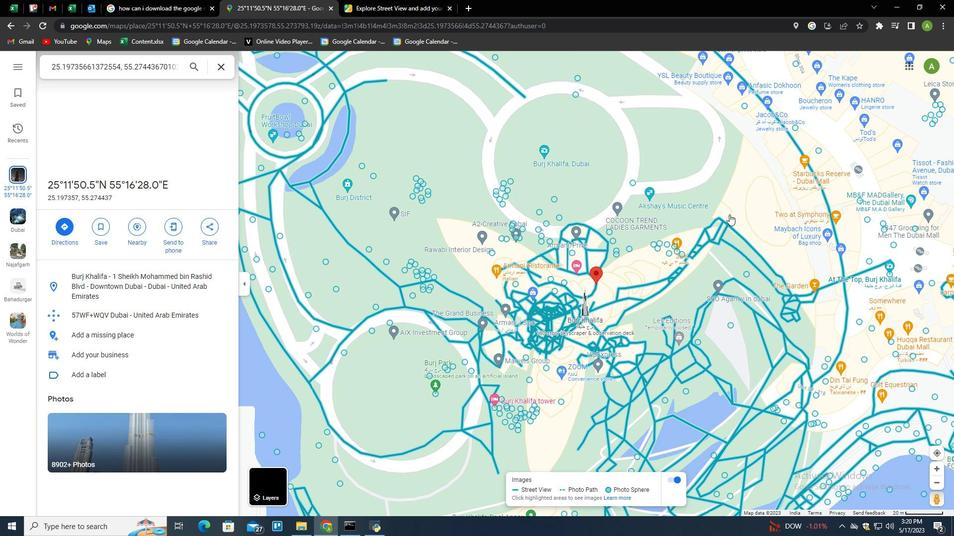 
Action: Mouse pressed left at (762, 219)
Screenshot: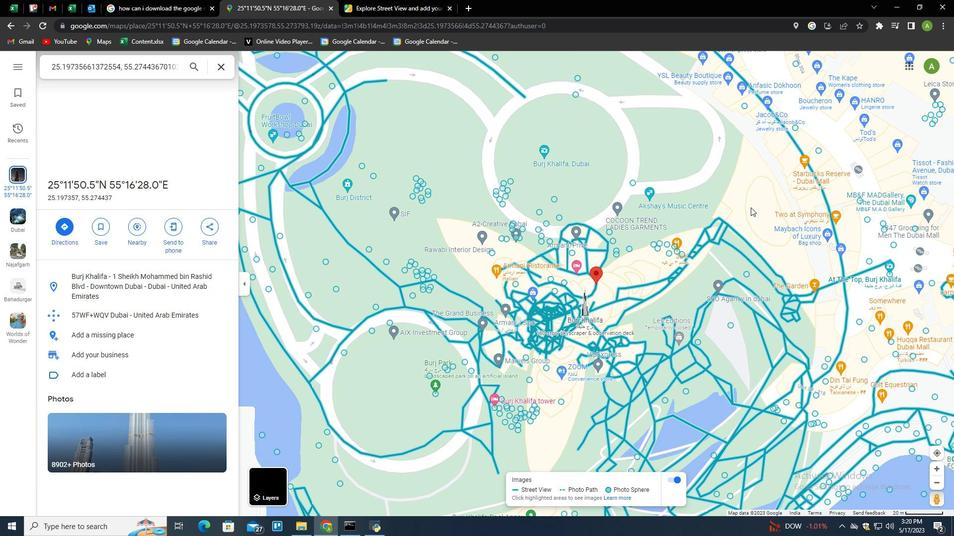 
Action: Mouse moved to (204, 77)
Screenshot: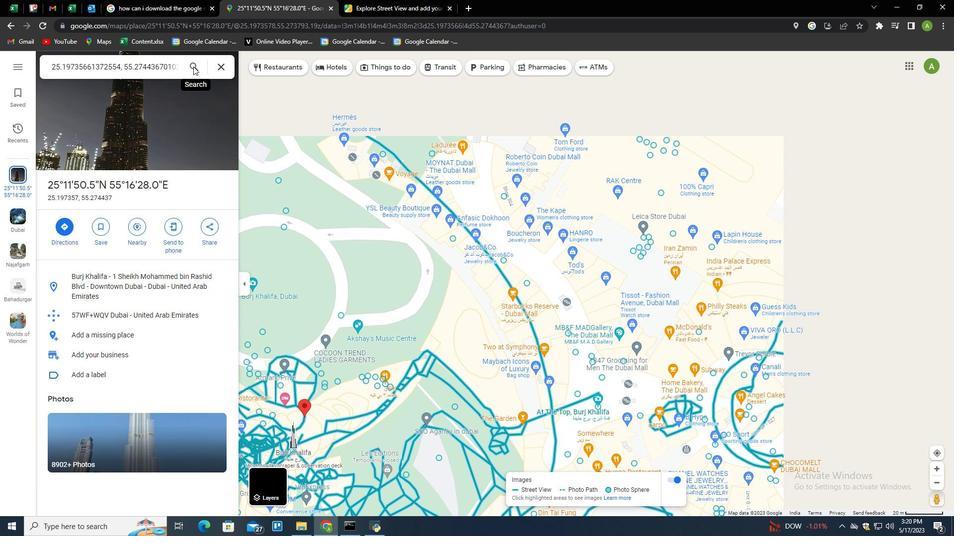 
Action: Mouse pressed left at (204, 77)
Screenshot: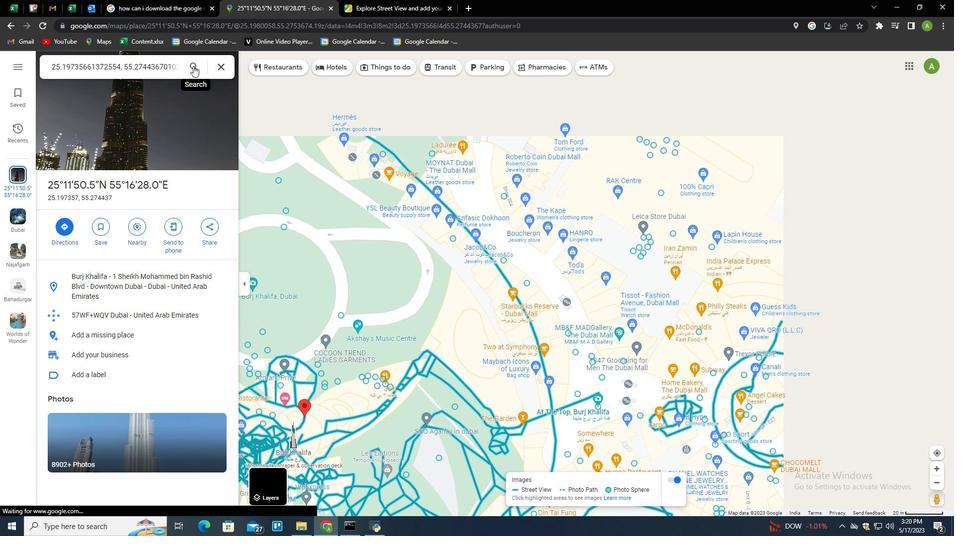 
Action: Mouse moved to (175, 79)
Screenshot: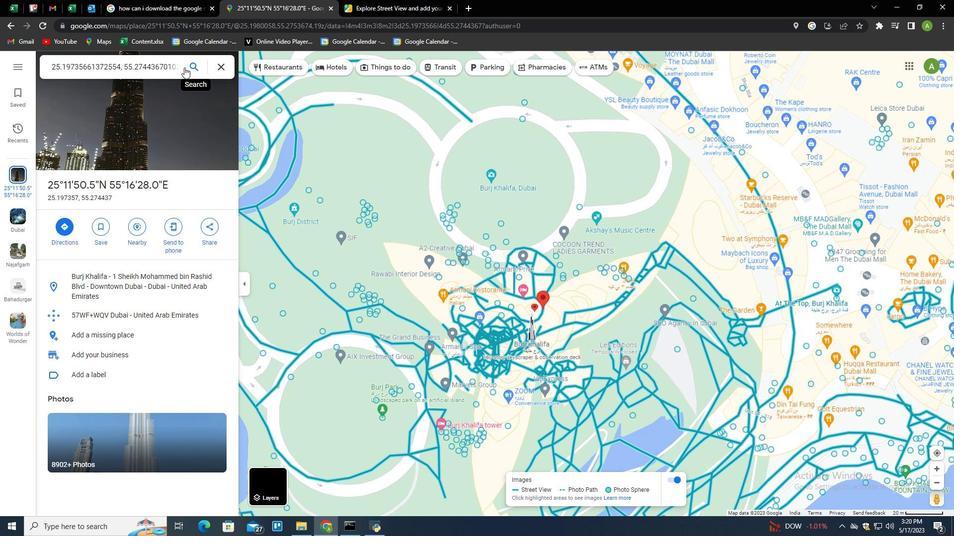 
Action: Mouse pressed left at (175, 79)
Screenshot: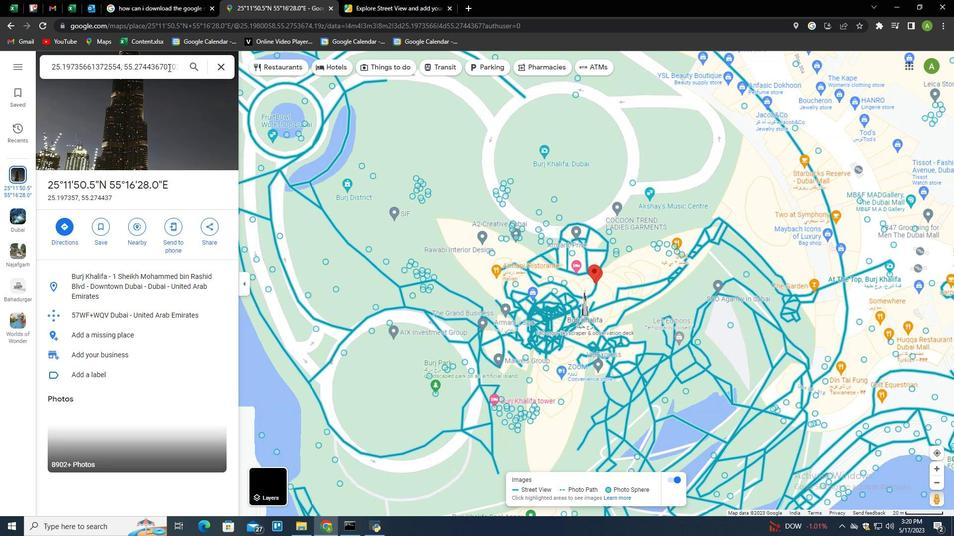 
Action: Mouse pressed left at (175, 79)
Screenshot: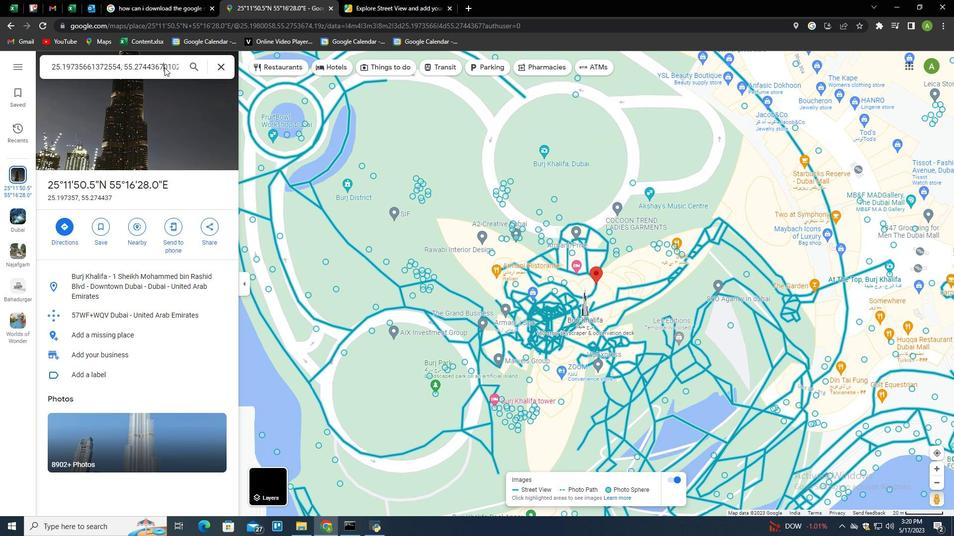 
Action: Mouse pressed left at (175, 79)
Screenshot: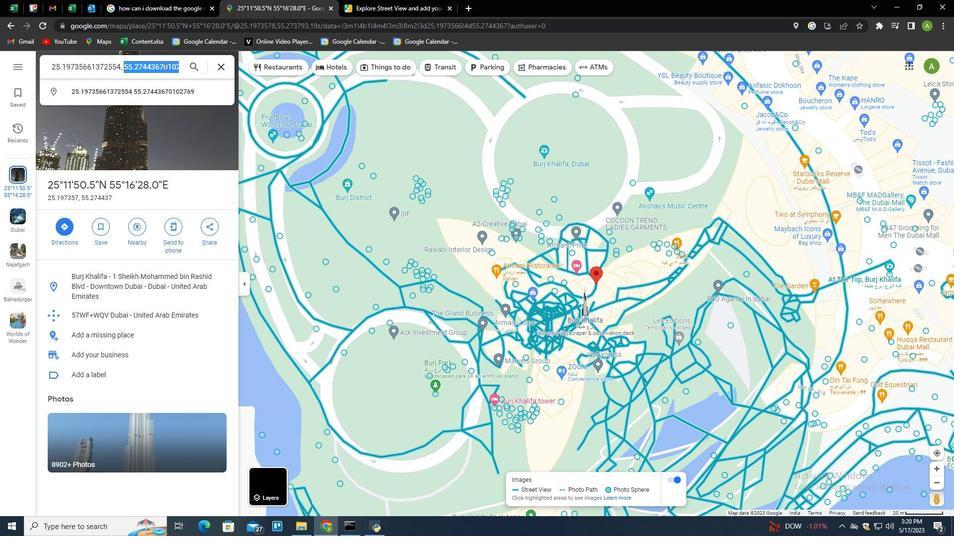 
Action: Key pressed hi
Screenshot: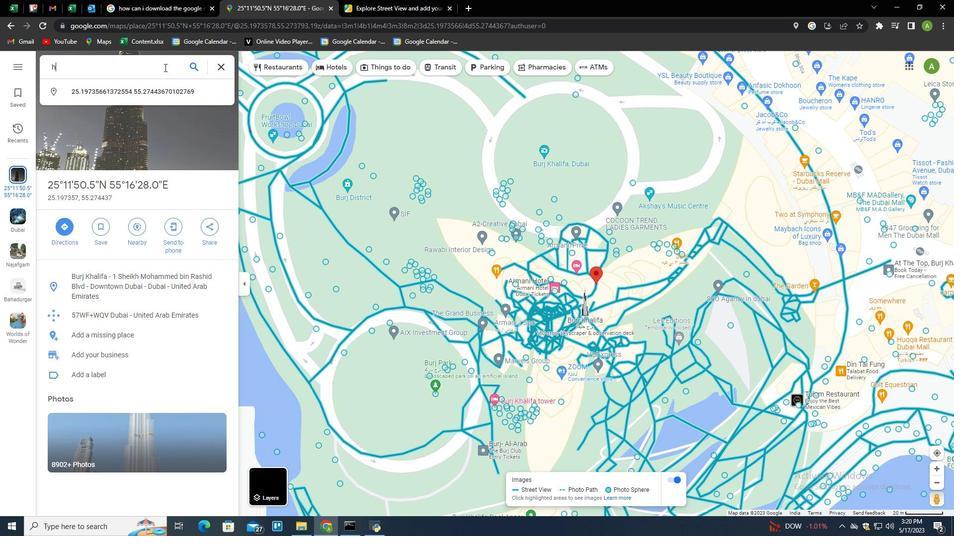 
Action: Mouse moved to (175, 79)
Screenshot: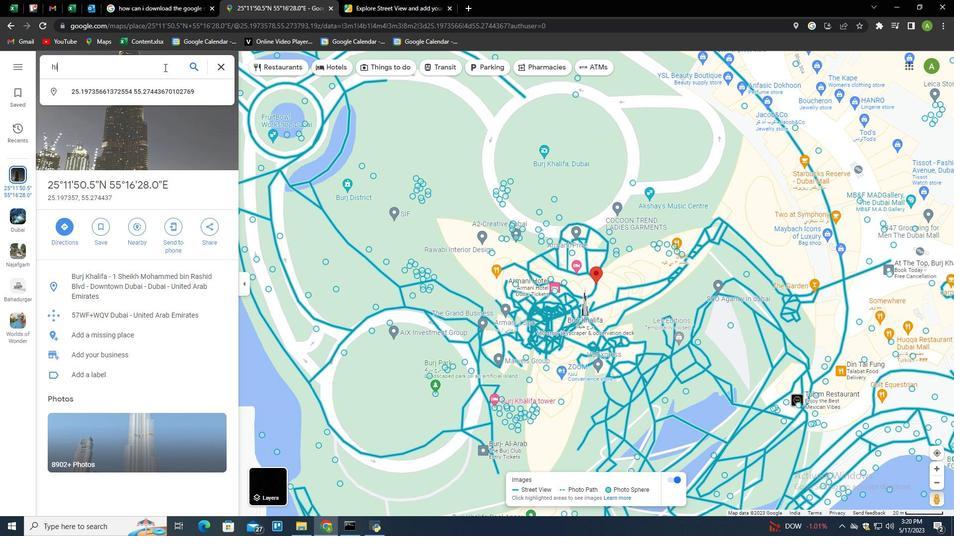 
Action: Key pressed mala
Screenshot: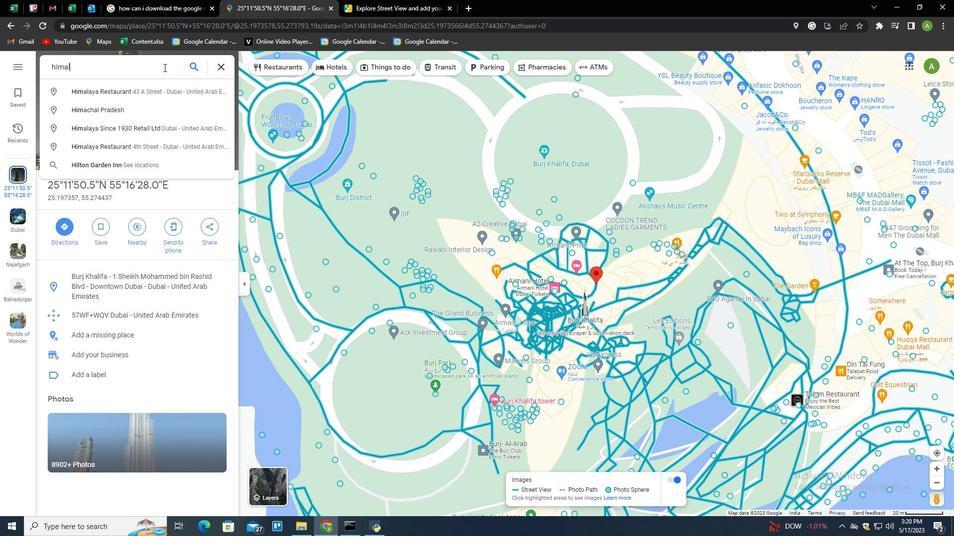 
Action: Mouse moved to (148, 119)
Screenshot: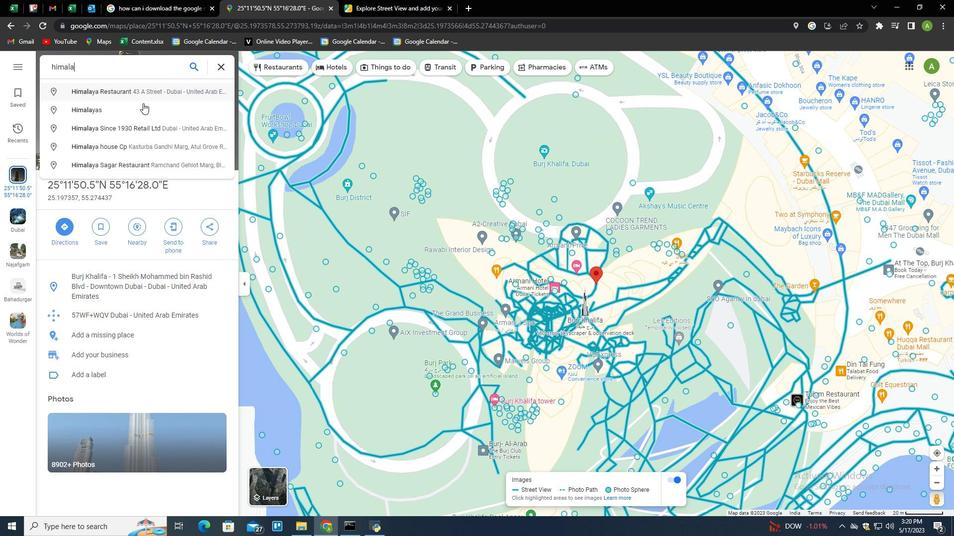 
Action: Mouse pressed left at (148, 119)
Screenshot: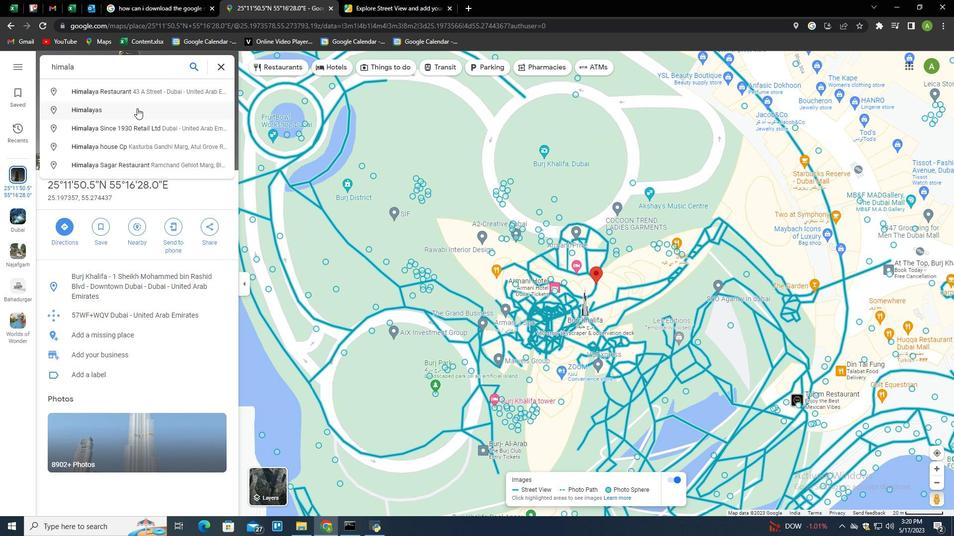 
Action: Mouse moved to (598, 255)
Screenshot: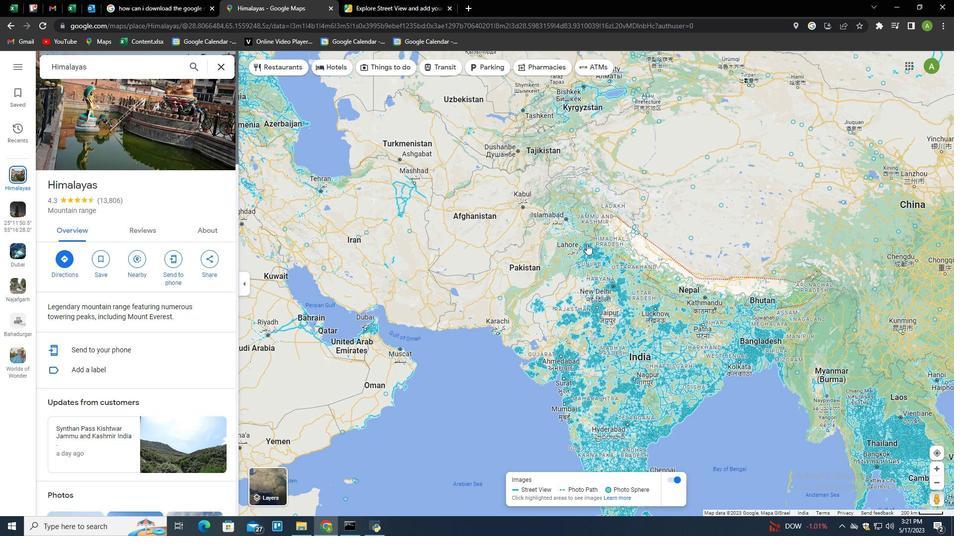 
Action: Mouse pressed left at (598, 255)
Screenshot: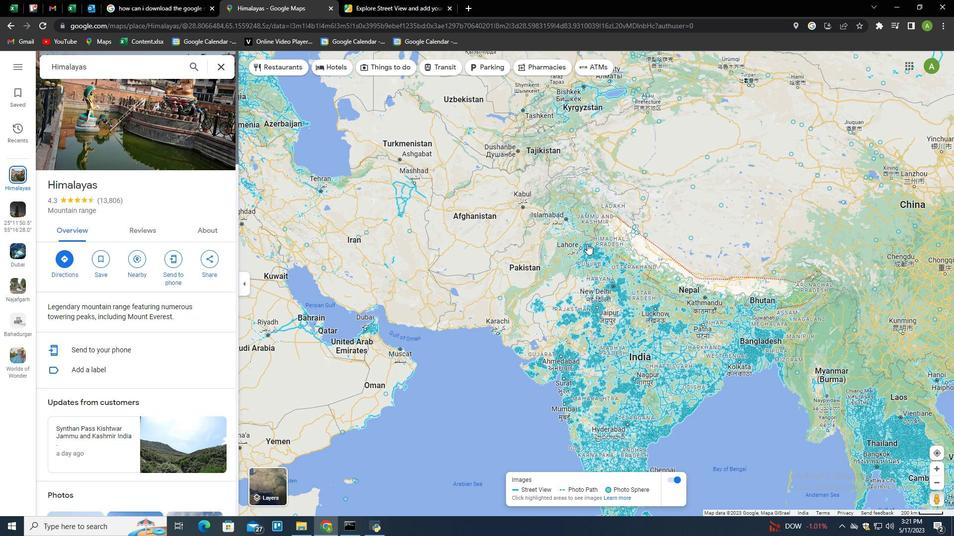 
Action: Mouse moved to (89, 433)
Screenshot: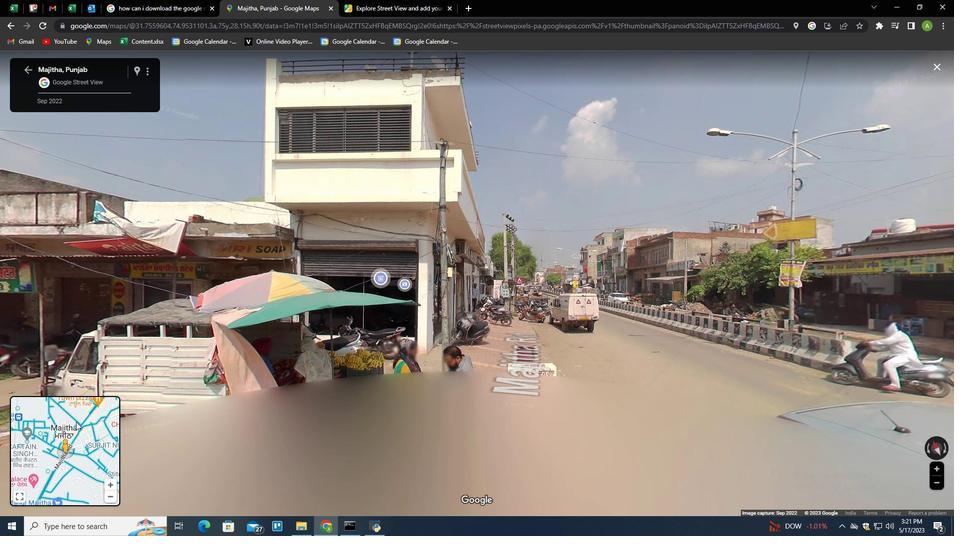 
Action: Mouse pressed left at (89, 433)
Screenshot: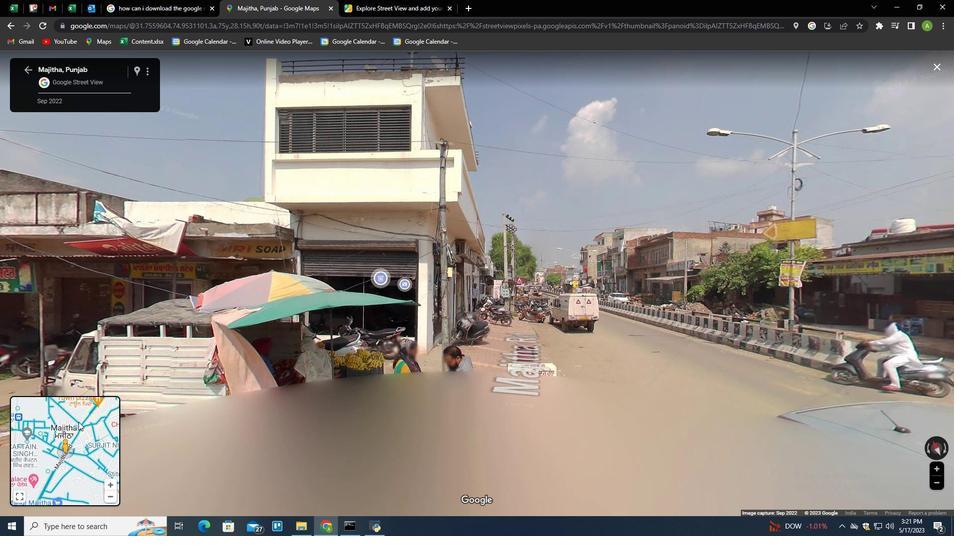 
Action: Mouse moved to (88, 467)
Screenshot: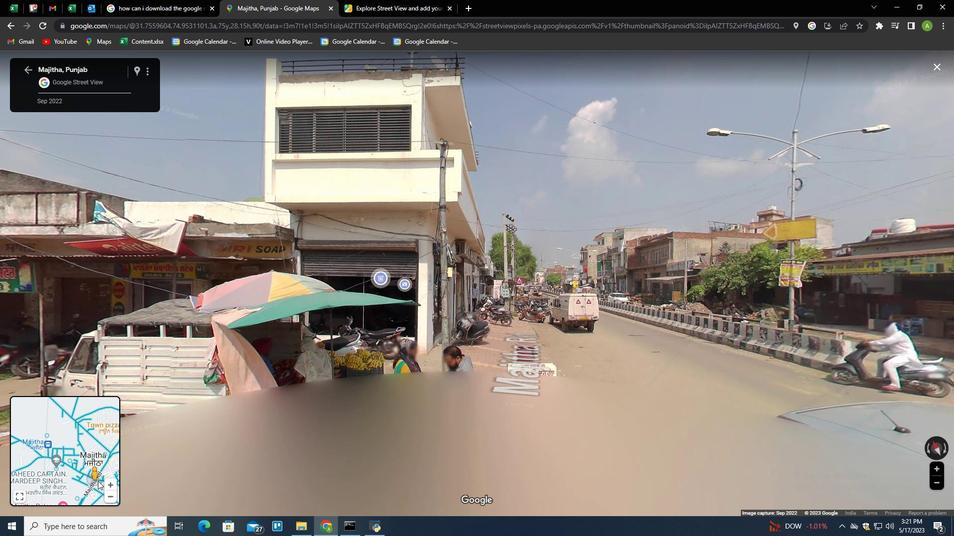 
Action: Mouse pressed left at (88, 467)
Screenshot: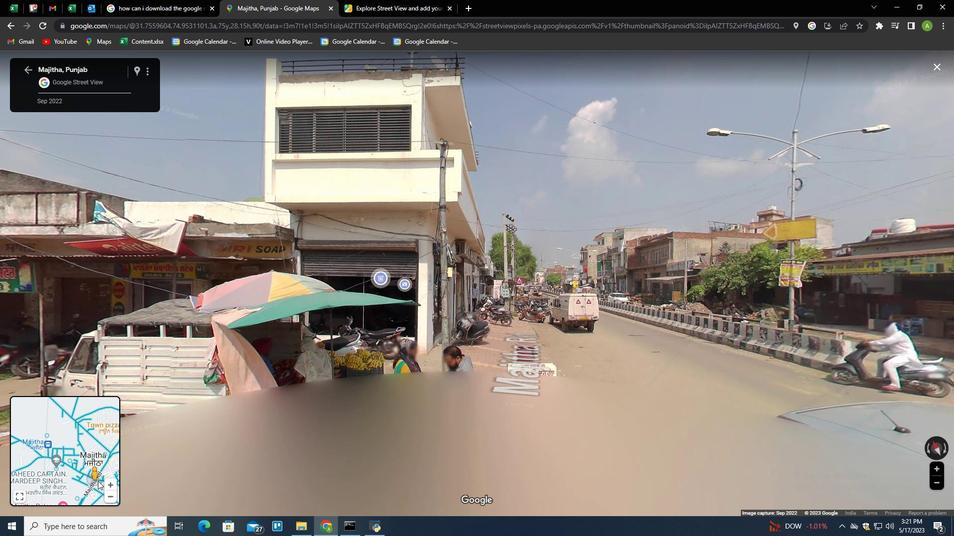 
Action: Mouse moved to (28, 509)
Screenshot: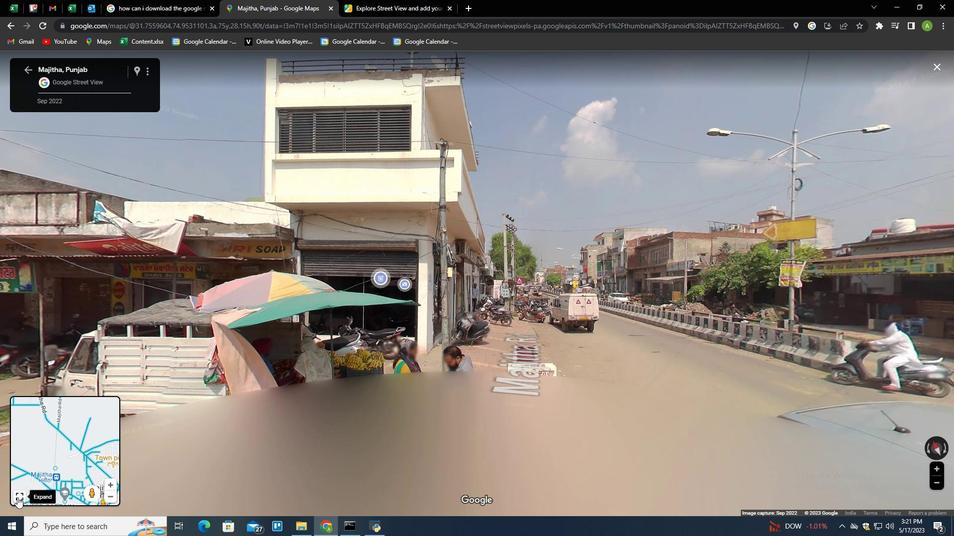 
Action: Mouse pressed left at (28, 509)
Screenshot: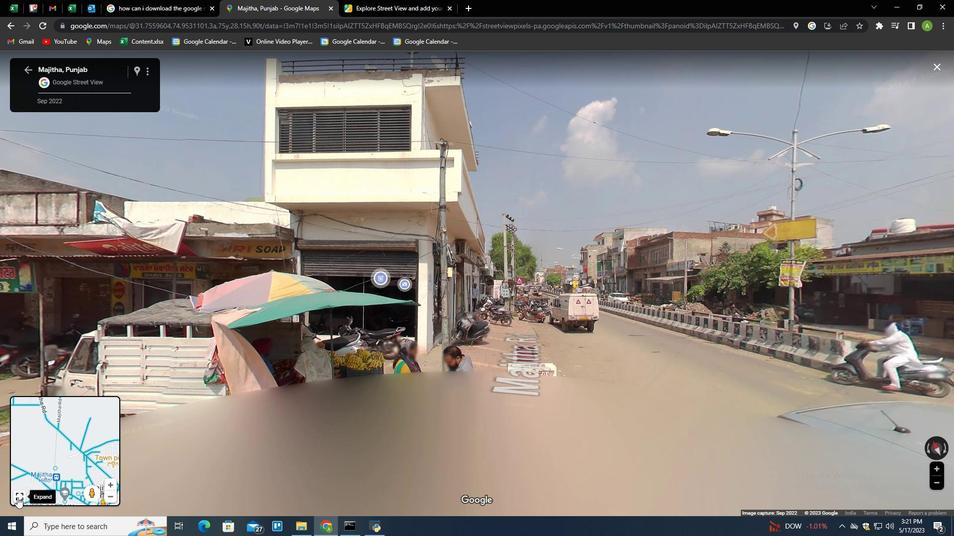 
Action: Mouse moved to (578, 407)
Screenshot: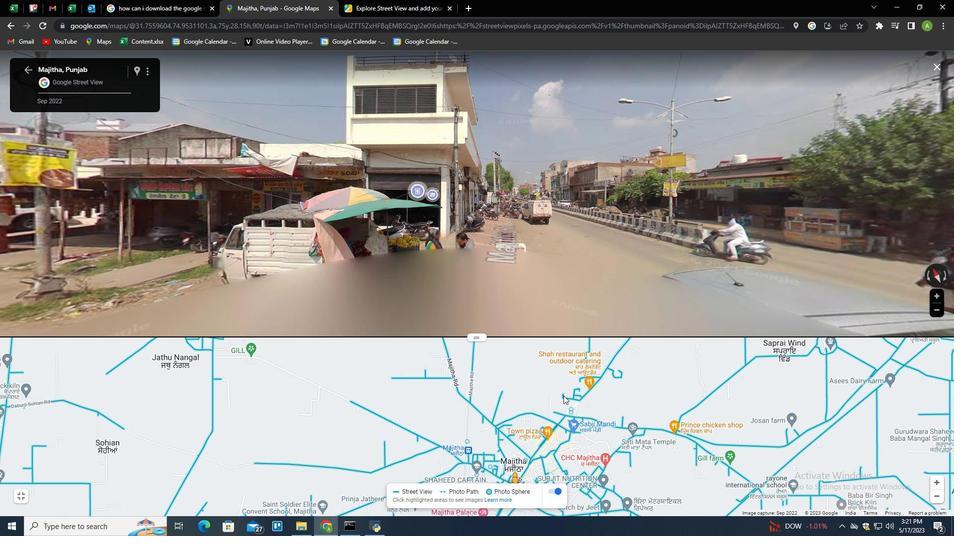 
Action: Mouse pressed left at (578, 407)
Screenshot: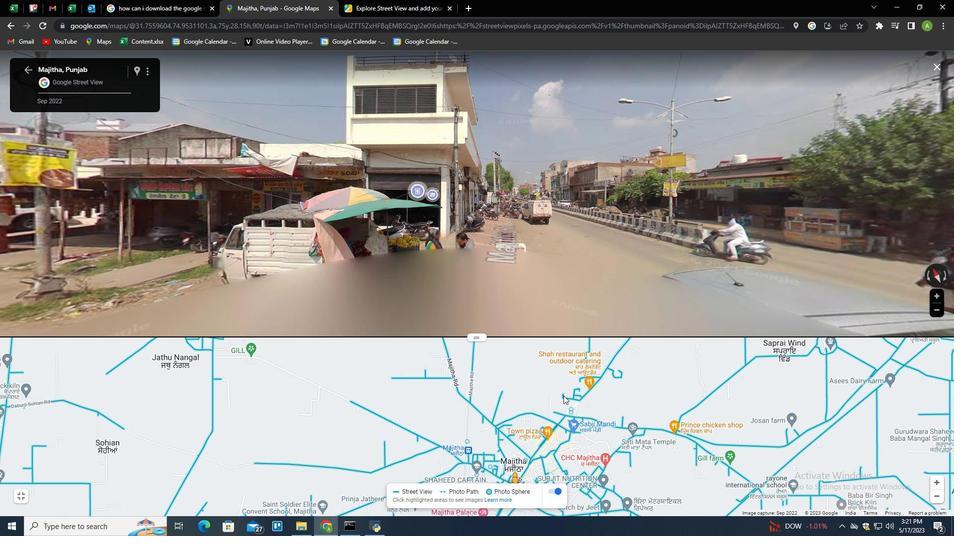 
Action: Mouse moved to (511, 401)
Screenshot: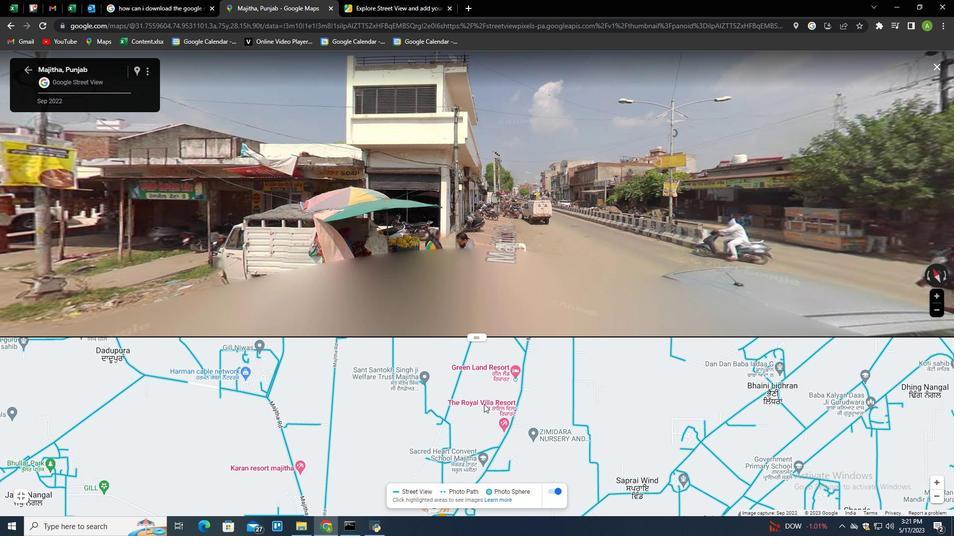 
Action: Mouse pressed left at (511, 401)
Screenshot: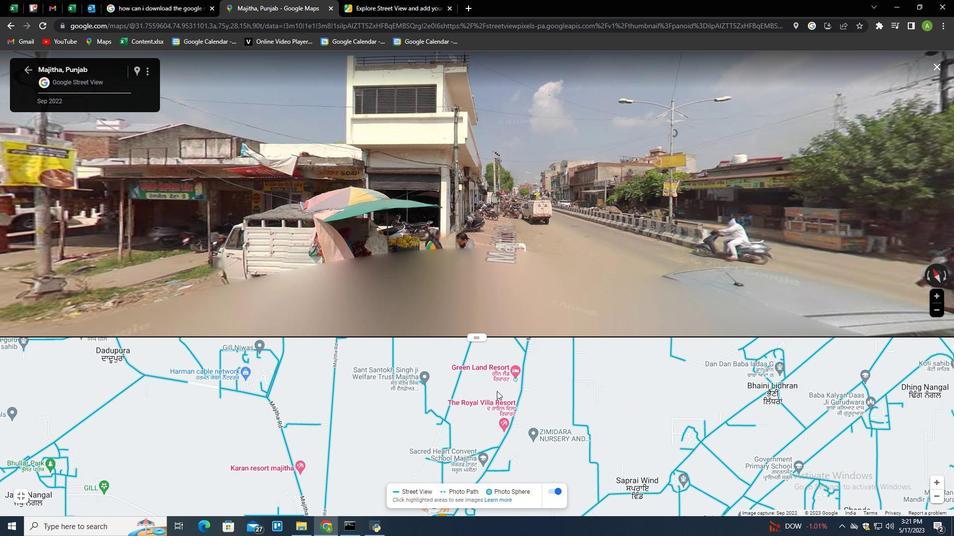 
Action: Mouse moved to (602, 400)
Screenshot: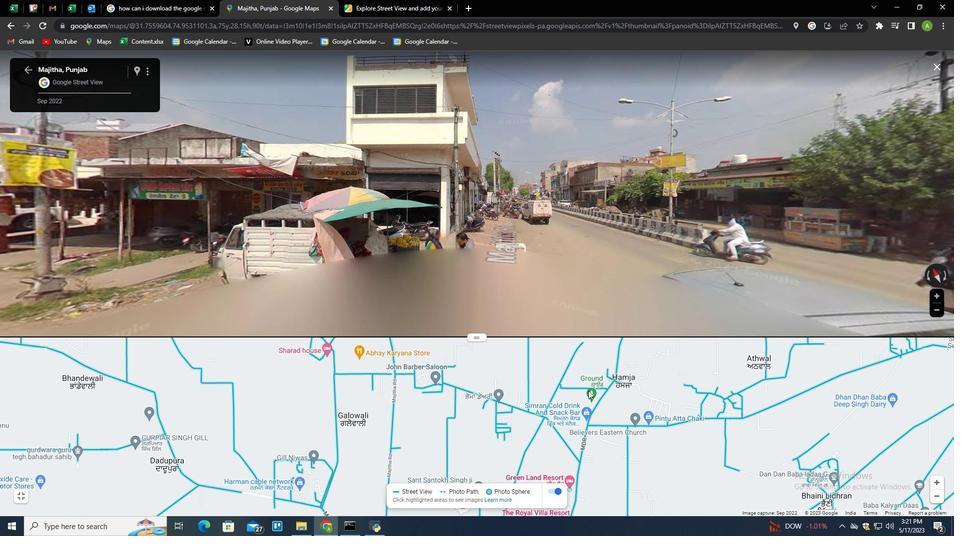 
Action: Mouse pressed left at (602, 400)
Screenshot: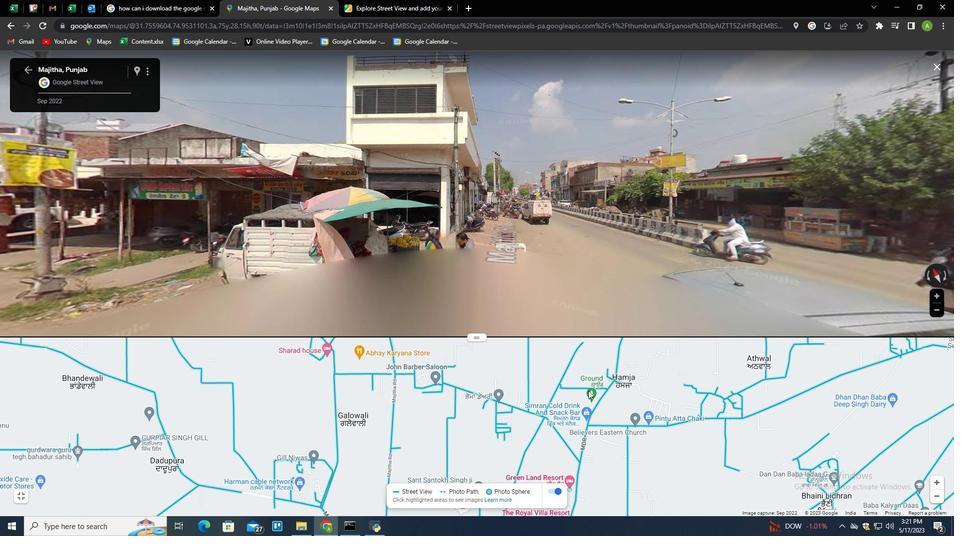 
Action: Mouse moved to (580, 427)
Screenshot: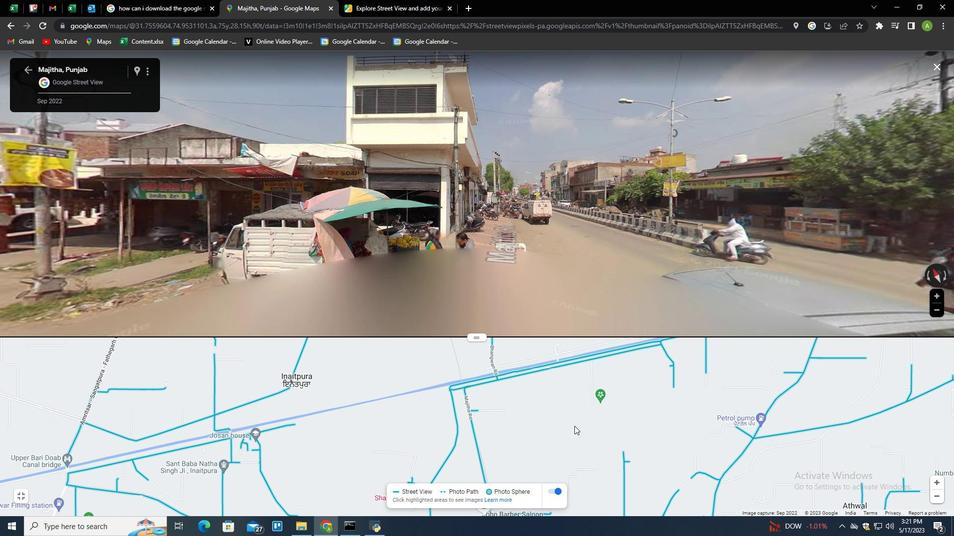 
Action: Mouse pressed left at (580, 427)
Screenshot: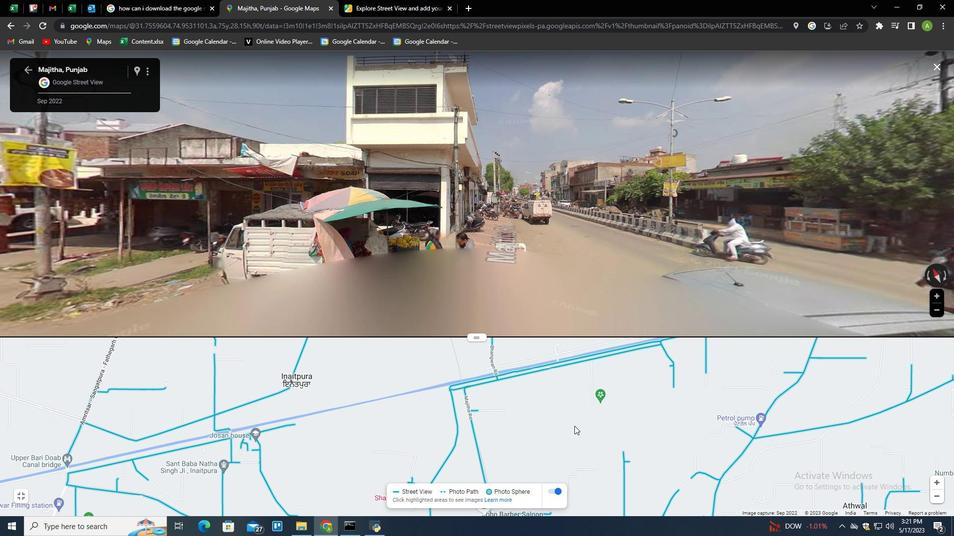 
Action: Mouse moved to (486, 350)
Screenshot: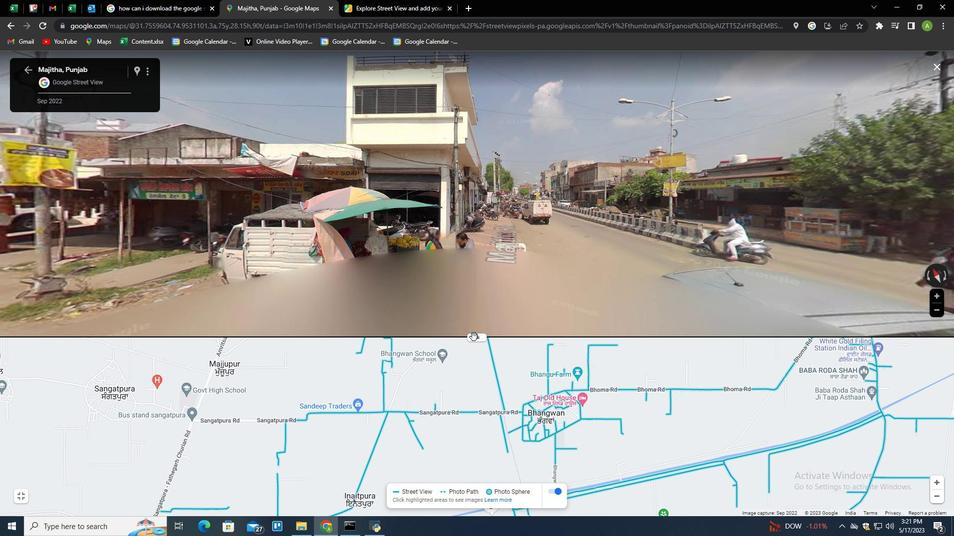 
Action: Mouse pressed left at (486, 350)
Screenshot: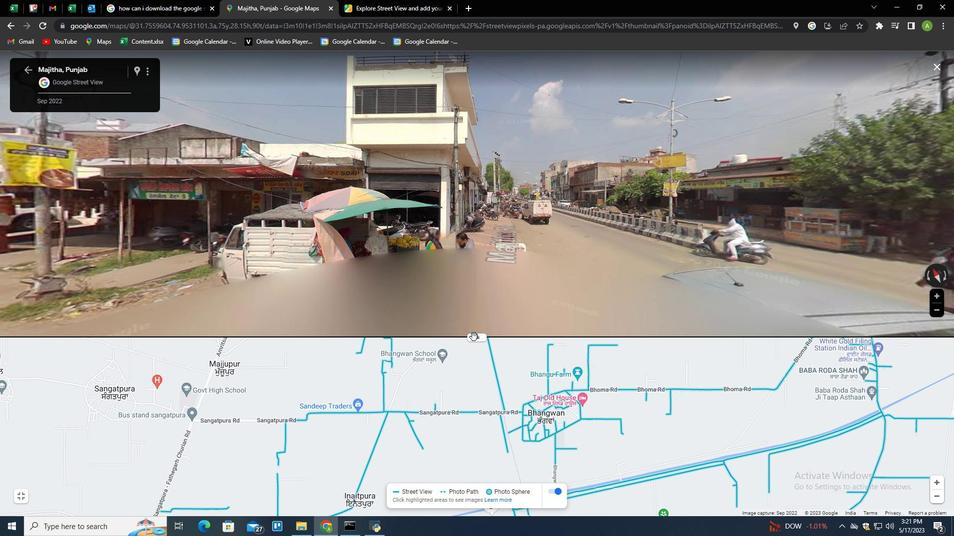 
Action: Mouse moved to (620, 348)
Screenshot: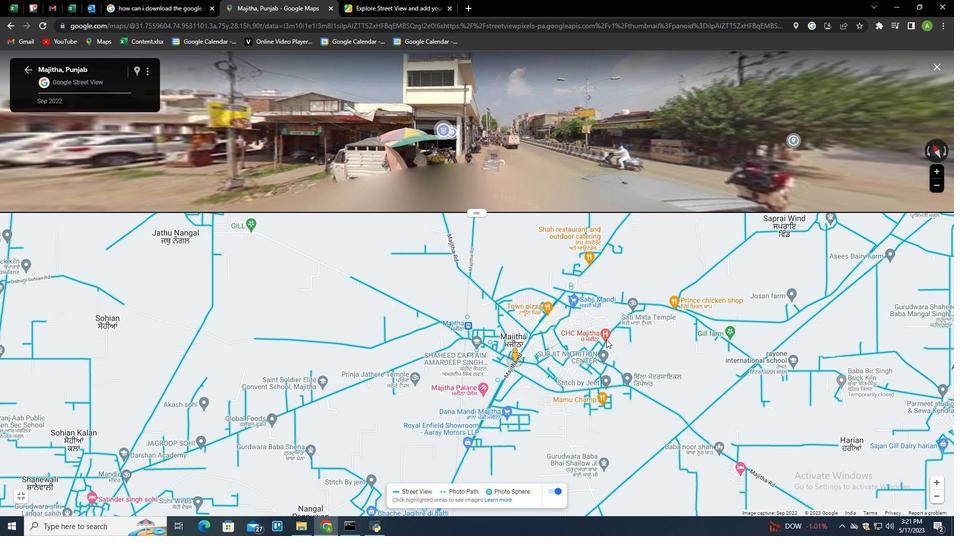 
Action: Mouse scrolled (620, 349) with delta (0, 0)
Screenshot: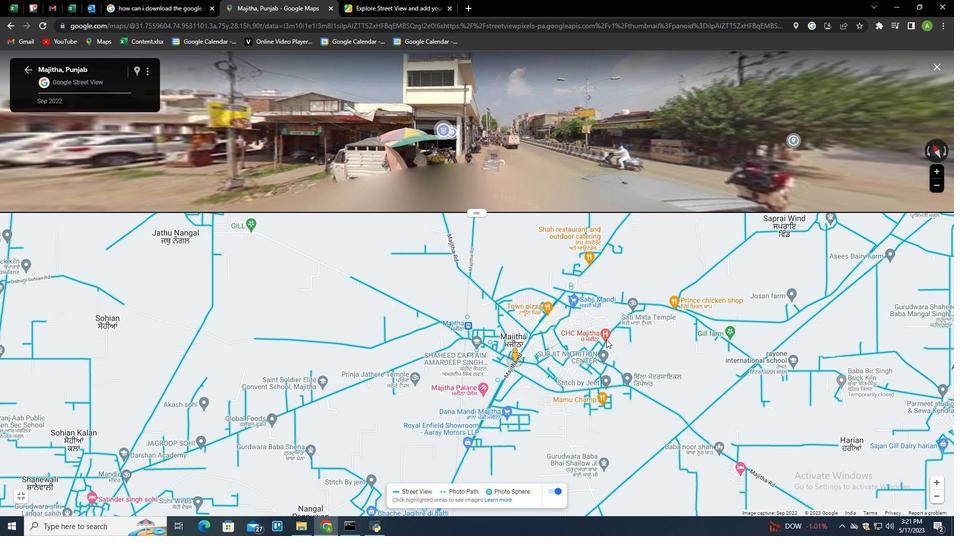 
Action: Mouse scrolled (620, 349) with delta (0, 0)
Screenshot: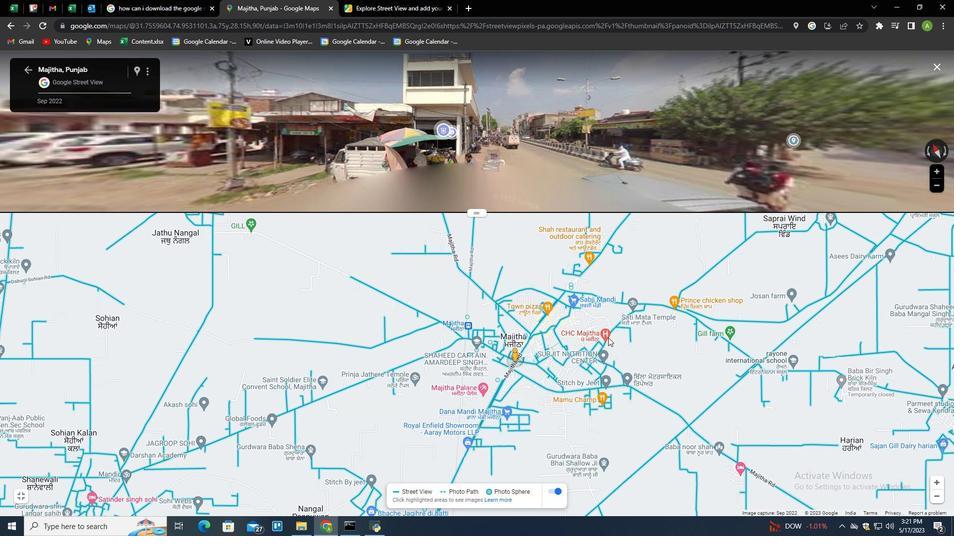 
Action: Mouse scrolled (620, 349) with delta (0, 0)
Screenshot: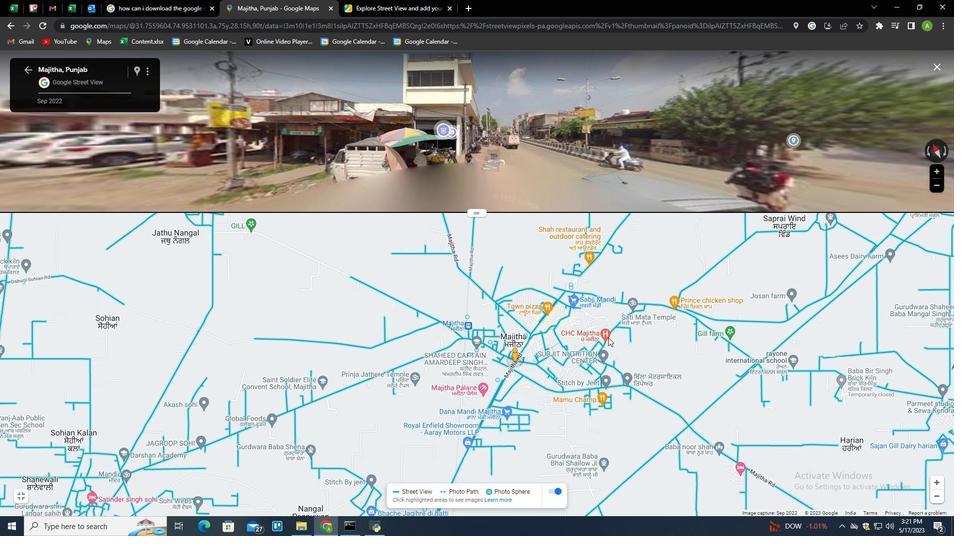 
Action: Mouse scrolled (620, 349) with delta (0, 0)
Screenshot: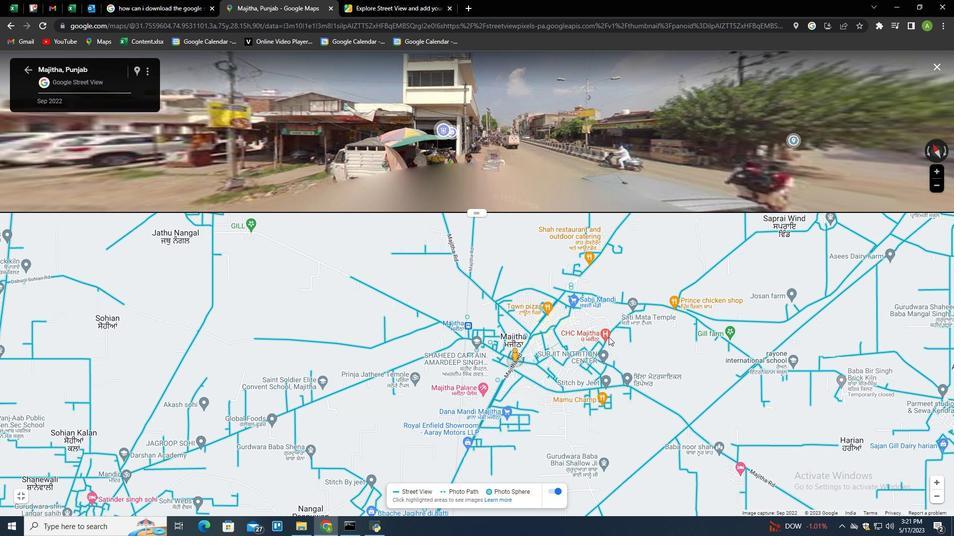 
Action: Mouse scrolled (620, 349) with delta (0, 0)
Screenshot: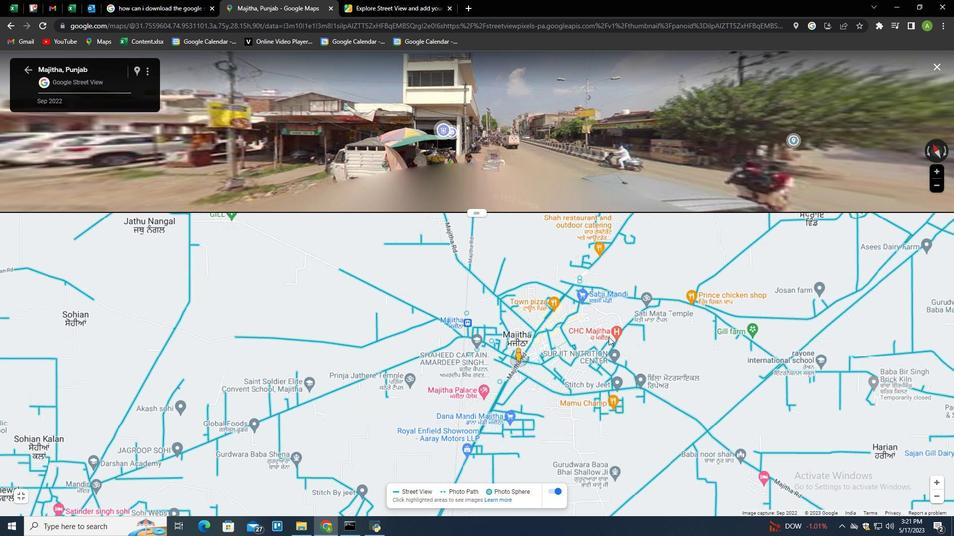 
Action: Mouse scrolled (620, 348) with delta (0, 0)
Screenshot: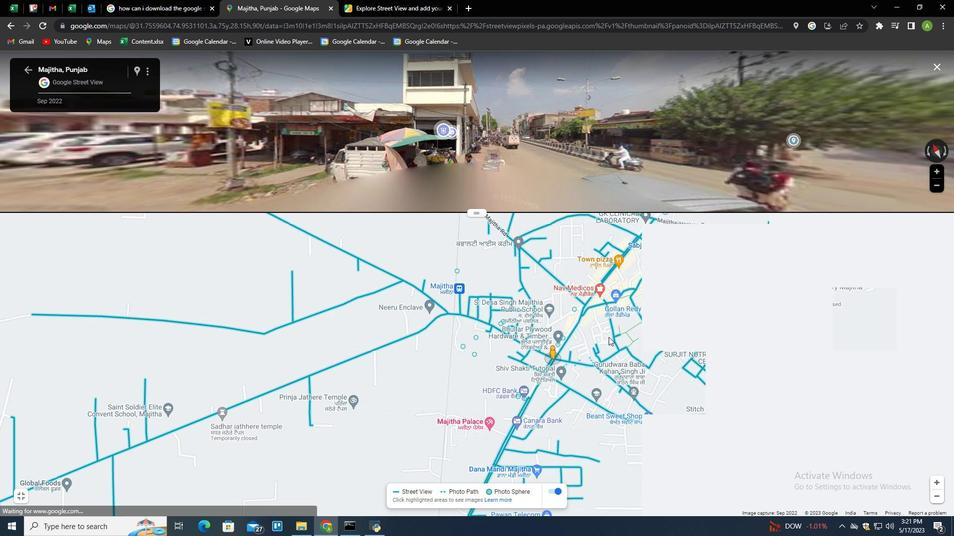 
Action: Mouse scrolled (620, 348) with delta (0, 0)
Screenshot: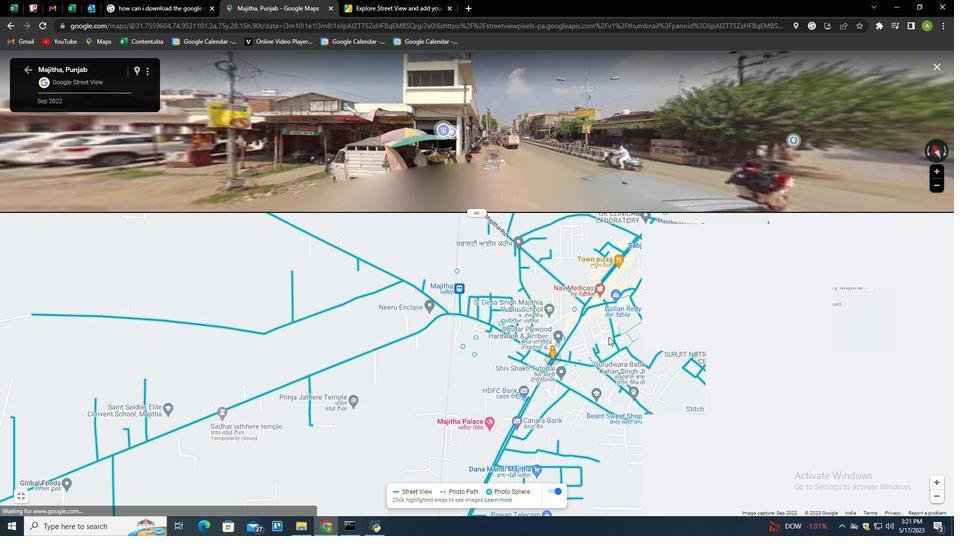 
Action: Mouse scrolled (620, 348) with delta (0, 0)
Screenshot: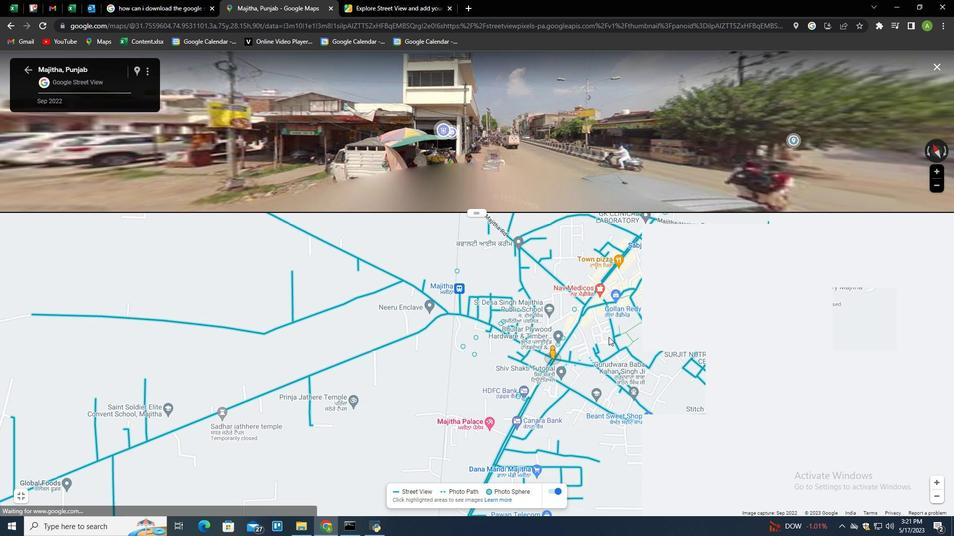 
Action: Mouse scrolled (620, 348) with delta (0, 0)
Screenshot: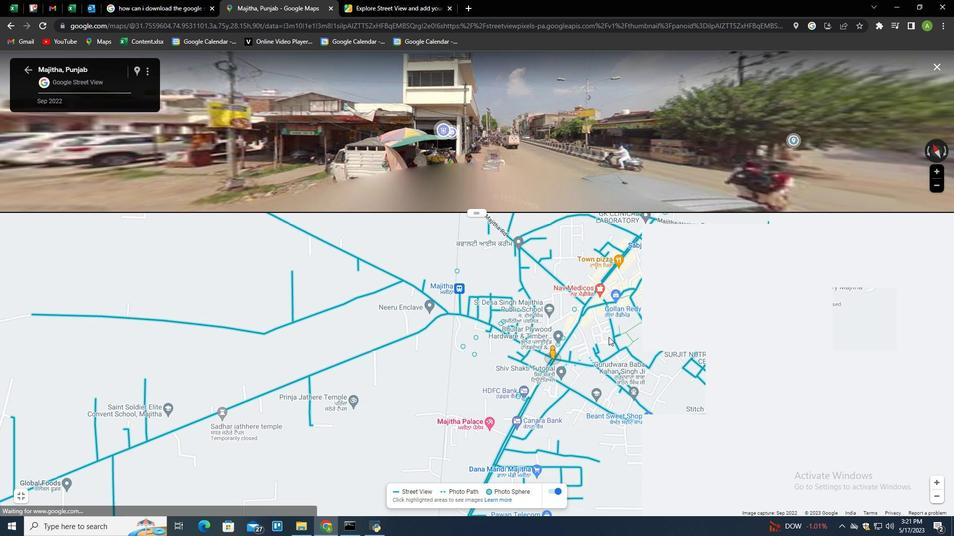 
Action: Mouse scrolled (620, 348) with delta (0, 0)
Screenshot: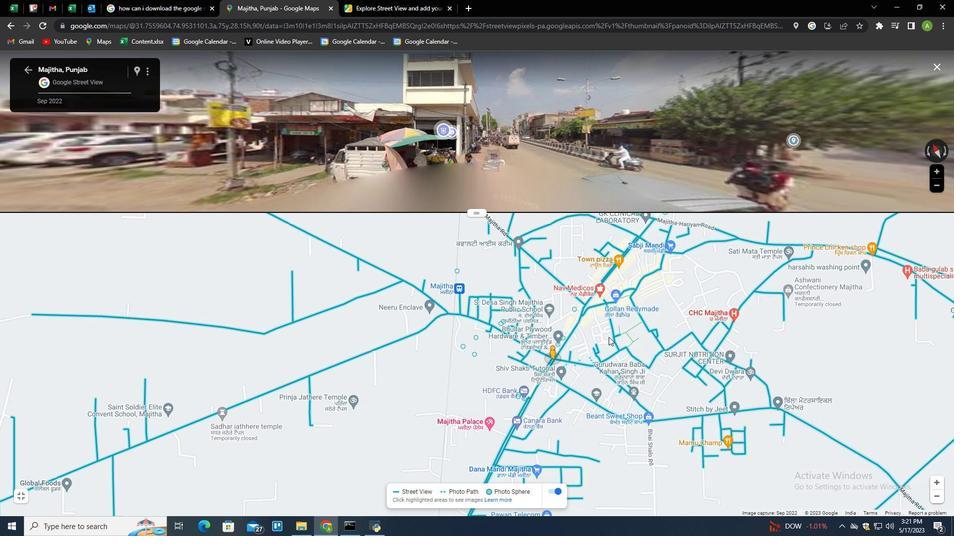 
Action: Mouse scrolled (620, 348) with delta (0, 0)
Screenshot: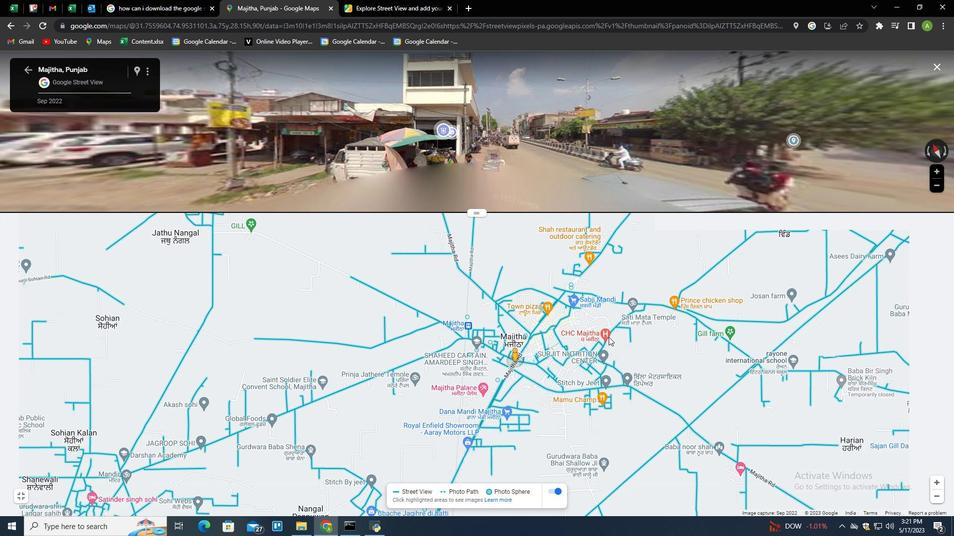 
Action: Mouse scrolled (620, 348) with delta (0, 0)
Screenshot: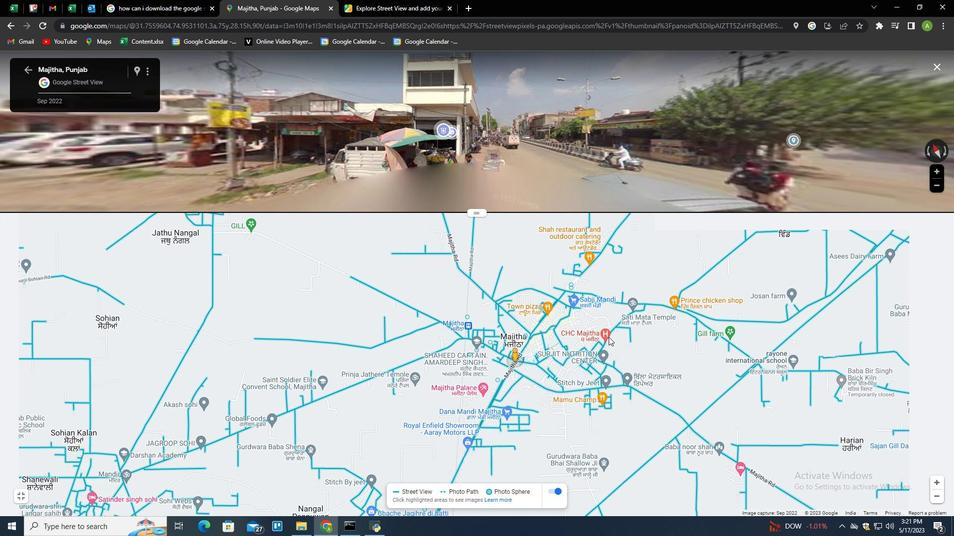 
Action: Mouse scrolled (620, 348) with delta (0, 0)
Screenshot: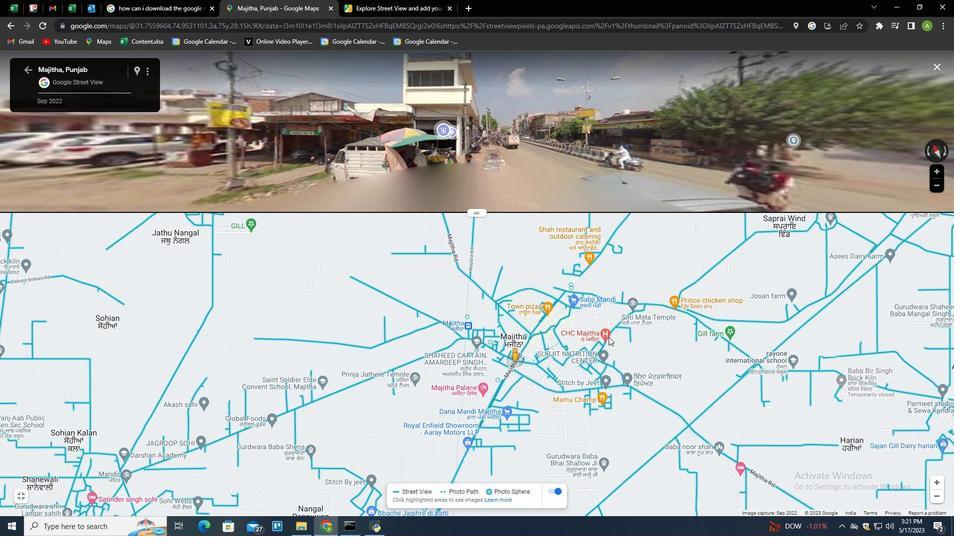 
Action: Mouse scrolled (620, 348) with delta (0, 0)
Screenshot: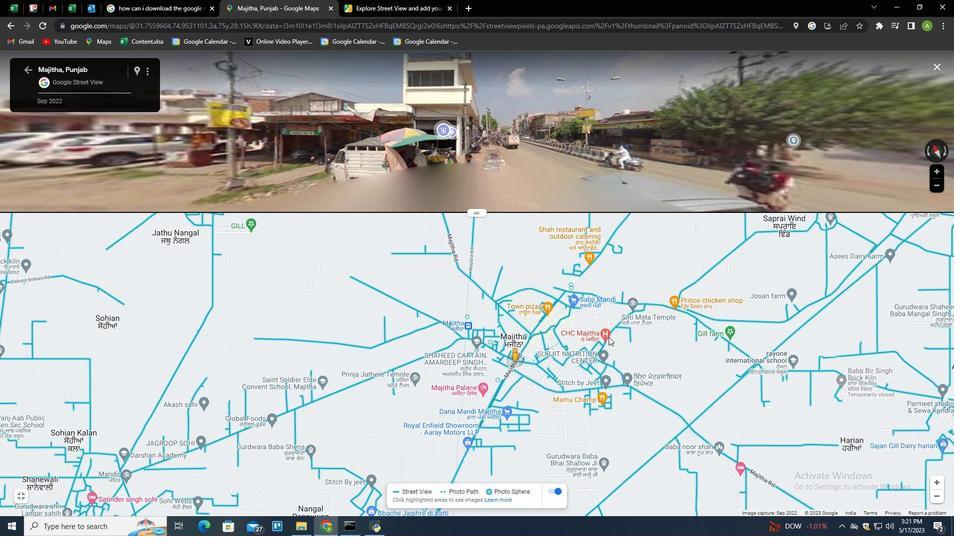 
Action: Mouse scrolled (620, 348) with delta (0, 0)
Screenshot: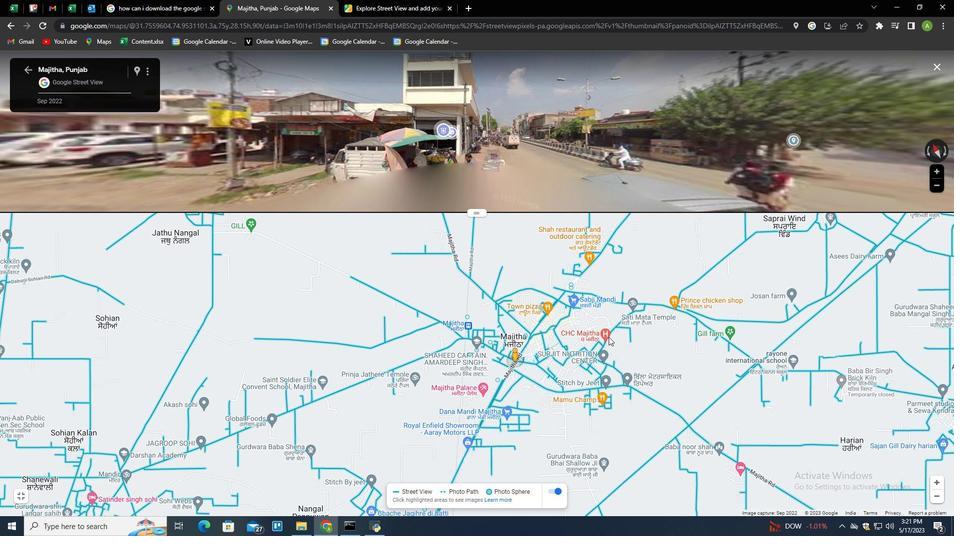 
Action: Mouse scrolled (620, 348) with delta (0, 0)
Screenshot: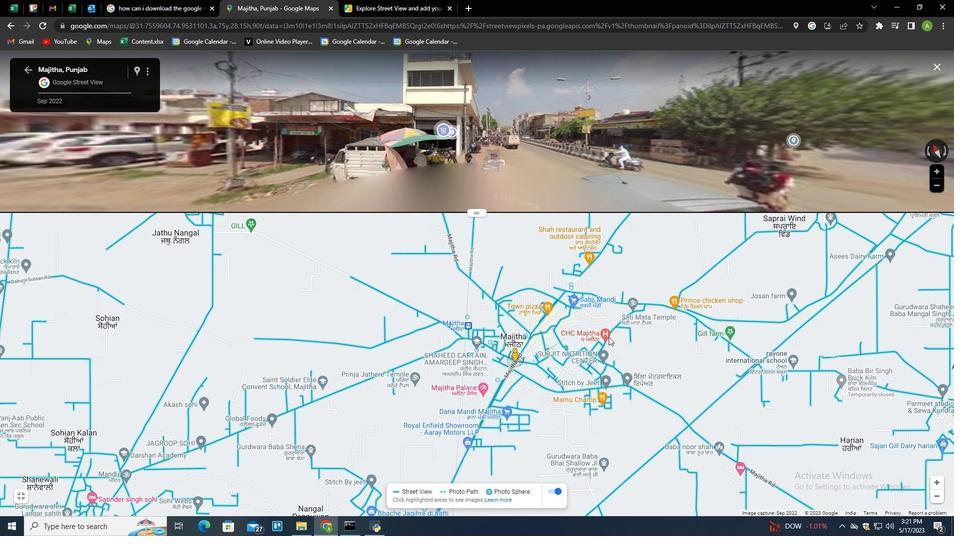 
Action: Mouse scrolled (620, 348) with delta (0, 0)
Screenshot: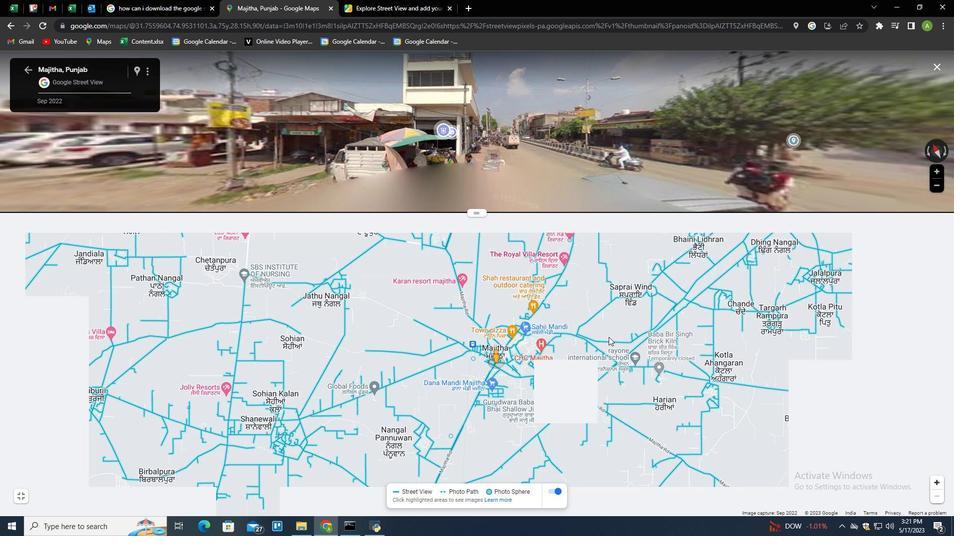 
Action: Mouse scrolled (620, 348) with delta (0, 0)
Screenshot: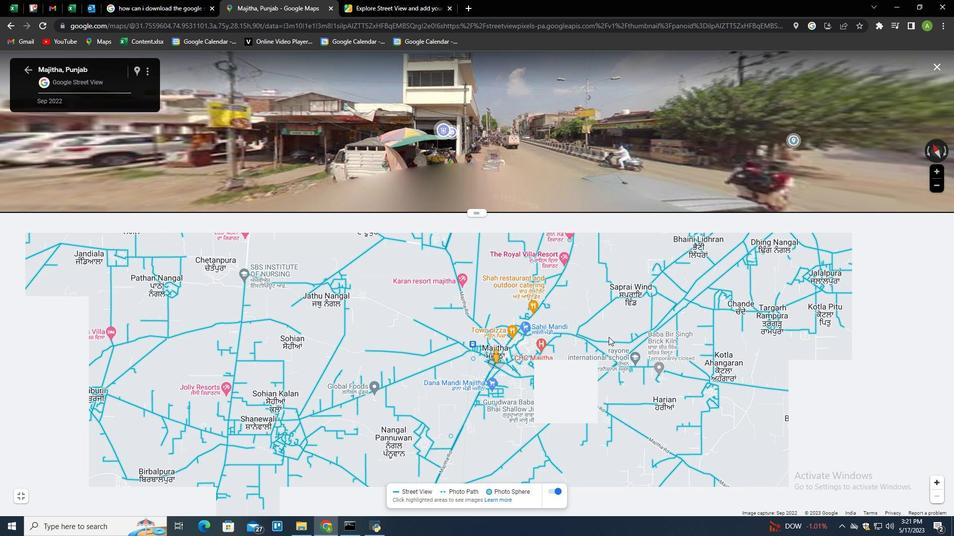 
Action: Mouse scrolled (620, 348) with delta (0, 0)
Screenshot: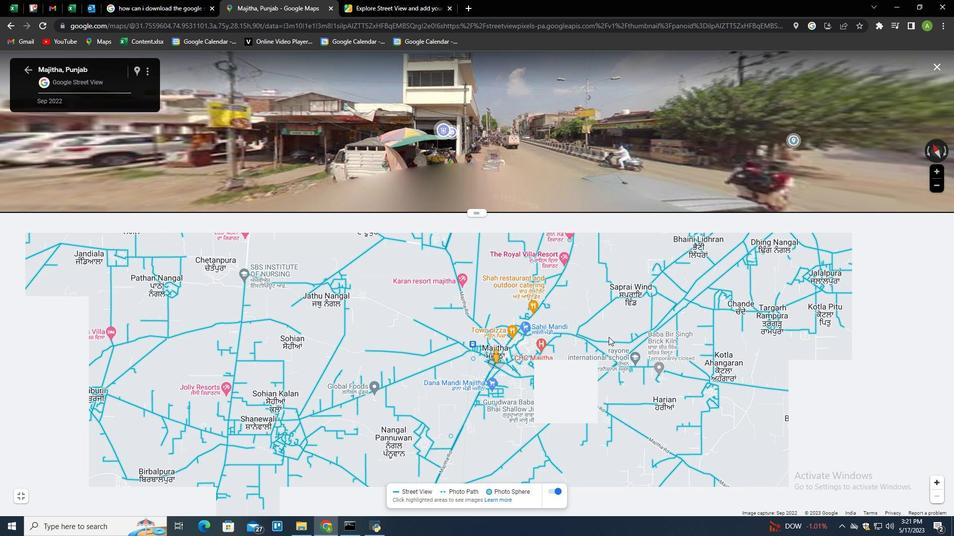 
Action: Mouse scrolled (620, 348) with delta (0, 0)
Screenshot: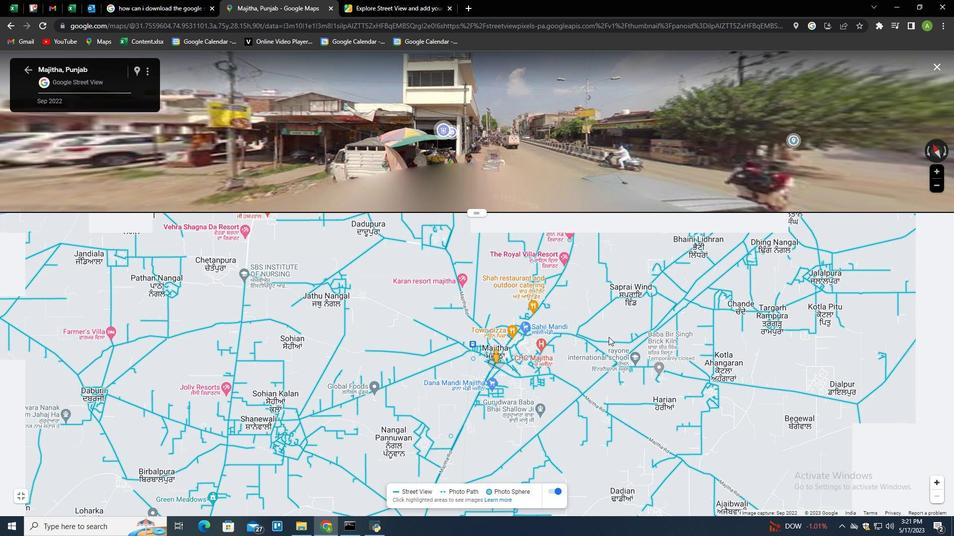 
Action: Mouse scrolled (620, 348) with delta (0, 0)
Screenshot: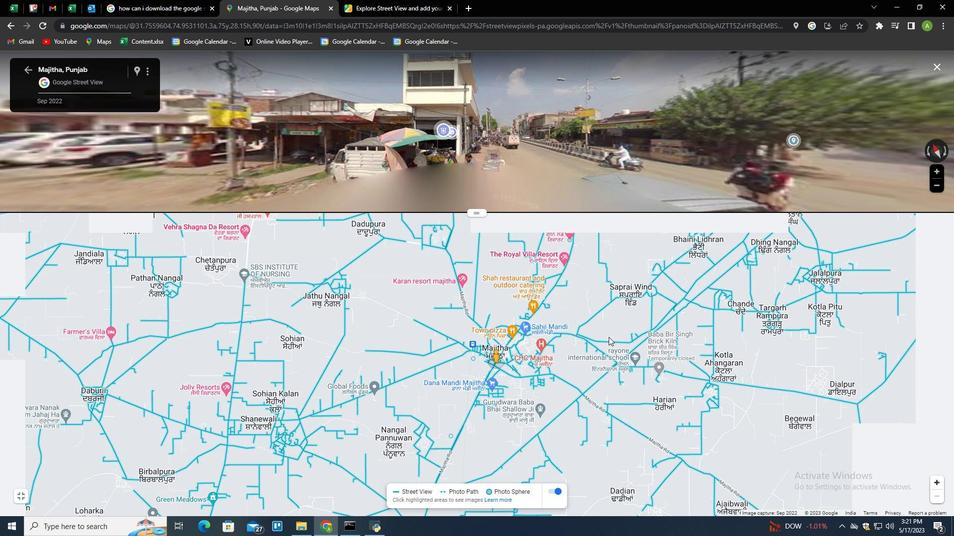 
Action: Mouse scrolled (620, 348) with delta (0, 0)
Screenshot: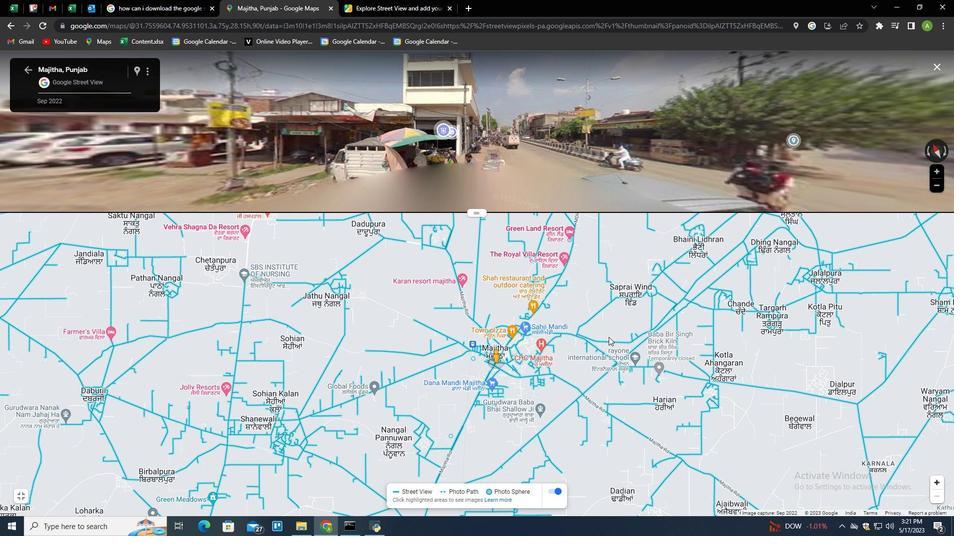 
Action: Mouse moved to (613, 361)
Screenshot: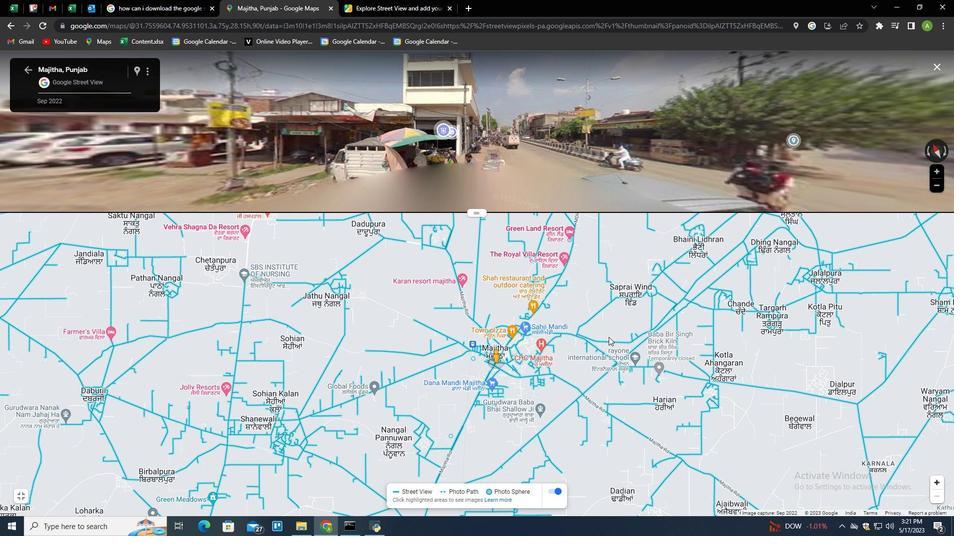 
Action: Mouse scrolled (613, 361) with delta (0, 0)
Screenshot: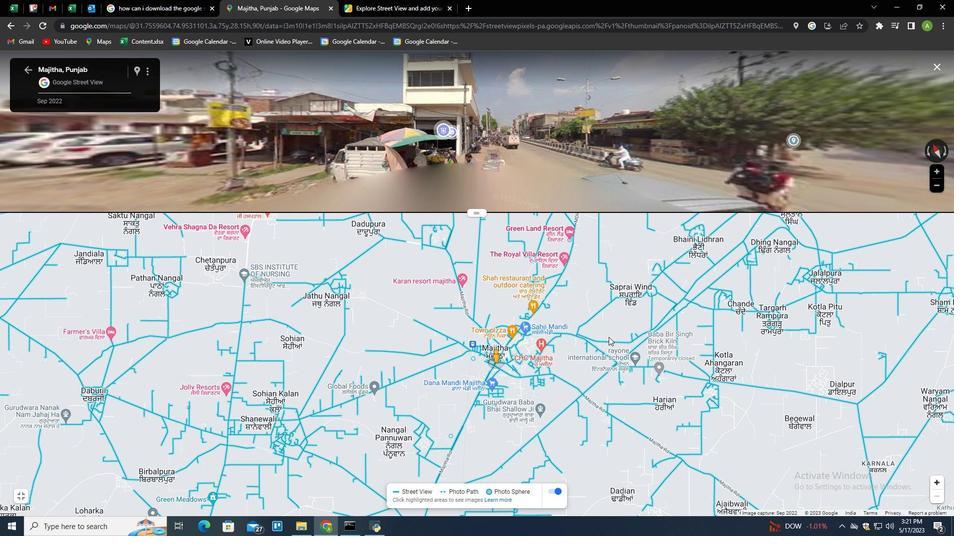 
Action: Mouse moved to (611, 366)
Screenshot: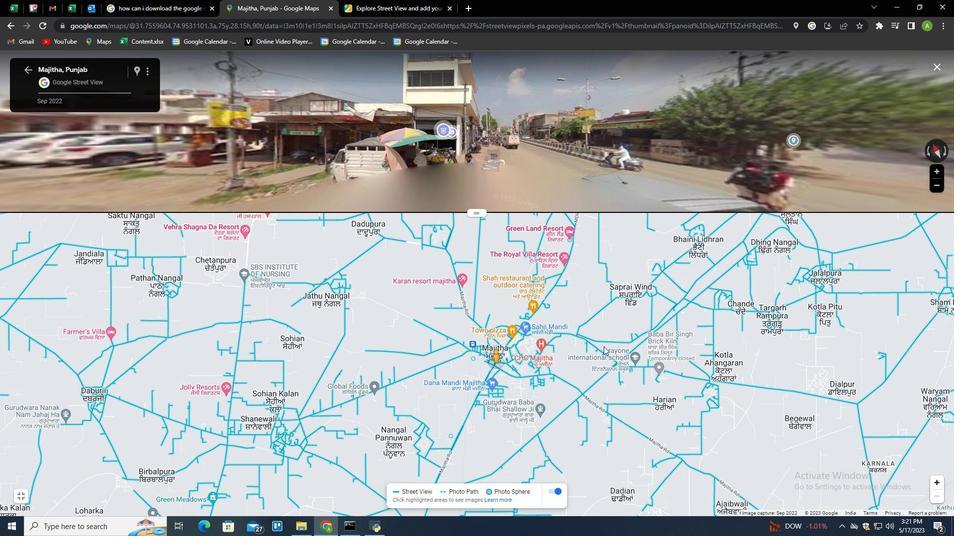 
Action: Mouse scrolled (611, 366) with delta (0, 0)
Screenshot: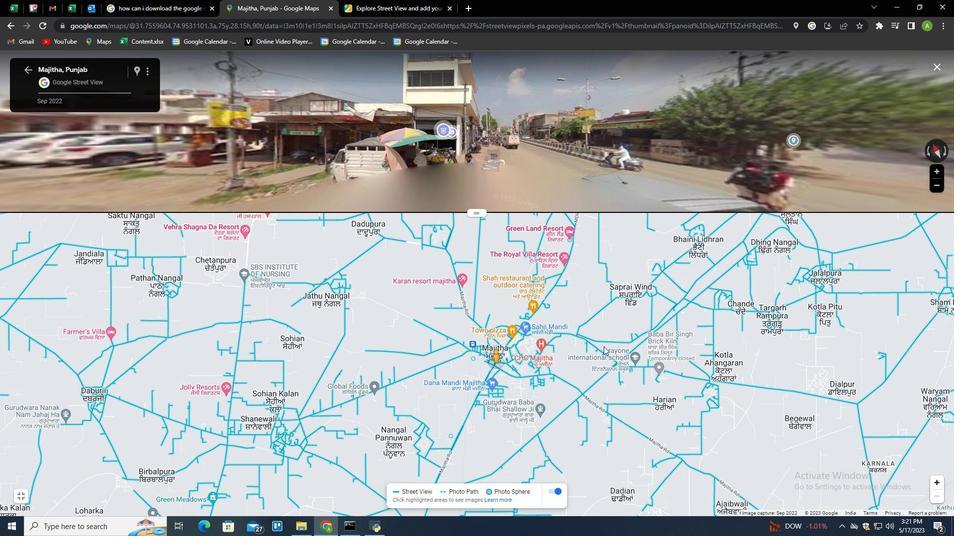 
Action: Mouse moved to (609, 371)
Screenshot: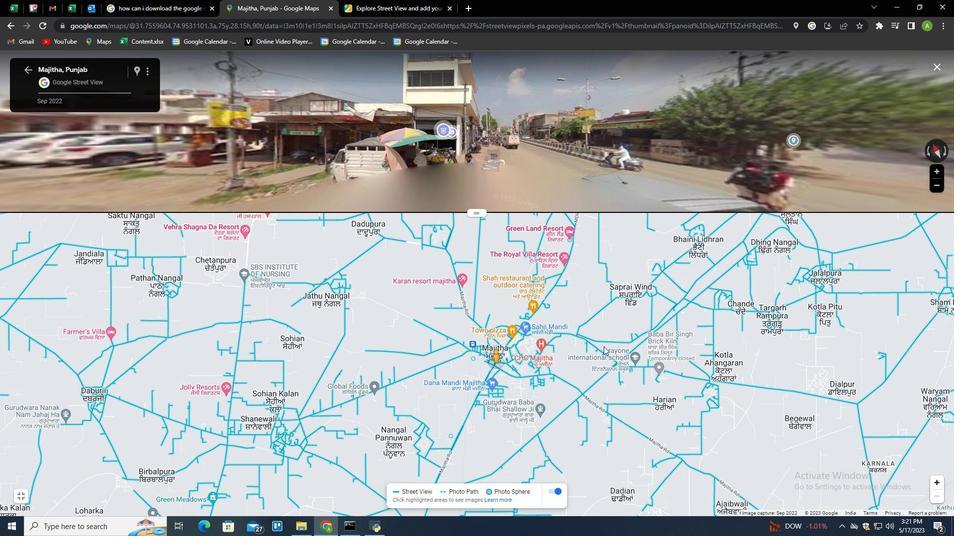 
Action: Mouse scrolled (609, 370) with delta (0, 0)
Screenshot: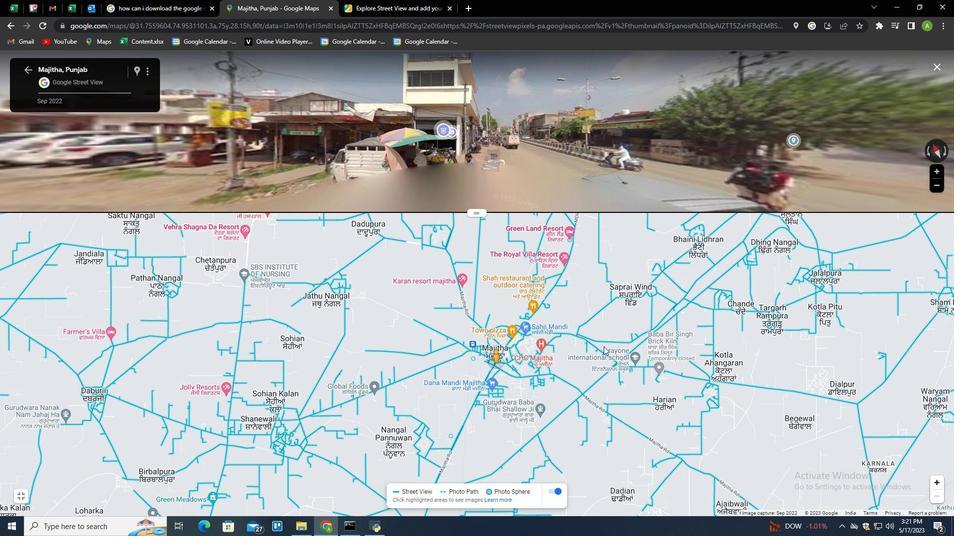 
Action: Mouse moved to (606, 375)
Screenshot: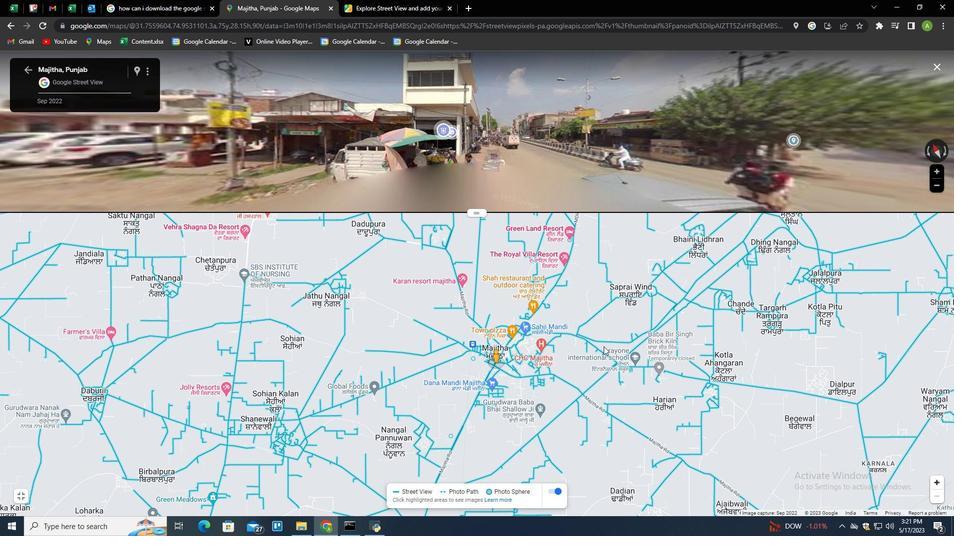 
Action: Mouse scrolled (606, 375) with delta (0, 0)
Screenshot: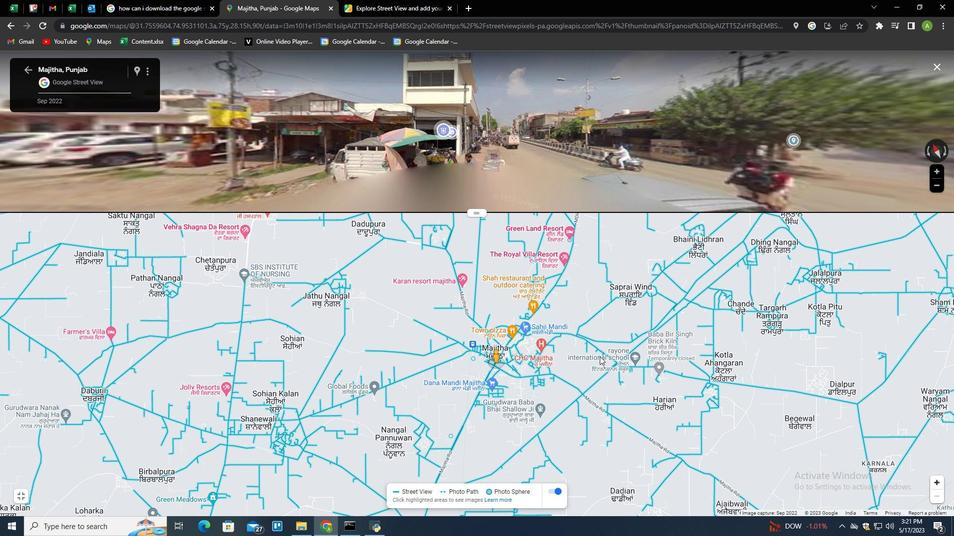 
Action: Mouse moved to (595, 393)
Screenshot: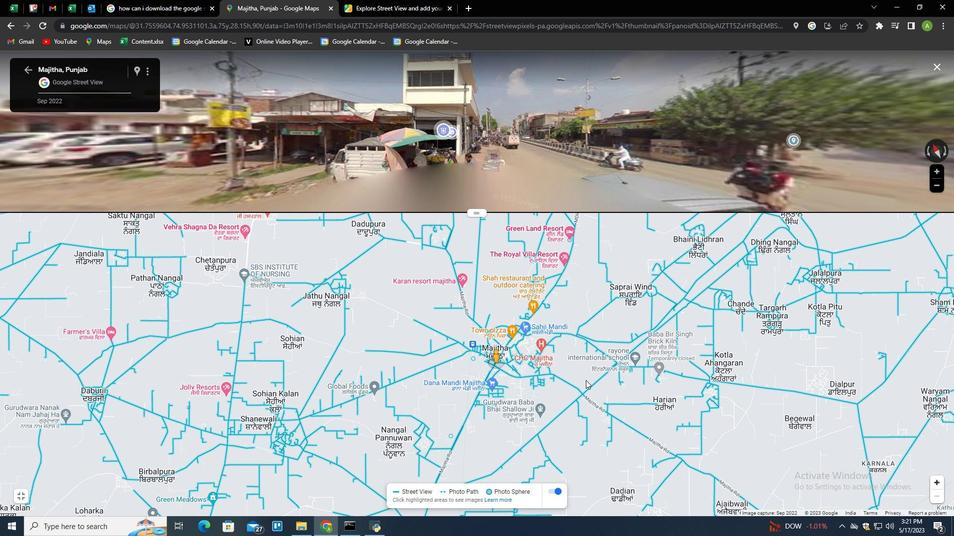 
Action: Mouse scrolled (595, 393) with delta (0, 0)
Screenshot: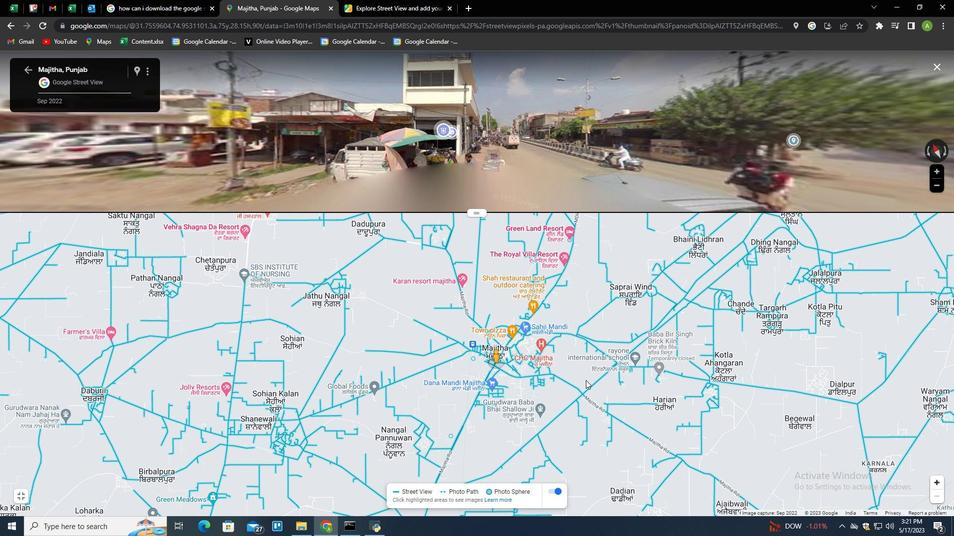 
Action: Mouse scrolled (595, 393) with delta (0, 0)
Screenshot: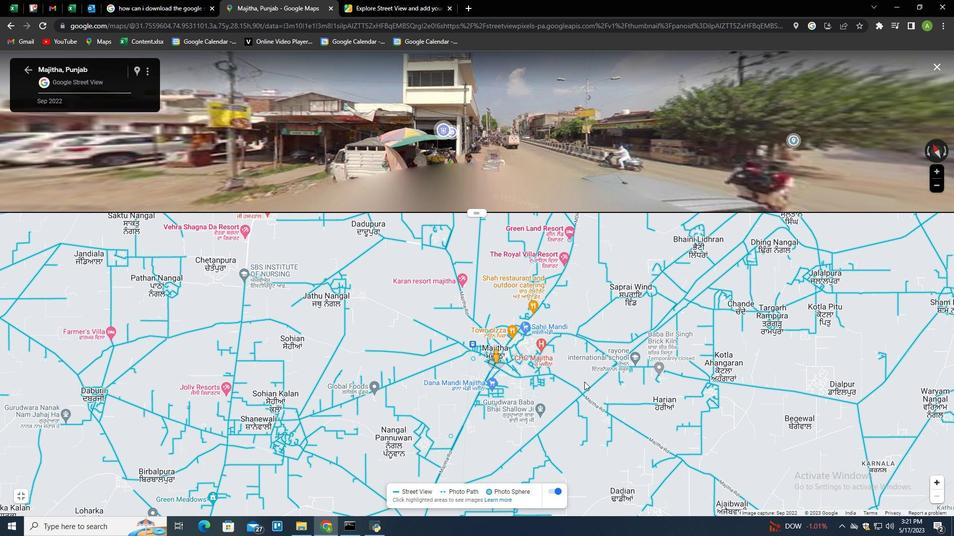 
Action: Mouse scrolled (595, 393) with delta (0, 0)
Screenshot: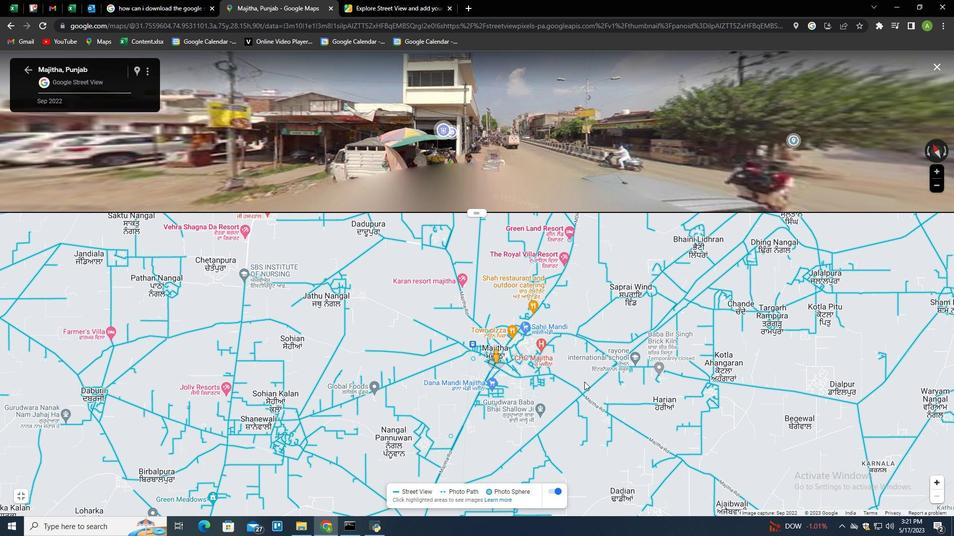 
Action: Mouse scrolled (595, 393) with delta (0, 0)
Screenshot: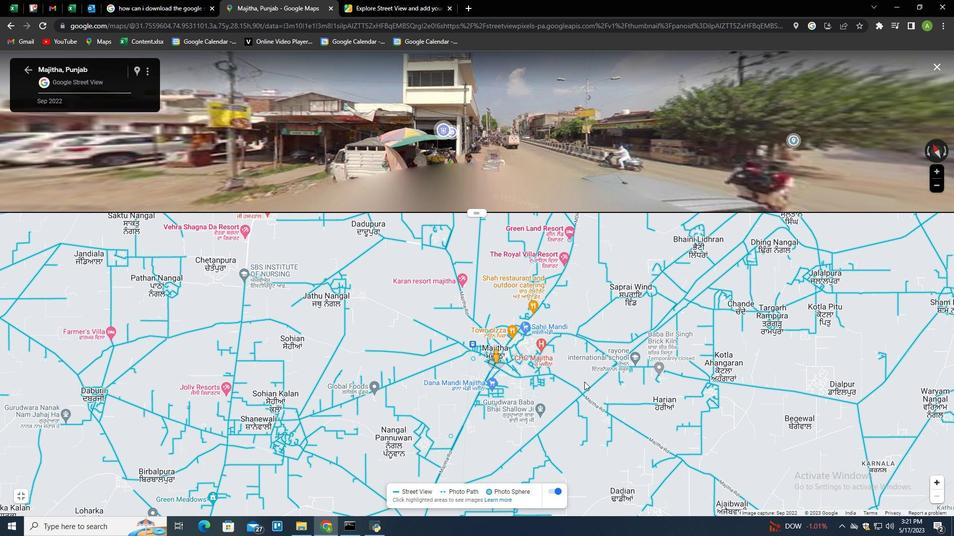 
Action: Mouse scrolled (595, 393) with delta (0, 0)
Screenshot: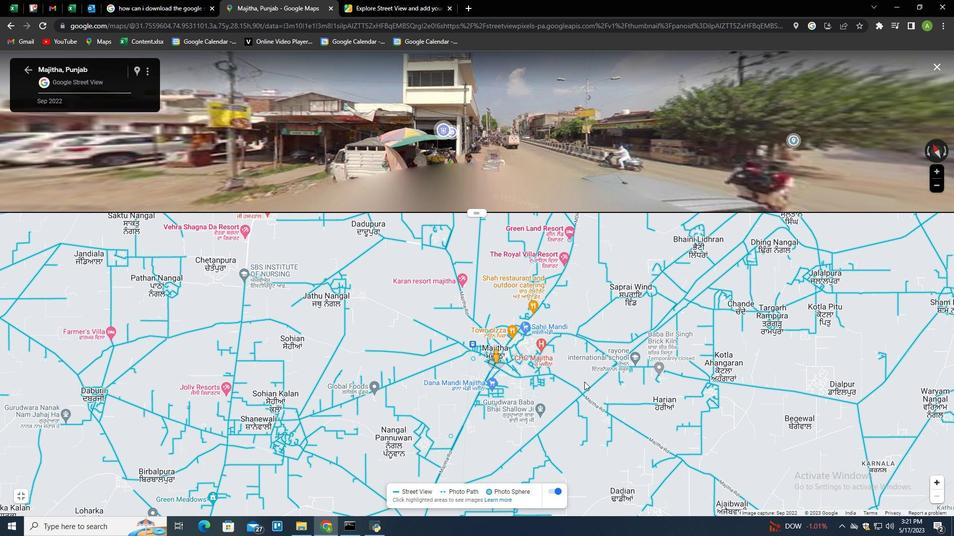 
Action: Mouse scrolled (595, 393) with delta (0, 0)
Screenshot: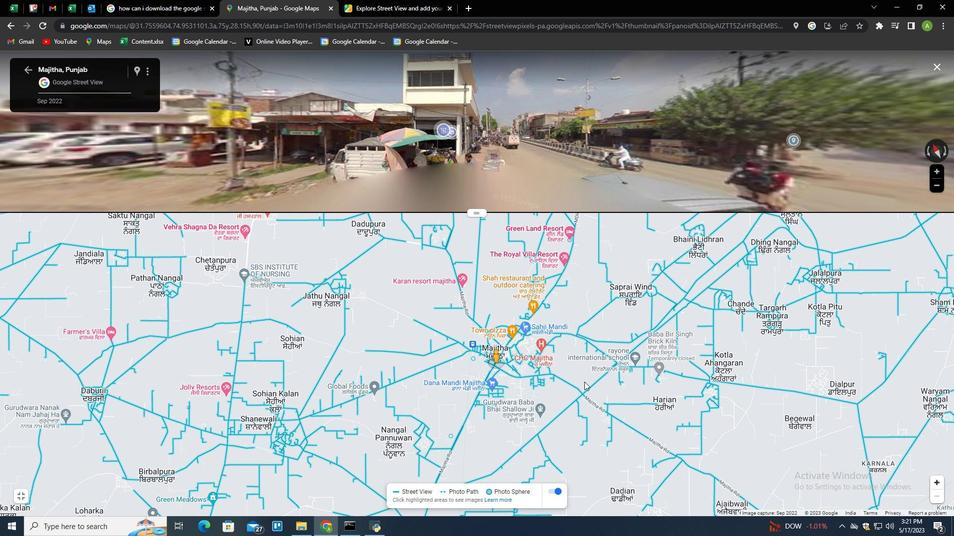 
Action: Mouse scrolled (595, 393) with delta (0, 0)
Screenshot: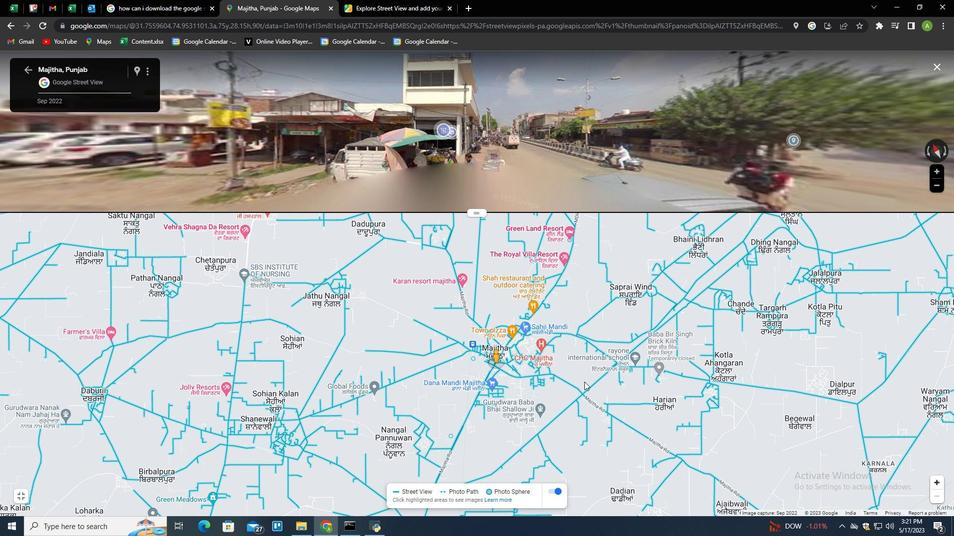 
Action: Mouse scrolled (595, 393) with delta (0, 0)
Screenshot: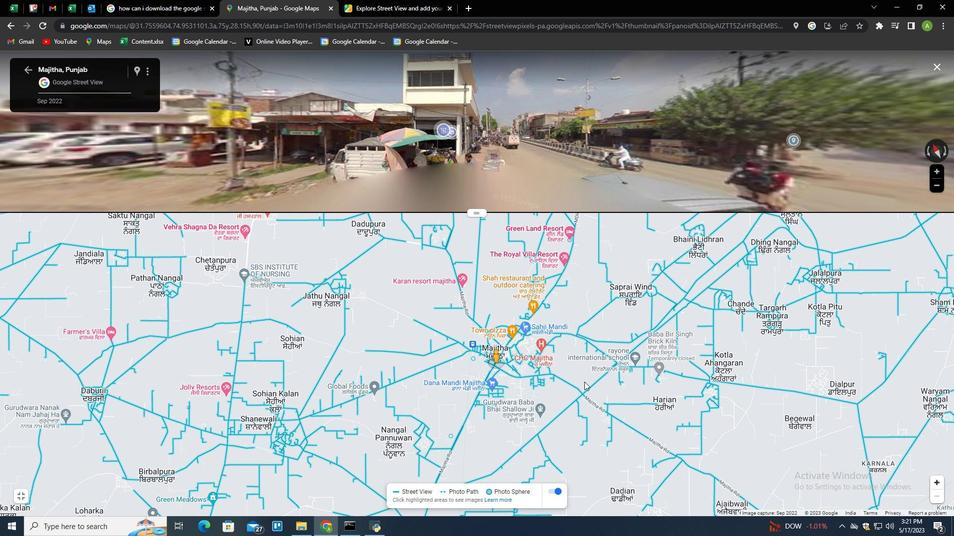 
Action: Mouse scrolled (595, 393) with delta (0, 0)
Screenshot: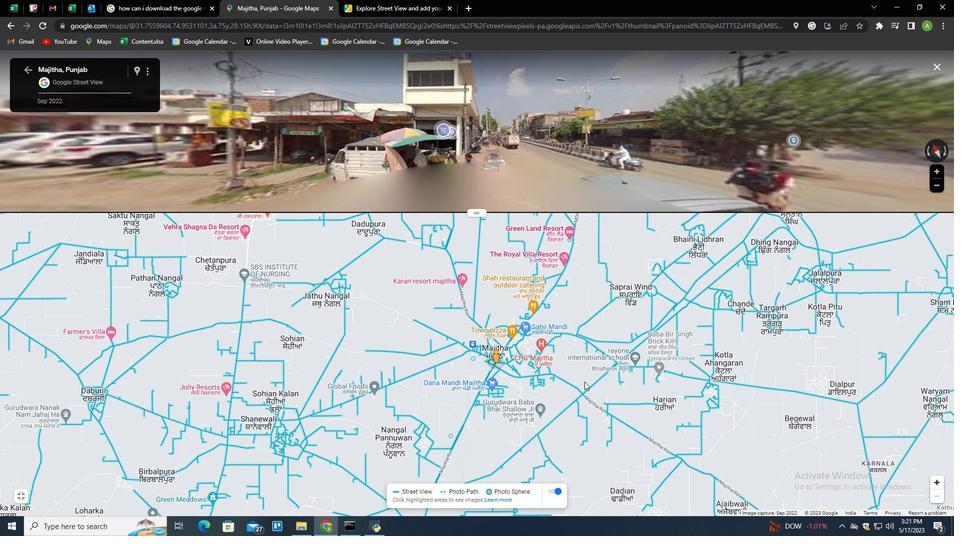 
Action: Mouse scrolled (595, 393) with delta (0, 0)
Screenshot: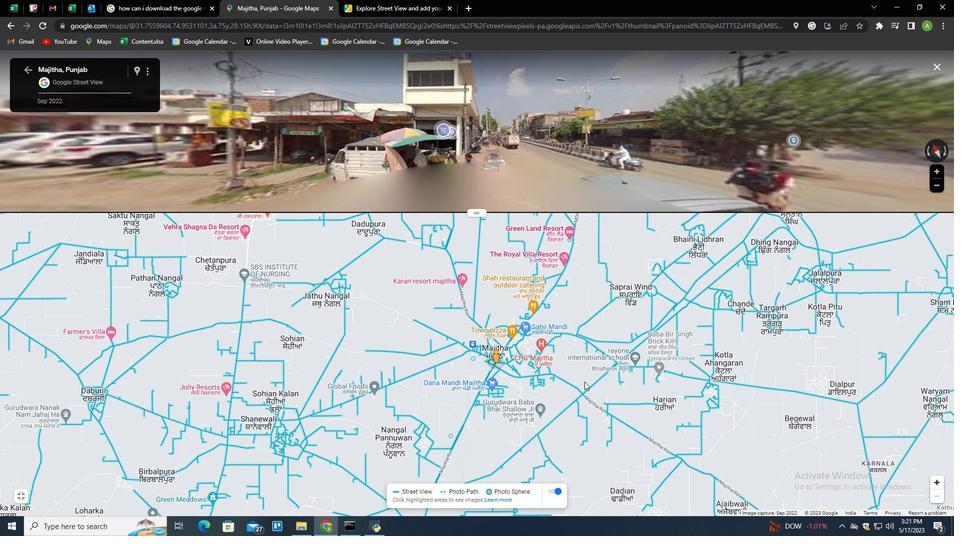 
Action: Mouse moved to (696, 320)
Screenshot: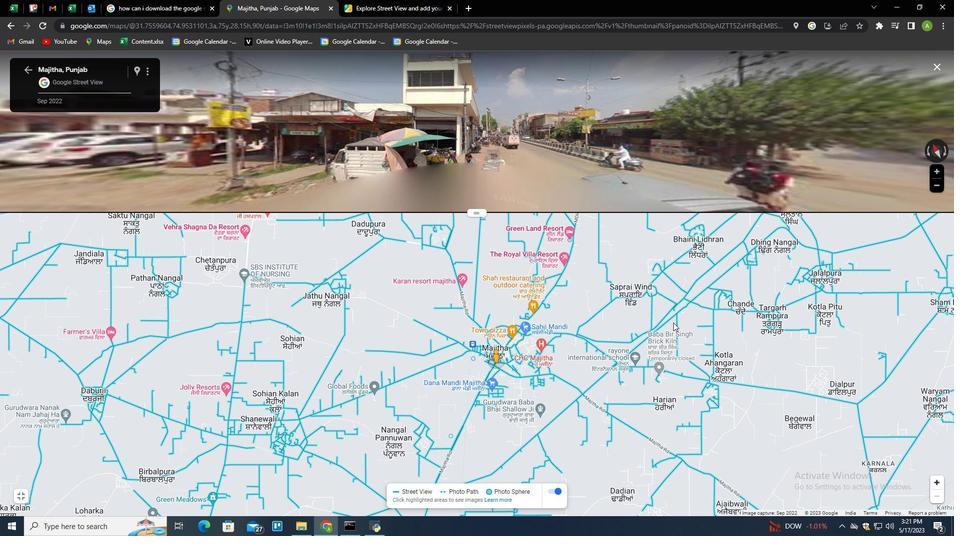 
Action: Mouse pressed left at (696, 320)
Screenshot: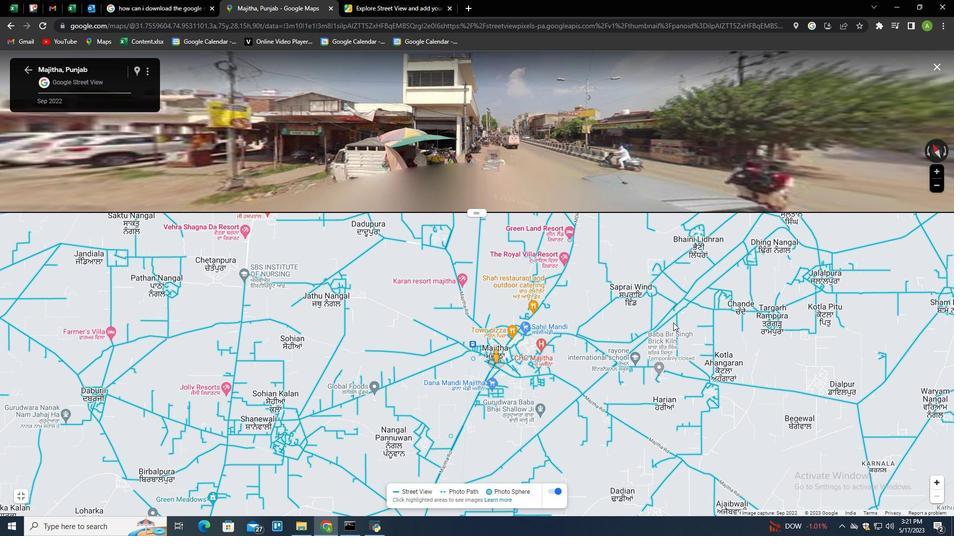 
Action: Mouse moved to (765, 365)
Screenshot: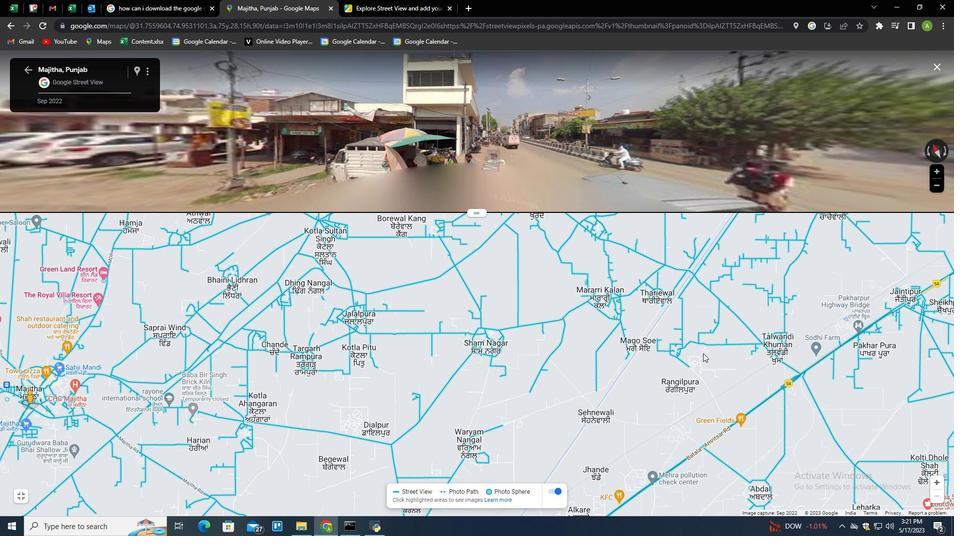 
Action: Mouse pressed left at (765, 365)
Screenshot: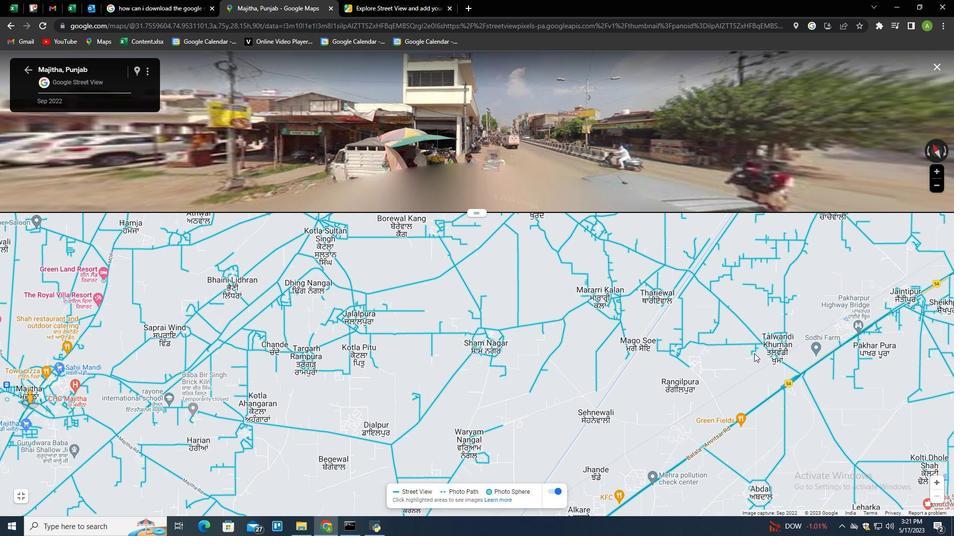 
Action: Mouse moved to (446, 341)
Screenshot: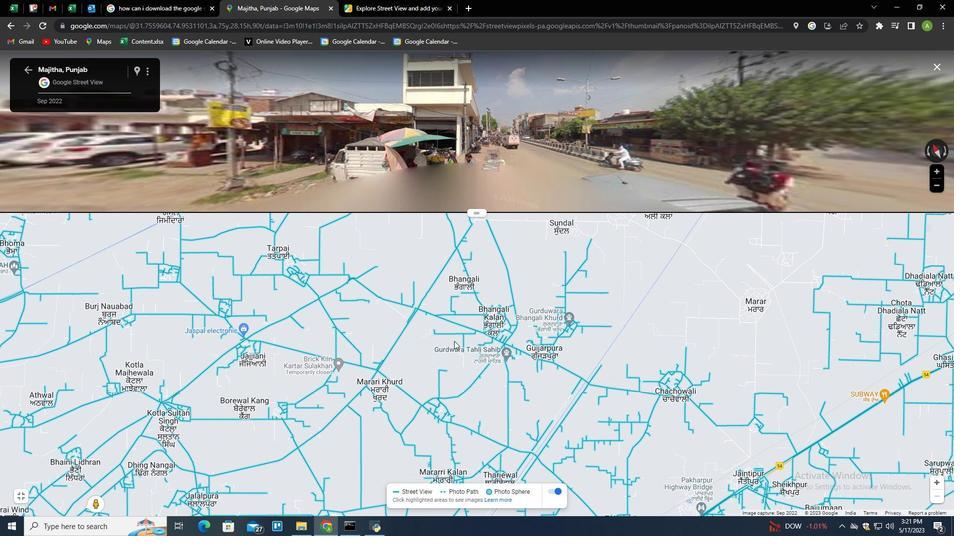 
Action: Mouse pressed left at (446, 341)
Screenshot: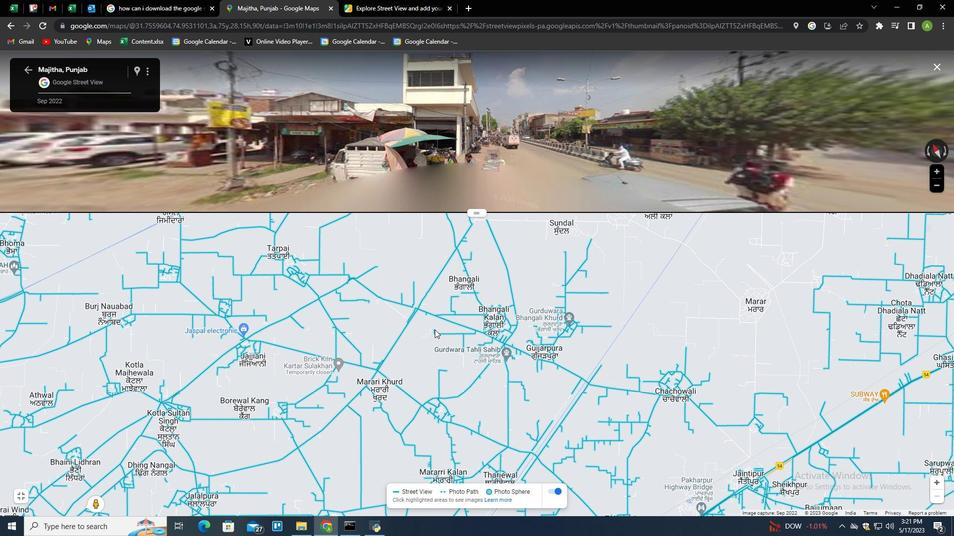 
Action: Mouse moved to (382, 316)
Screenshot: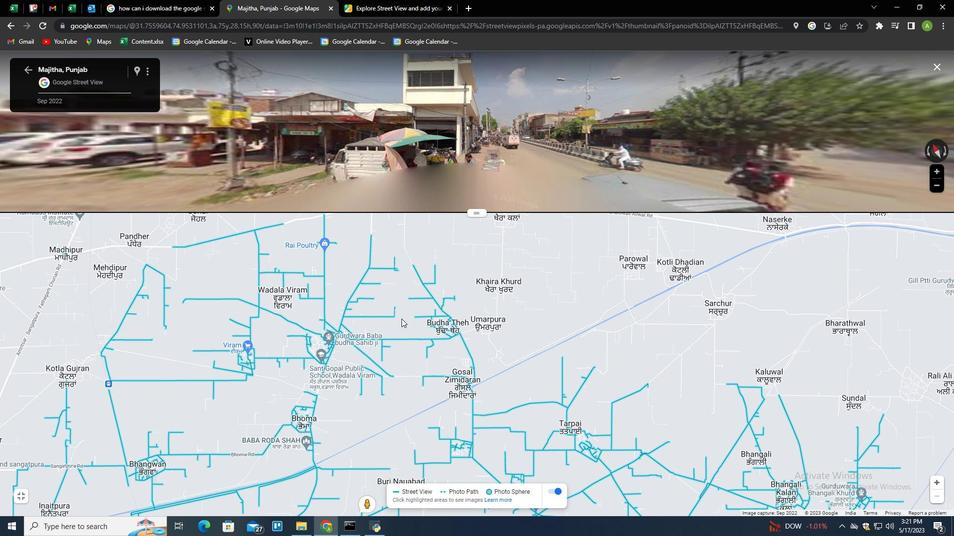 
Action: Mouse pressed left at (382, 316)
Screenshot: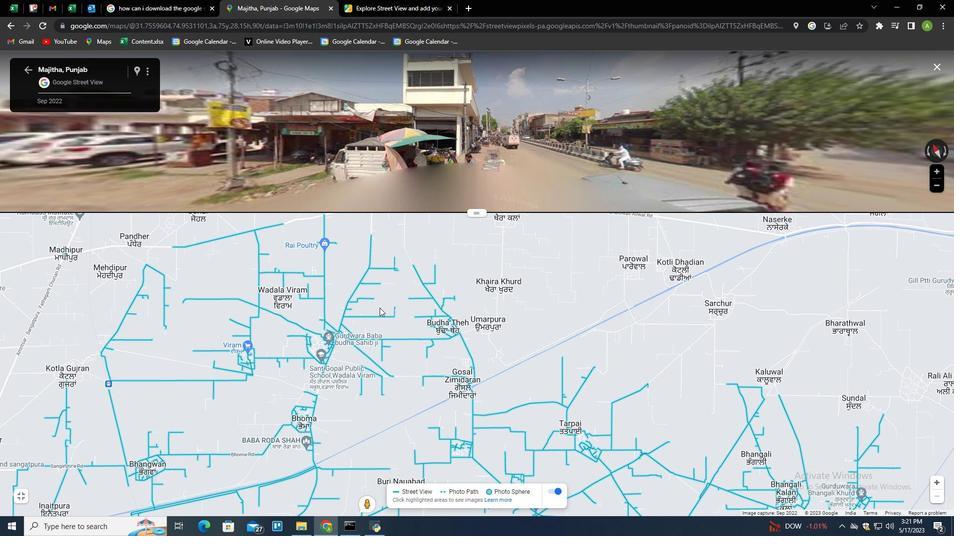 
Action: Mouse moved to (485, 264)
Screenshot: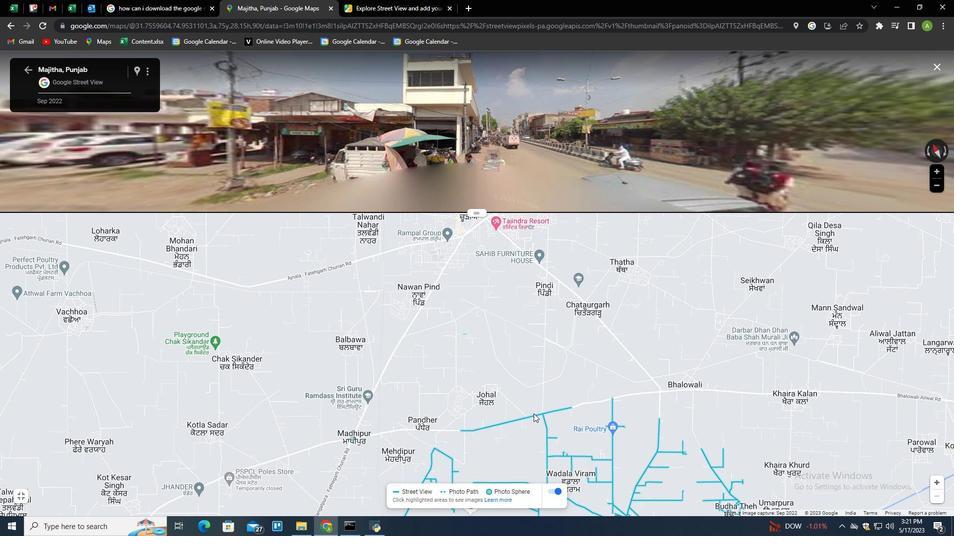 
Action: Mouse pressed left at (485, 264)
Screenshot: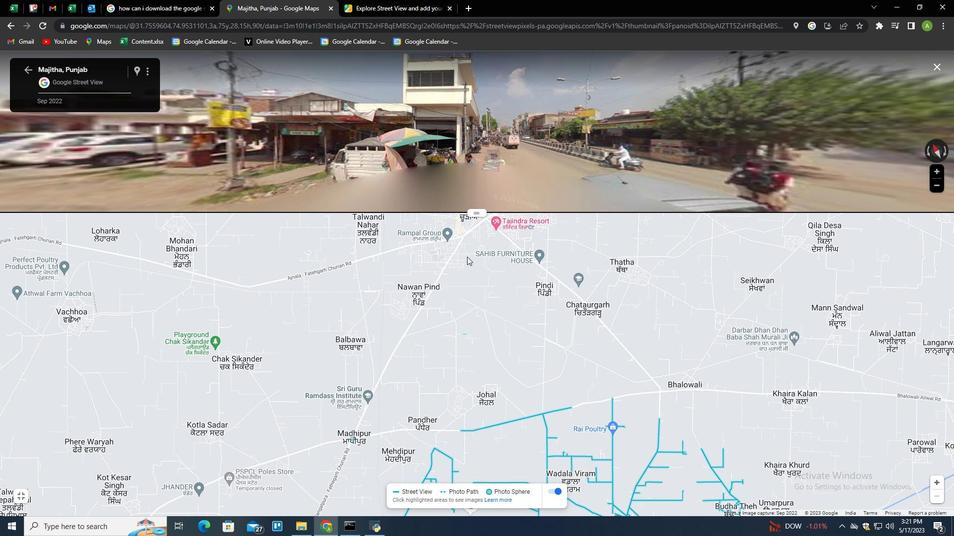 
Action: Mouse moved to (150, 85)
Screenshot: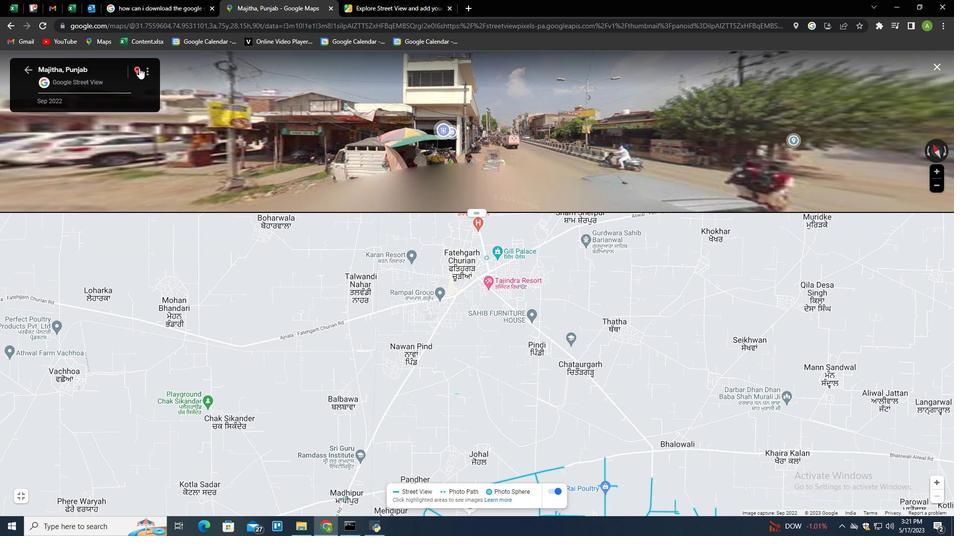 
Action: Mouse pressed left at (150, 85)
Screenshot: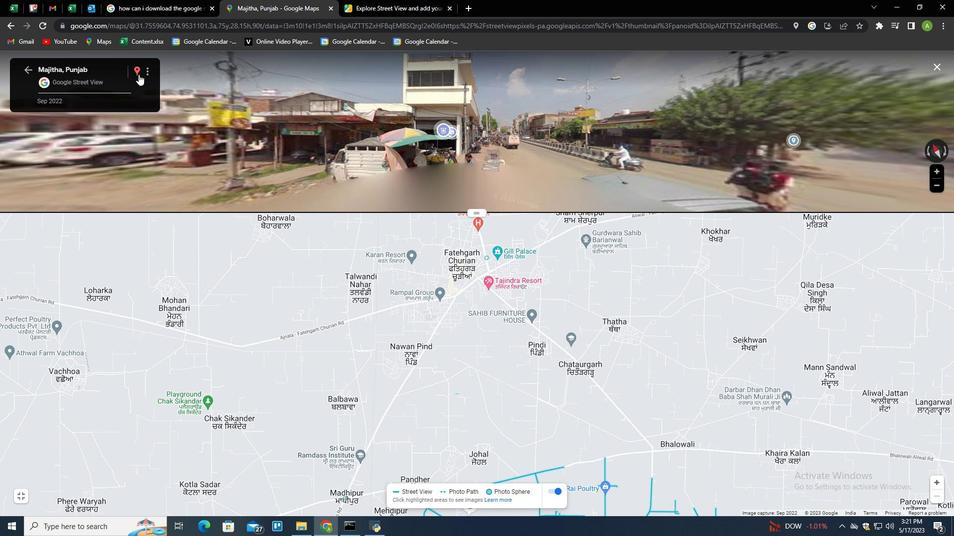 
Action: Mouse moved to (536, 179)
Screenshot: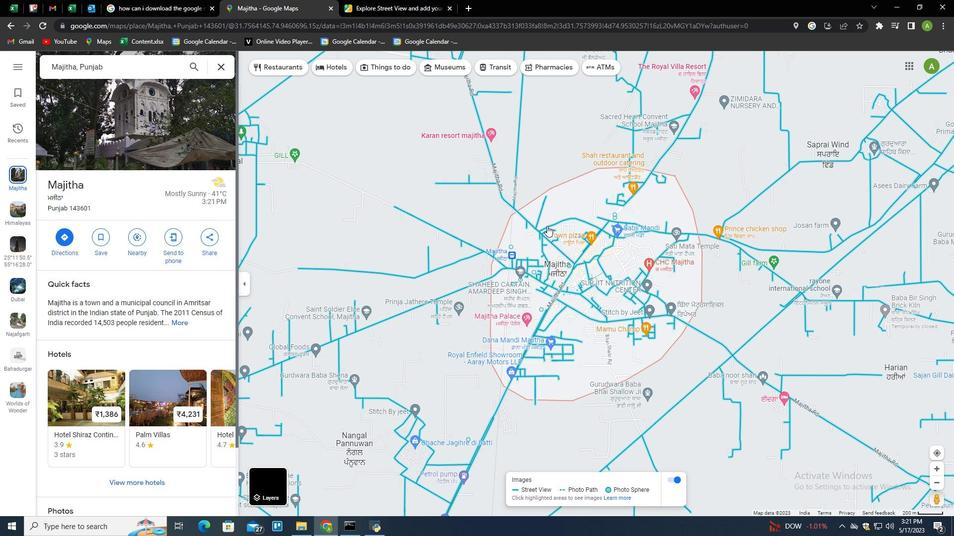 
Action: Mouse pressed left at (536, 179)
Screenshot: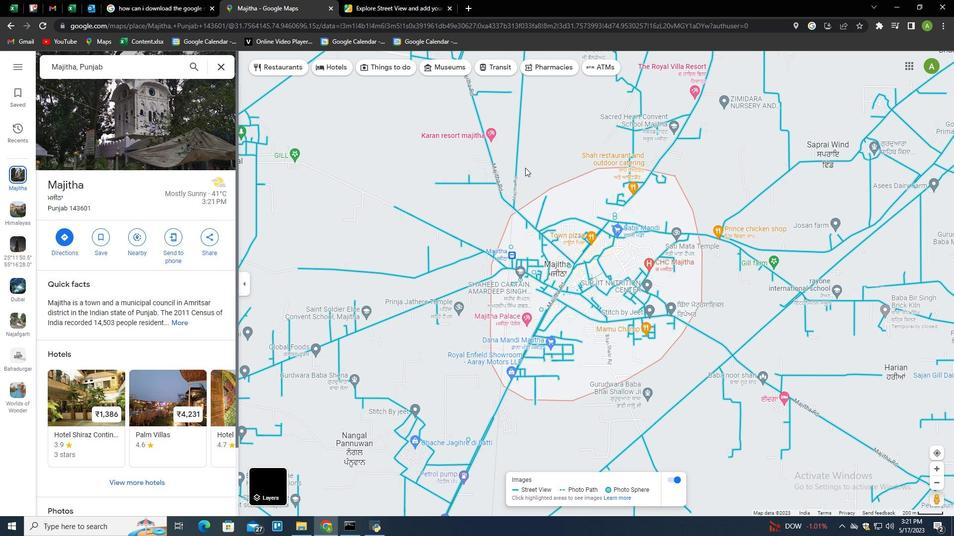 
Action: Mouse moved to (147, 83)
Screenshot: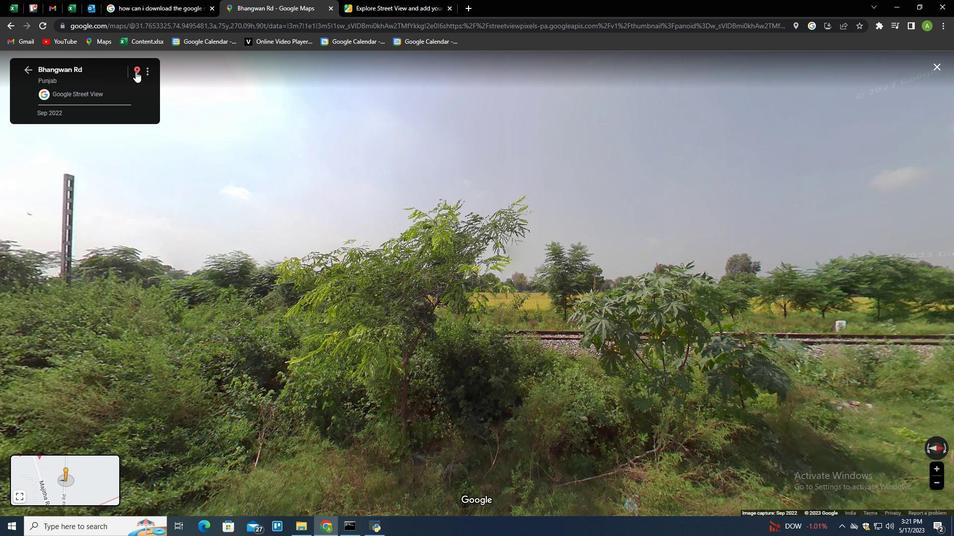 
Action: Mouse pressed left at (147, 83)
Screenshot: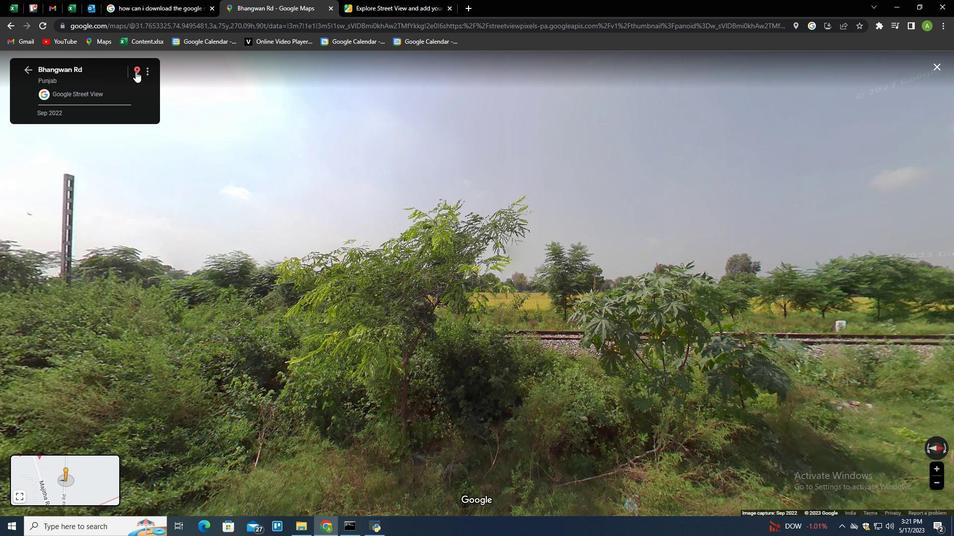 
Action: Mouse moved to (234, 75)
Screenshot: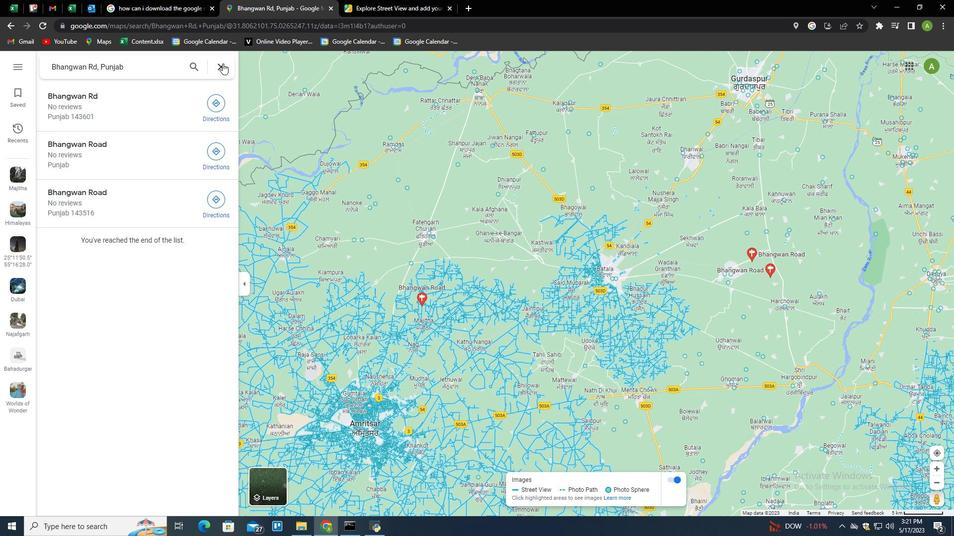 
Action: Mouse pressed left at (234, 75)
Screenshot: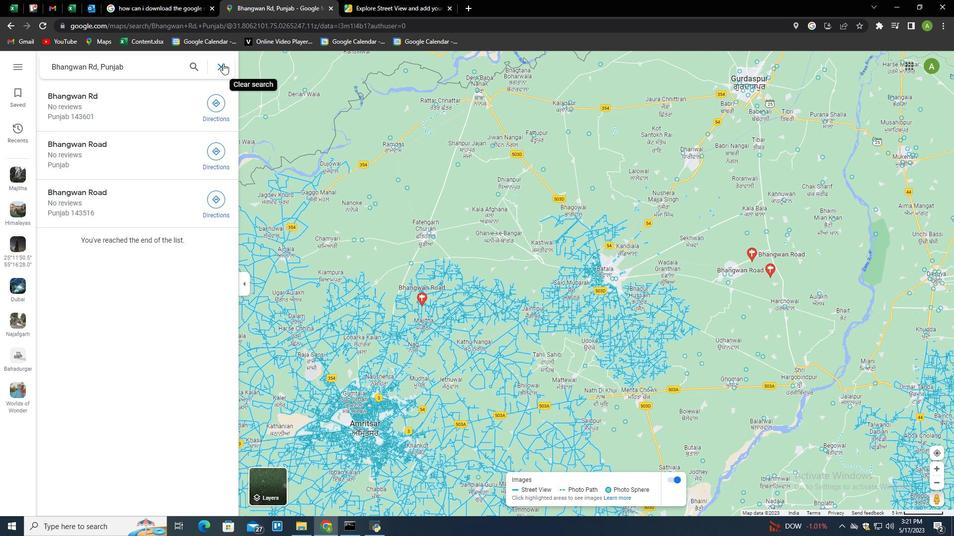 
Action: Mouse moved to (186, 83)
Screenshot: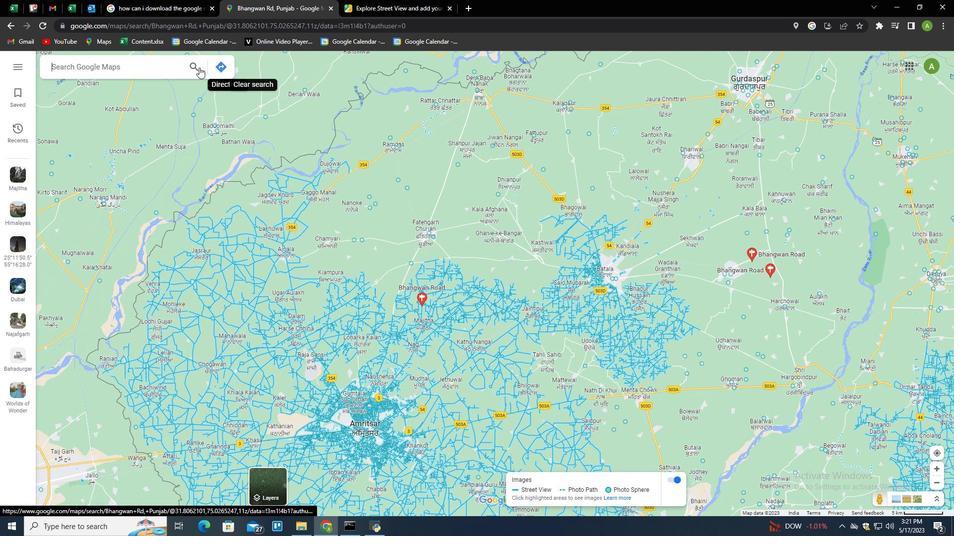 
Action: Mouse pressed left at (186, 83)
Screenshot: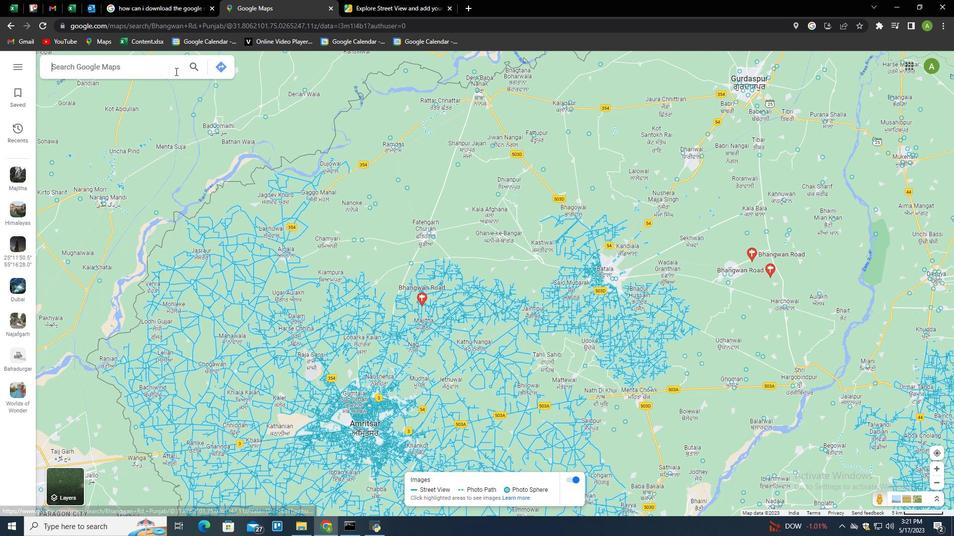 
Action: Key pressed <Key.shift>Himalaya
Screenshot: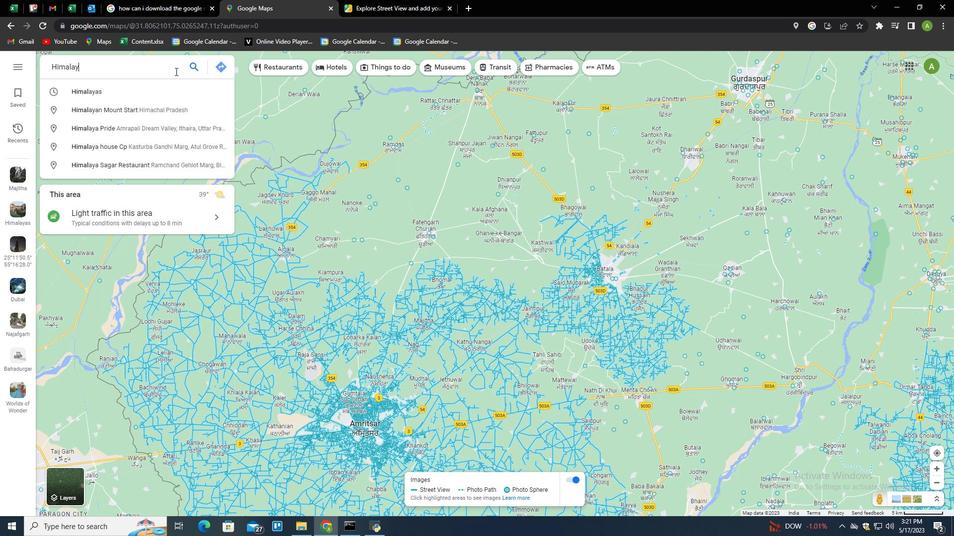 
Action: Mouse moved to (177, 118)
Screenshot: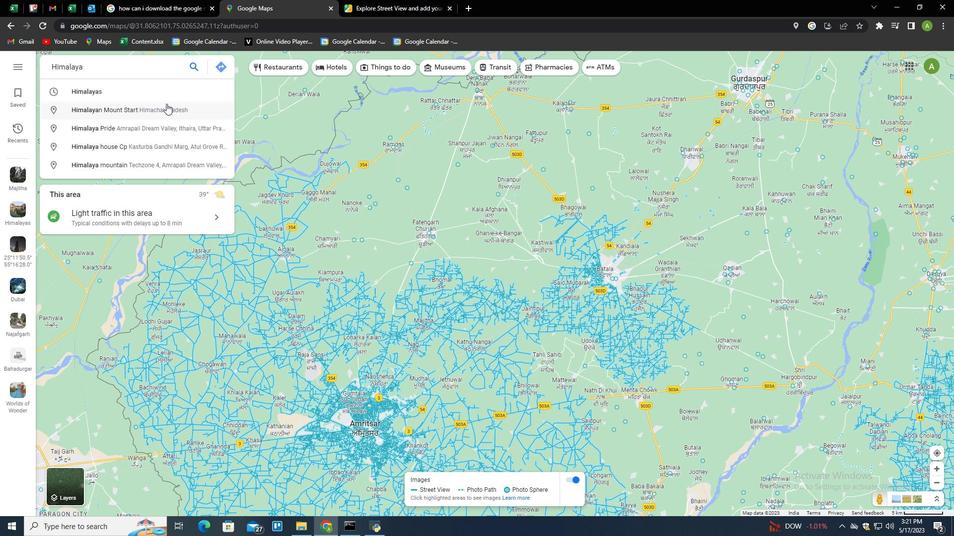 
Action: Mouse pressed left at (177, 118)
Screenshot: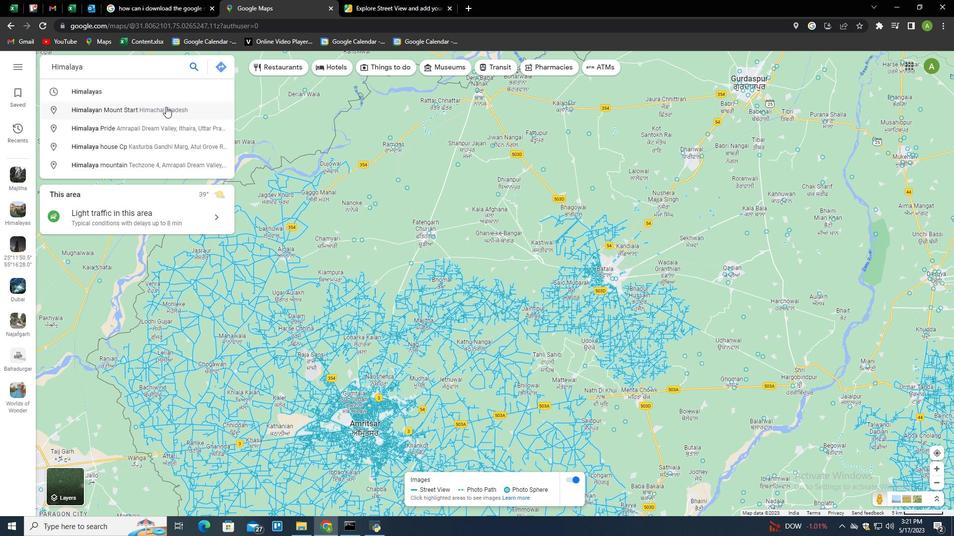
Action: Mouse moved to (747, 261)
Screenshot: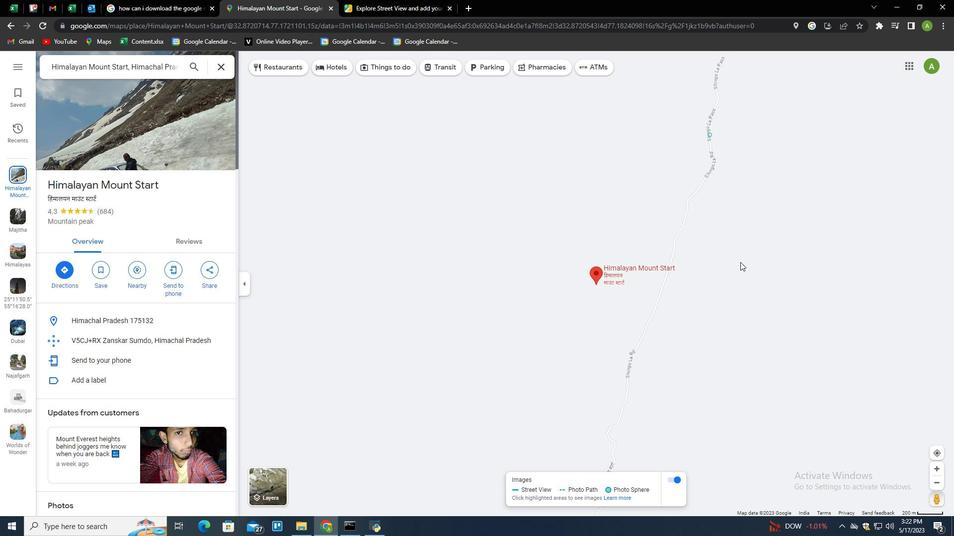 
Action: Mouse pressed left at (747, 261)
Screenshot: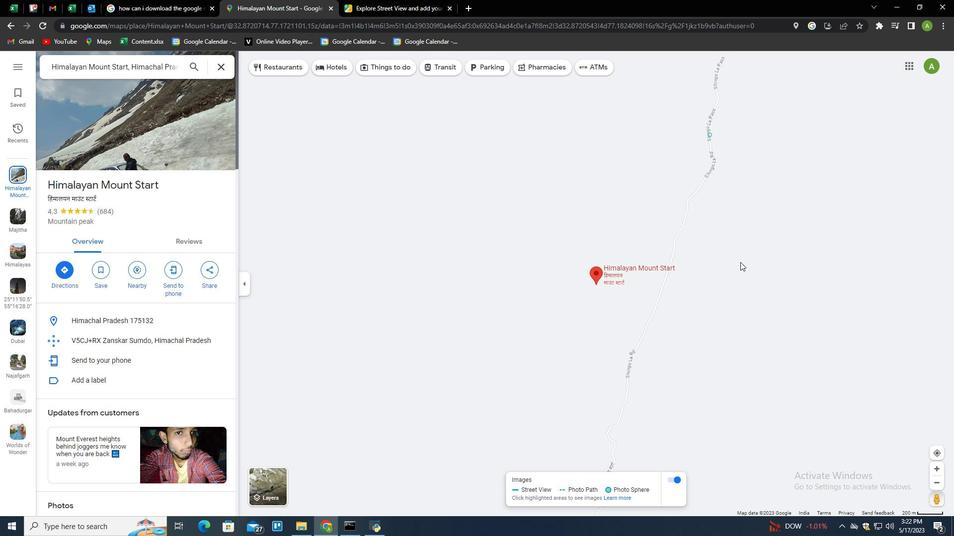 
Action: Mouse moved to (654, 206)
Screenshot: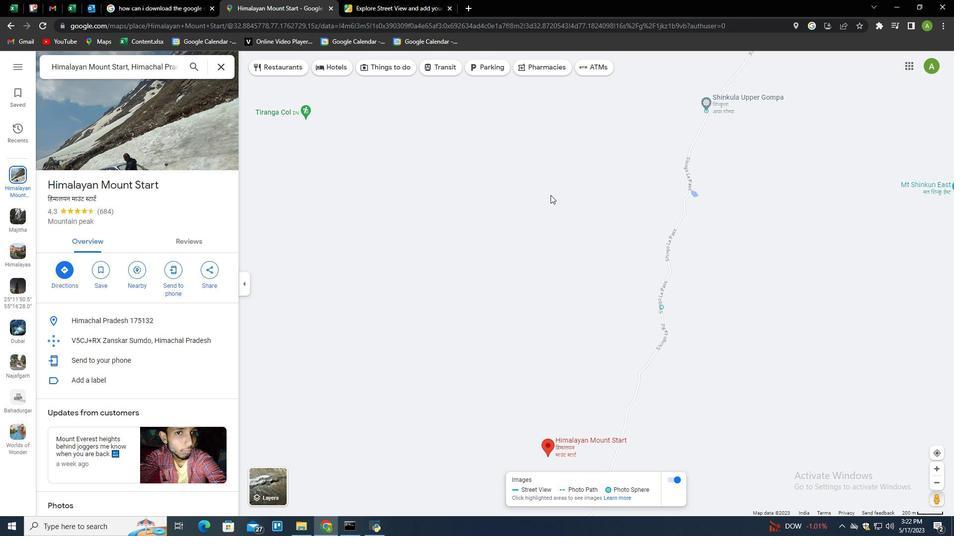 
Action: Mouse scrolled (654, 206) with delta (0, 0)
Screenshot: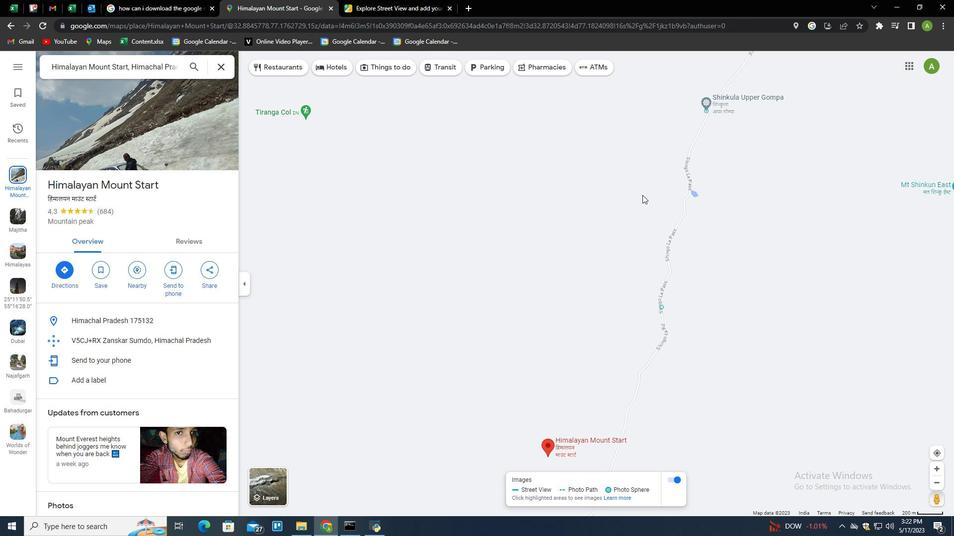
Action: Mouse scrolled (654, 206) with delta (0, 0)
Screenshot: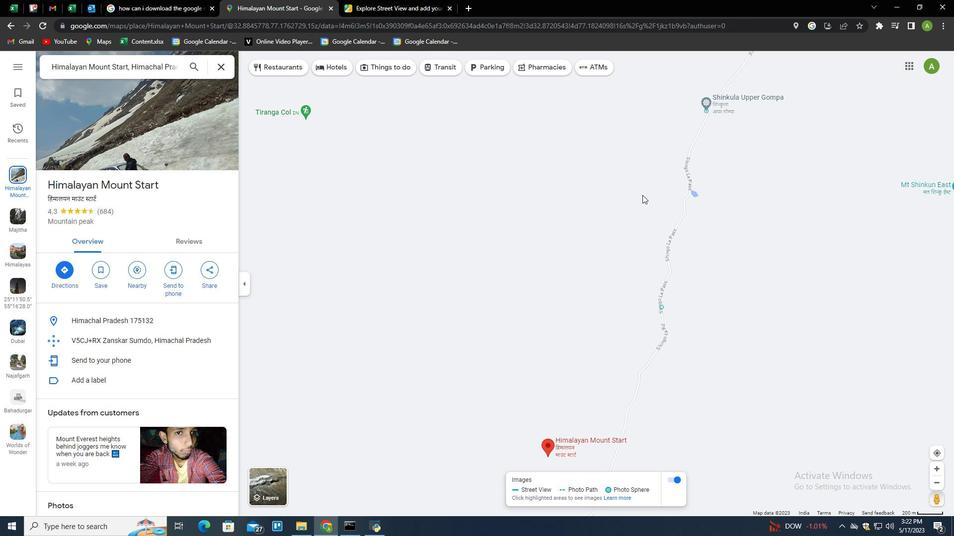 
Action: Mouse scrolled (654, 206) with delta (0, 0)
Screenshot: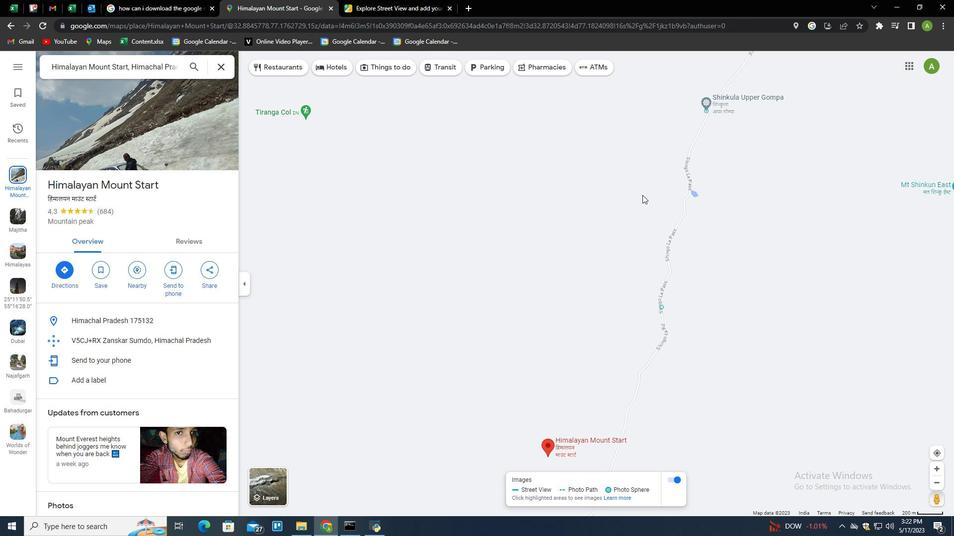 
Action: Mouse scrolled (654, 206) with delta (0, 0)
Screenshot: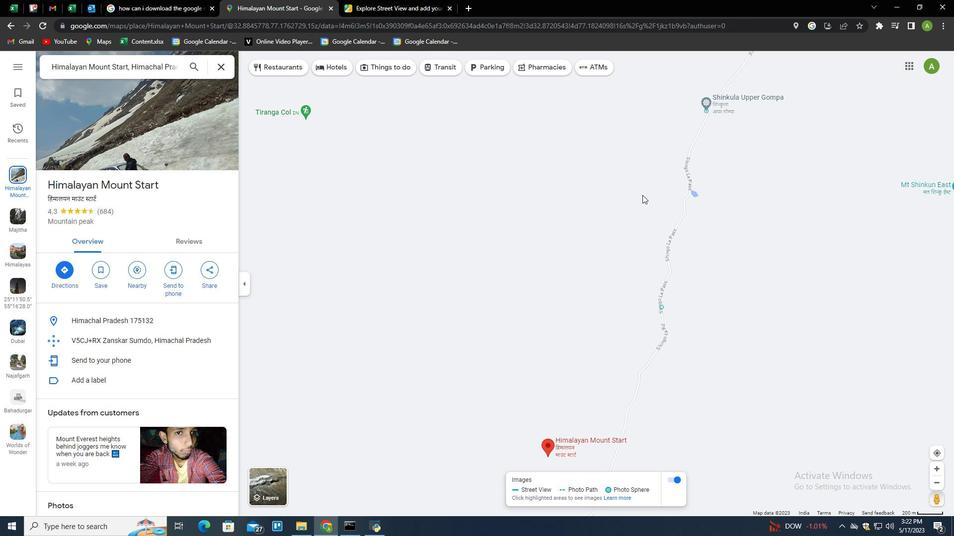 
Action: Mouse moved to (694, 316)
Screenshot: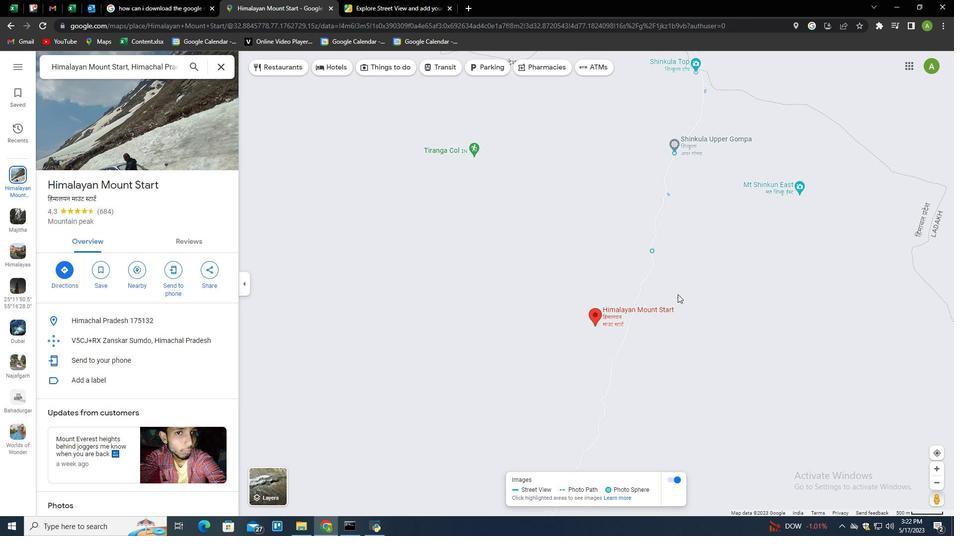 
Action: Mouse scrolled (694, 316) with delta (0, 0)
Screenshot: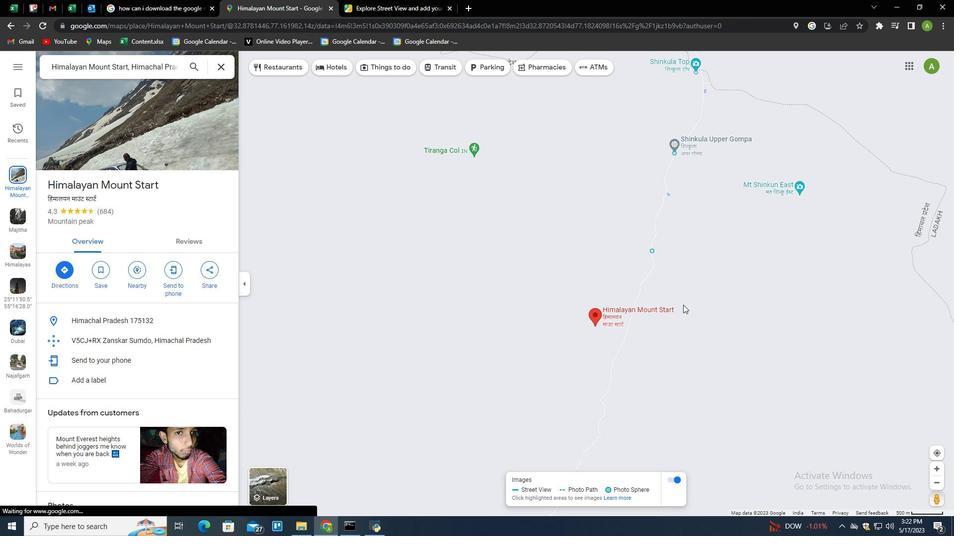 
Action: Mouse scrolled (694, 316) with delta (0, 0)
Screenshot: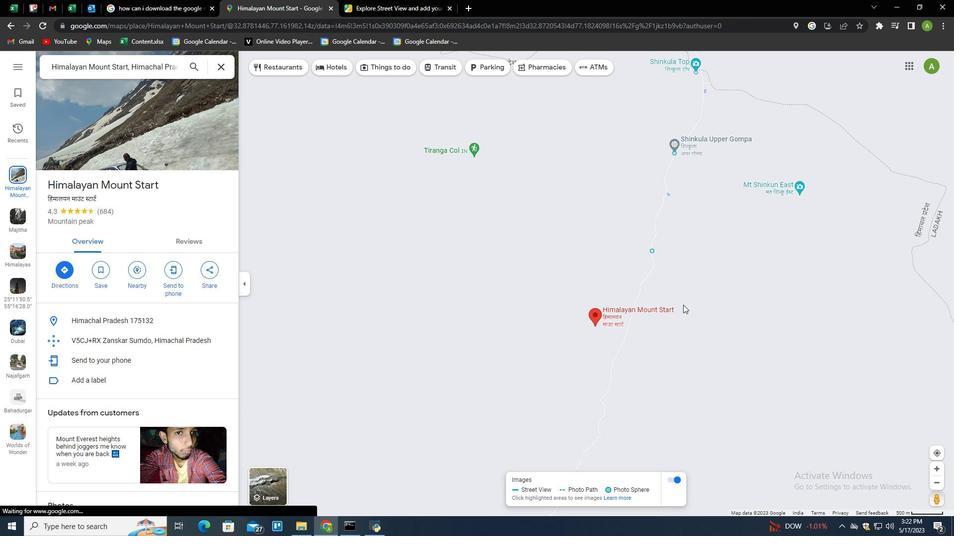 
Action: Mouse scrolled (694, 316) with delta (0, 0)
Screenshot: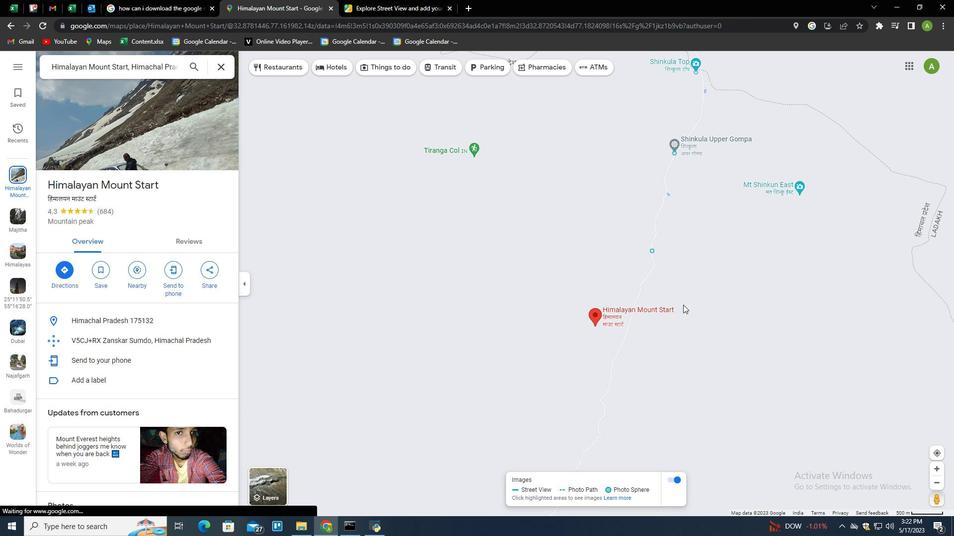 
Action: Mouse scrolled (694, 316) with delta (0, 0)
Screenshot: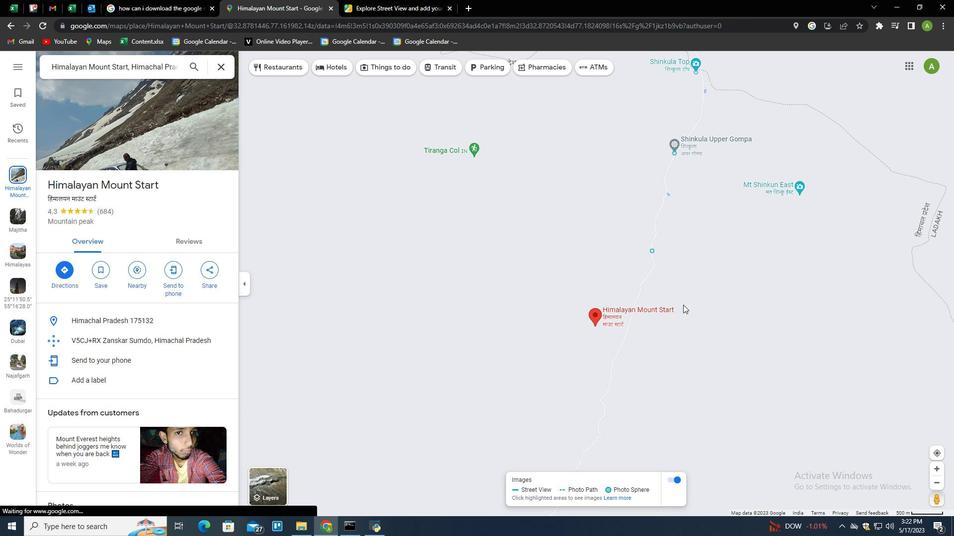
Action: Mouse scrolled (694, 316) with delta (0, 0)
Screenshot: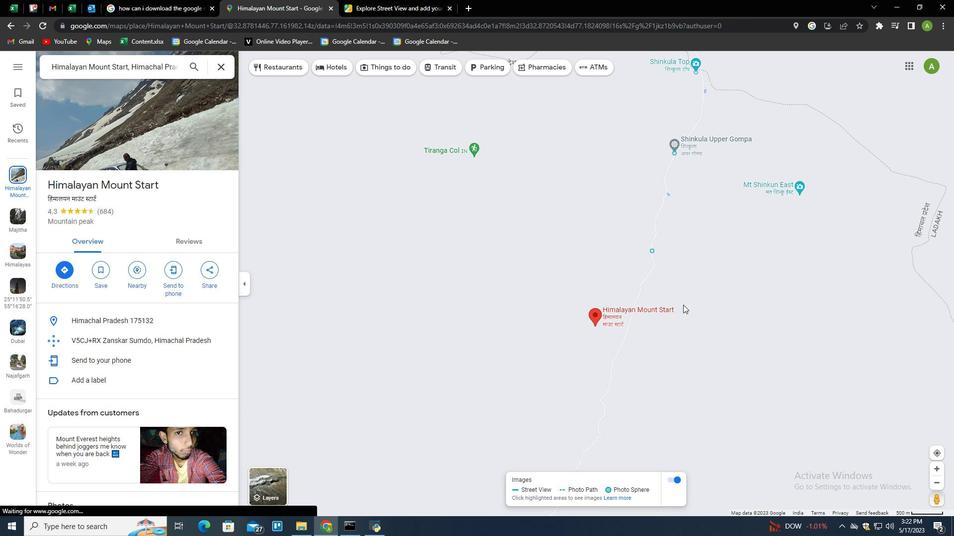 
Action: Mouse scrolled (694, 316) with delta (0, 0)
Screenshot: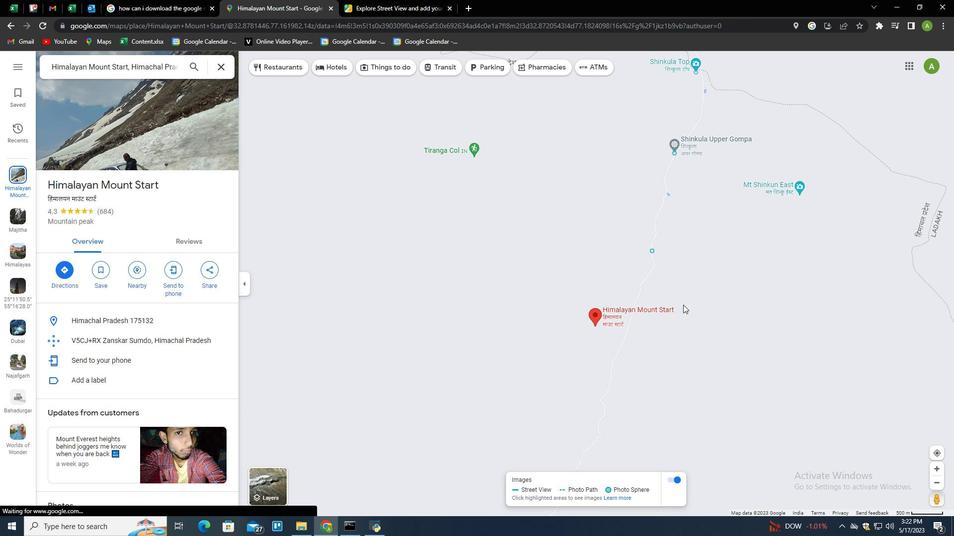 
Action: Mouse scrolled (694, 316) with delta (0, 0)
Screenshot: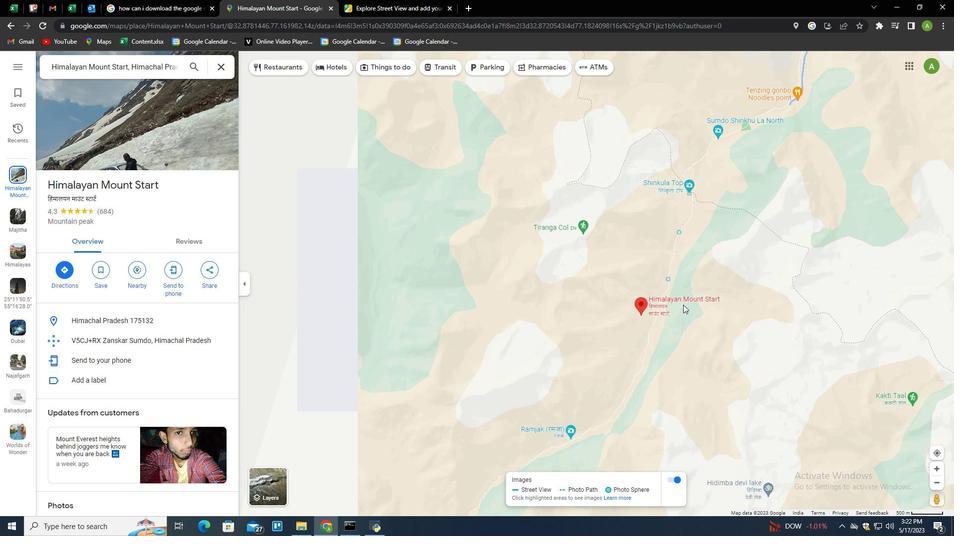 
Action: Mouse scrolled (694, 316) with delta (0, 0)
Screenshot: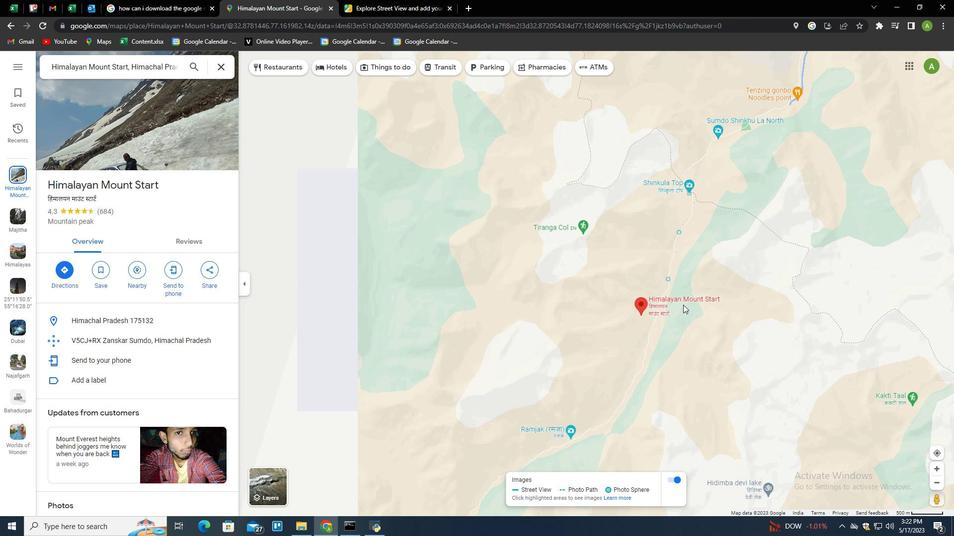 
Action: Mouse scrolled (694, 316) with delta (0, 0)
Screenshot: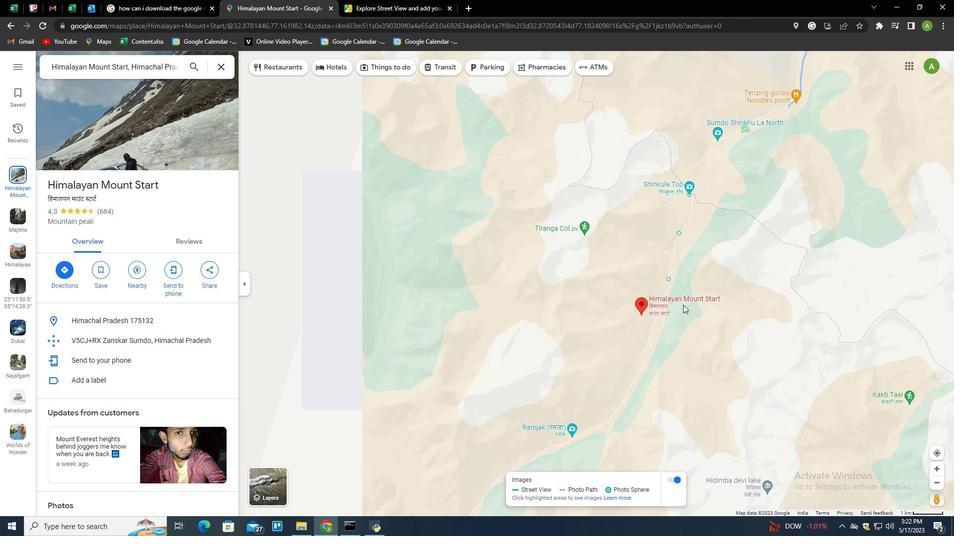 
Action: Mouse scrolled (694, 316) with delta (0, 0)
Screenshot: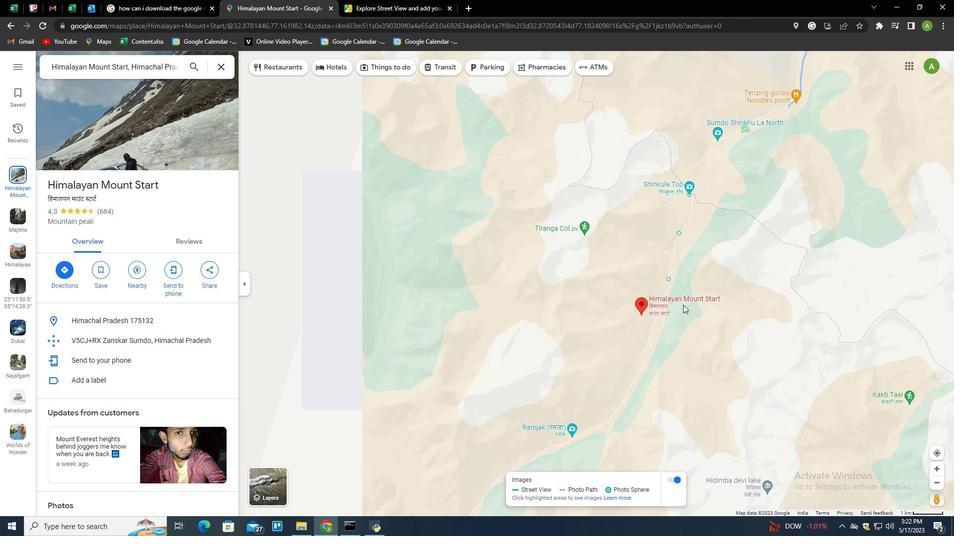 
Action: Mouse scrolled (694, 316) with delta (0, 0)
Screenshot: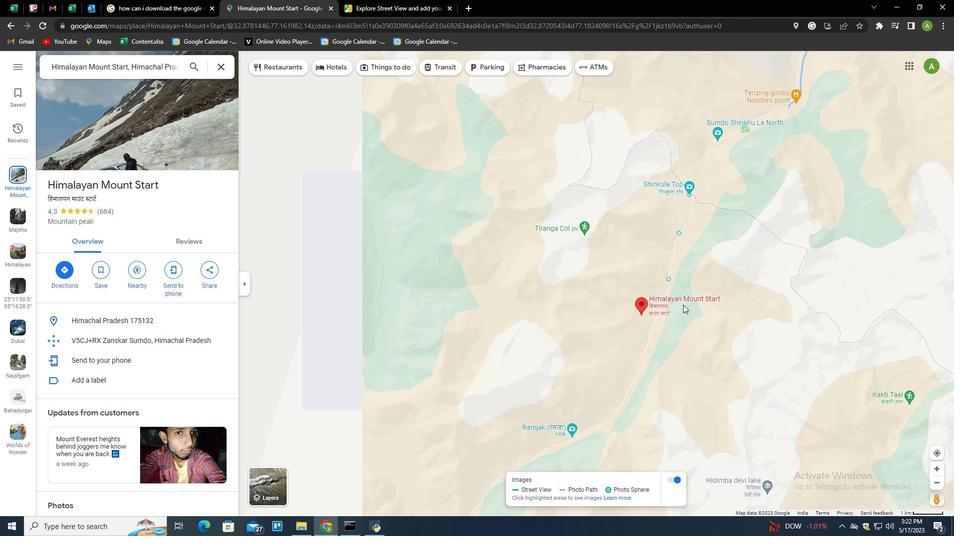 
Action: Mouse scrolled (694, 316) with delta (0, 0)
Screenshot: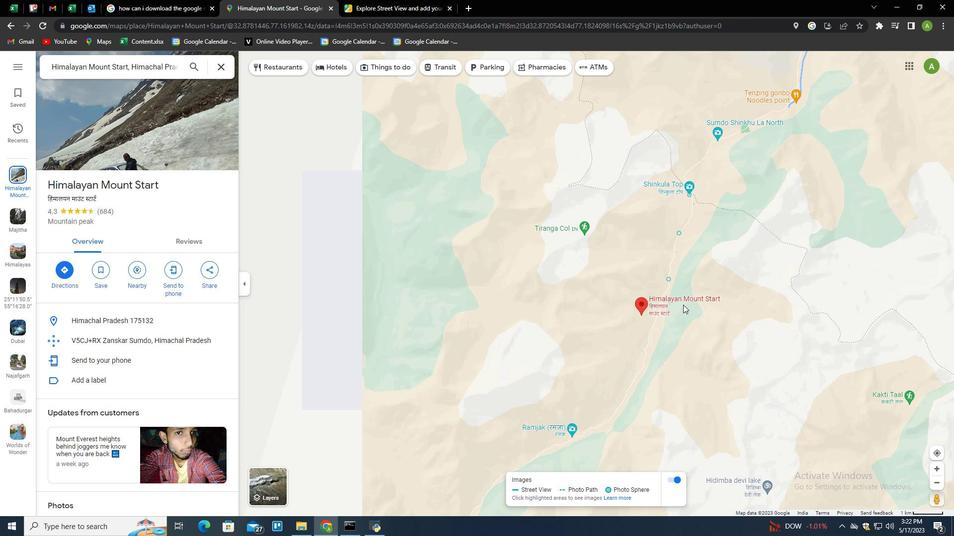 
Action: Mouse scrolled (694, 316) with delta (0, 0)
Screenshot: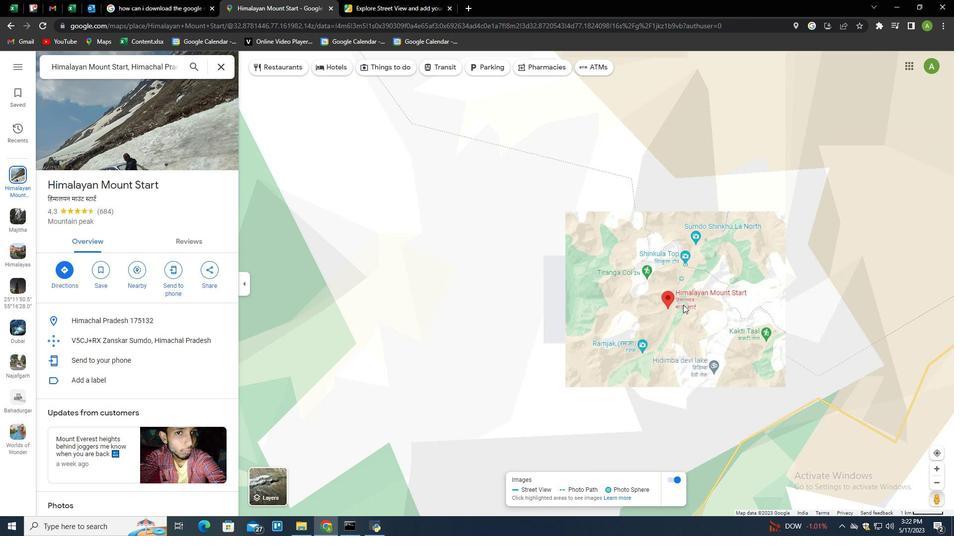 
Action: Mouse scrolled (694, 316) with delta (0, 0)
